 Task: Search one way flight ticket for 5 adults, 1 child, 2 infants in seat and 1 infant on lap in business from Fayetteville: Northwest Arkansas National Airport to Rock Springs: Southwest Wyoming Regional Airport (rock Springs Sweetwater County Airport) on 8-5-2023. Choice of flights is Spirit. Number of bags: 1 carry on bag. Price is upto 96000. Outbound departure time preference is 16:45.
Action: Mouse moved to (362, 156)
Screenshot: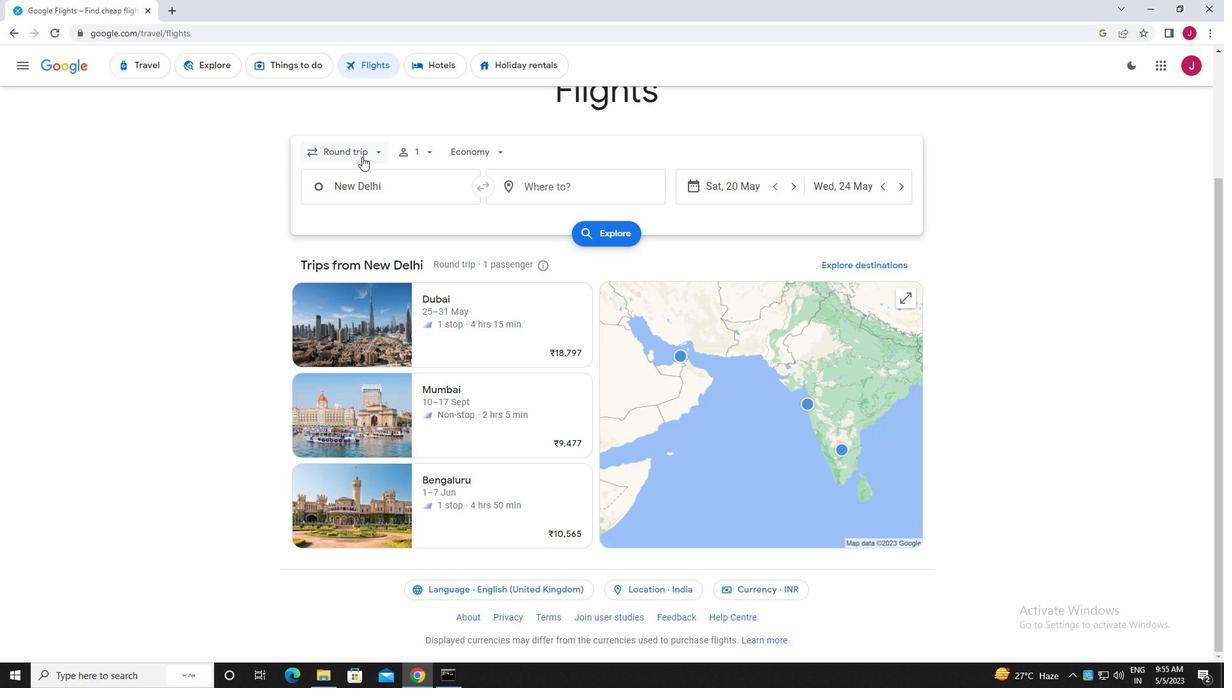 
Action: Mouse pressed left at (362, 156)
Screenshot: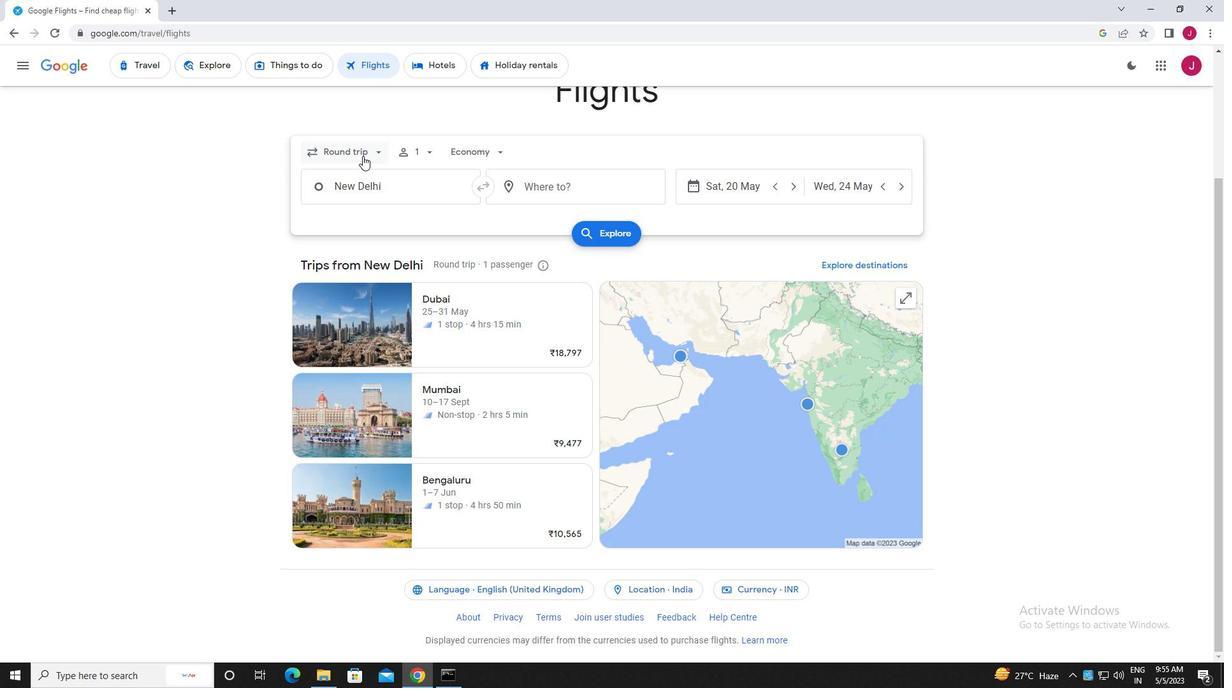 
Action: Mouse moved to (369, 209)
Screenshot: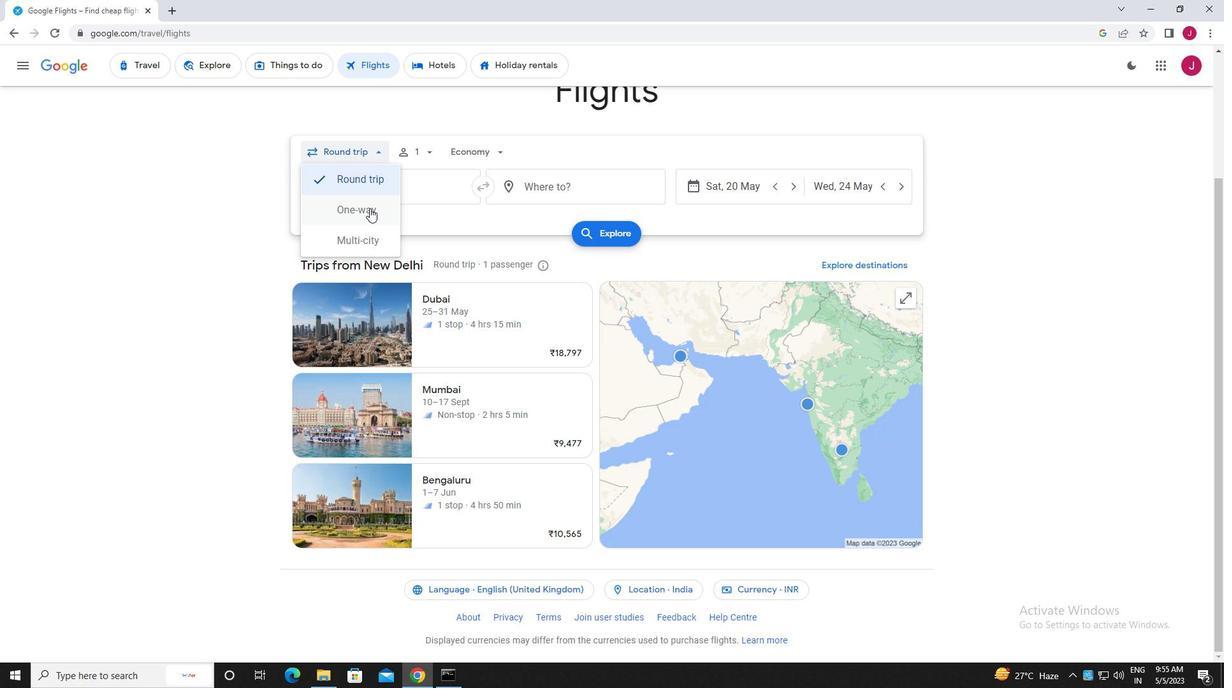 
Action: Mouse pressed left at (369, 209)
Screenshot: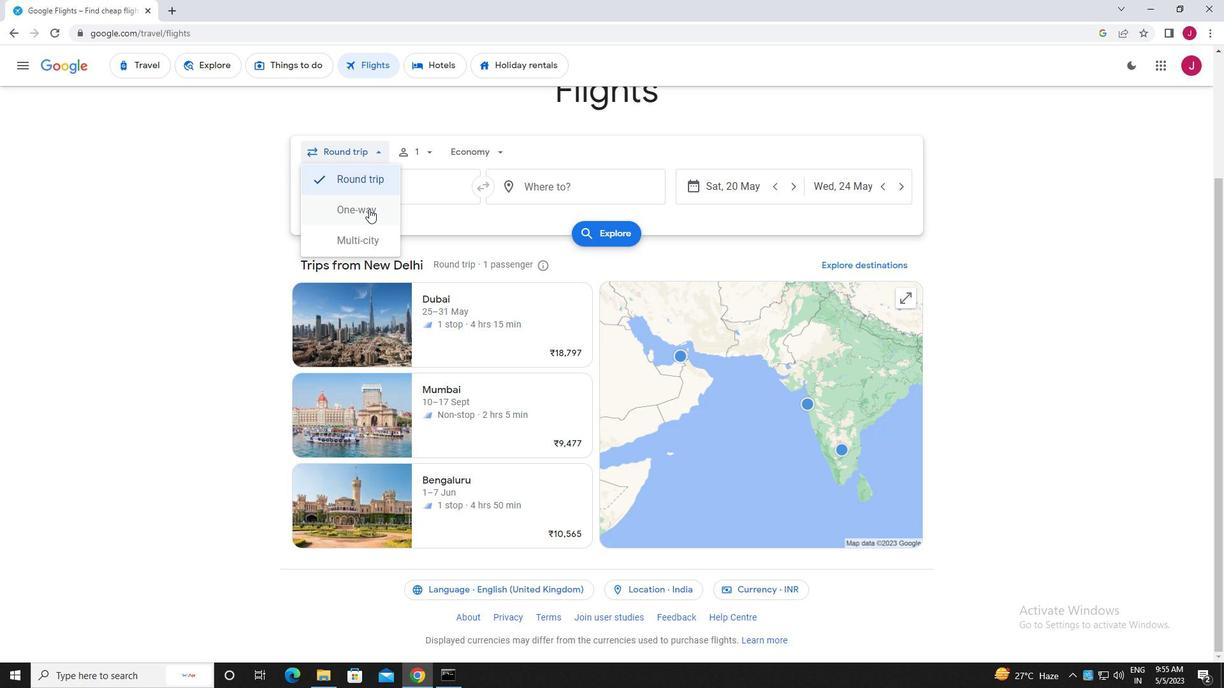
Action: Mouse moved to (420, 156)
Screenshot: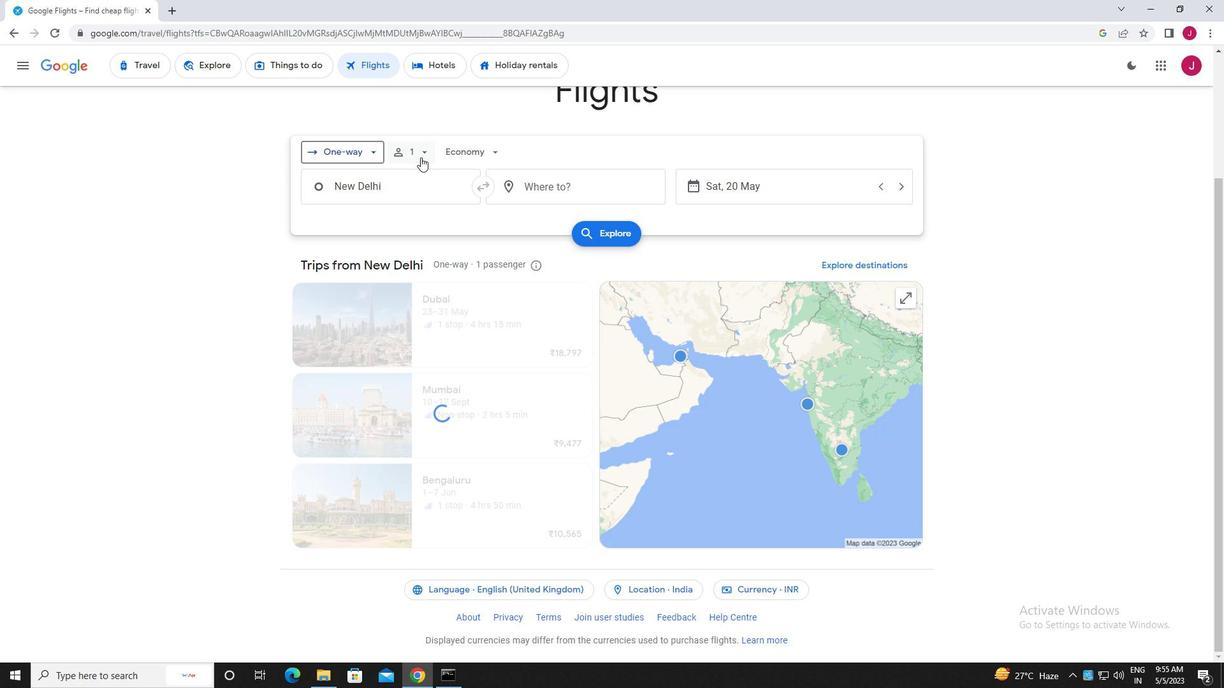 
Action: Mouse pressed left at (420, 156)
Screenshot: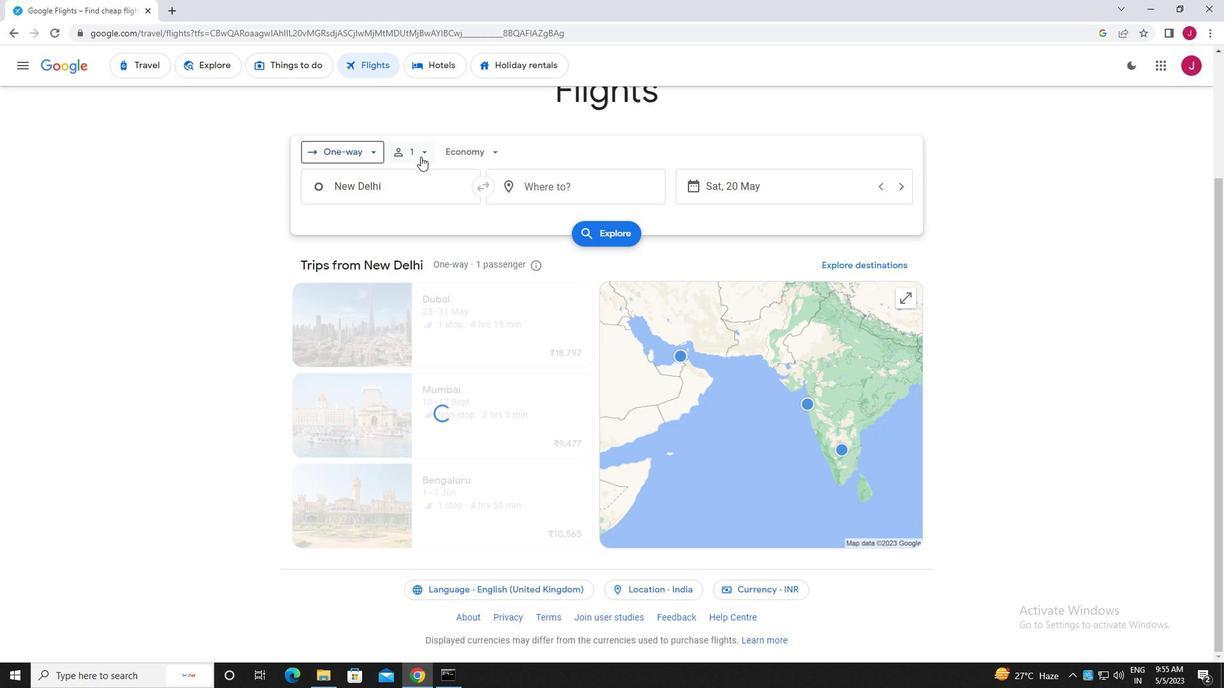 
Action: Mouse moved to (528, 183)
Screenshot: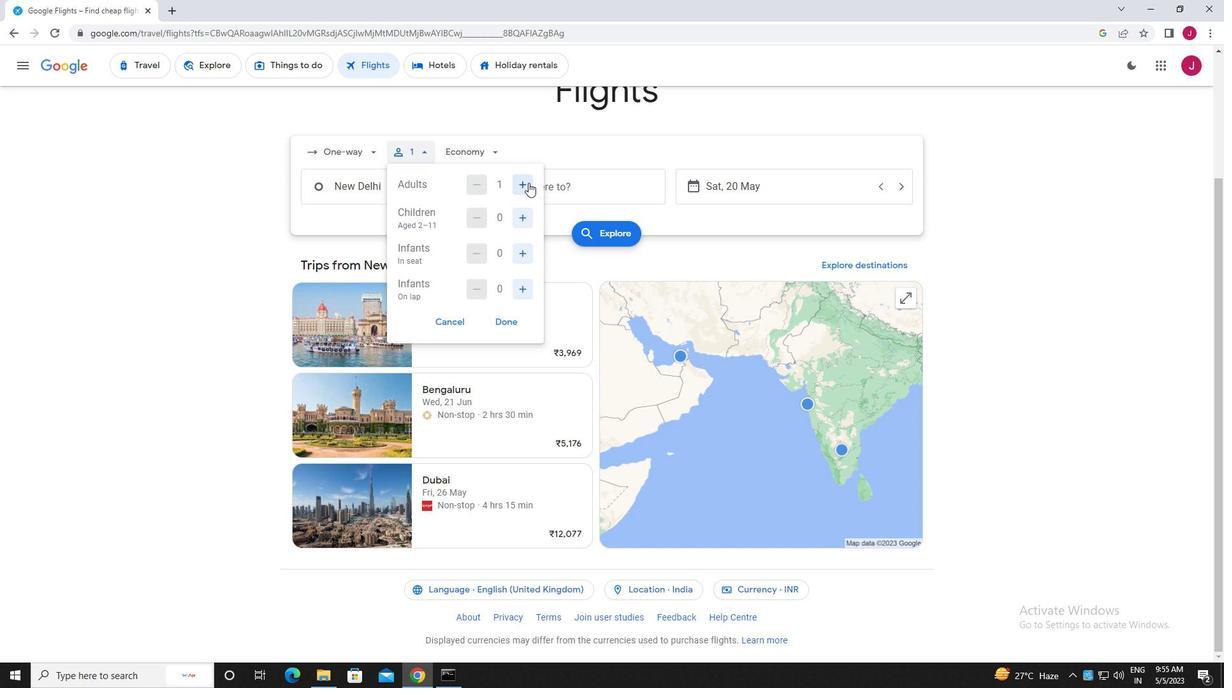 
Action: Mouse pressed left at (528, 183)
Screenshot: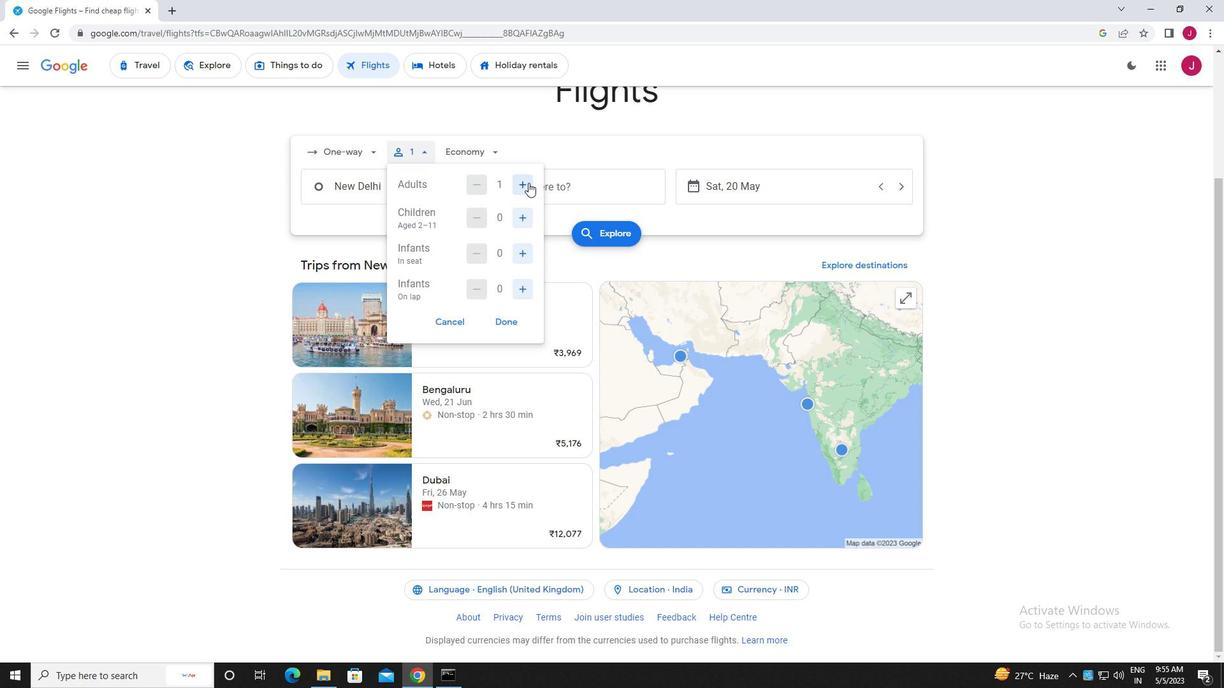 
Action: Mouse pressed left at (528, 183)
Screenshot: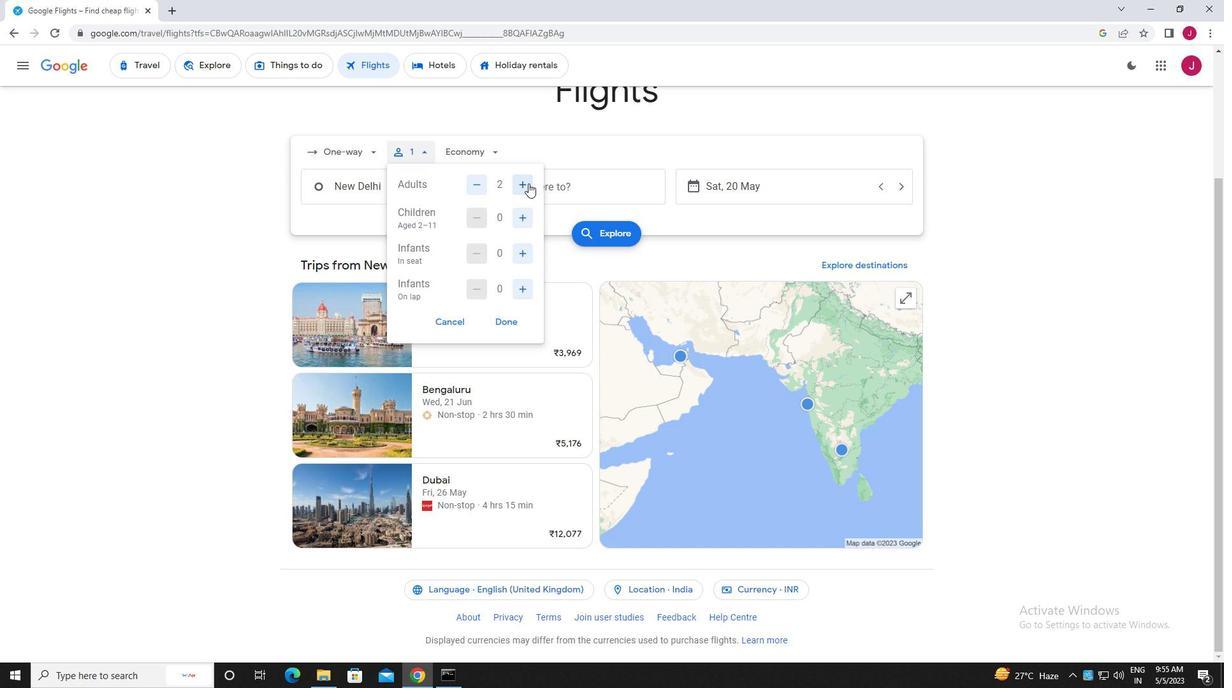 
Action: Mouse pressed left at (528, 183)
Screenshot: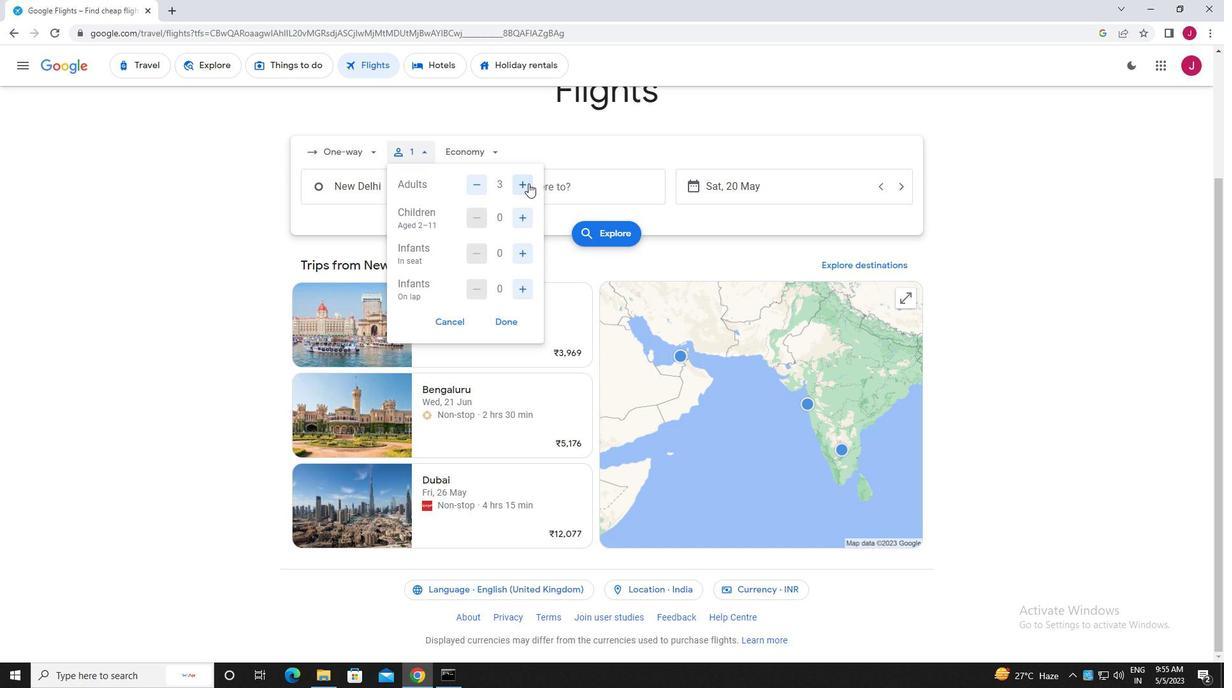 
Action: Mouse pressed left at (528, 183)
Screenshot: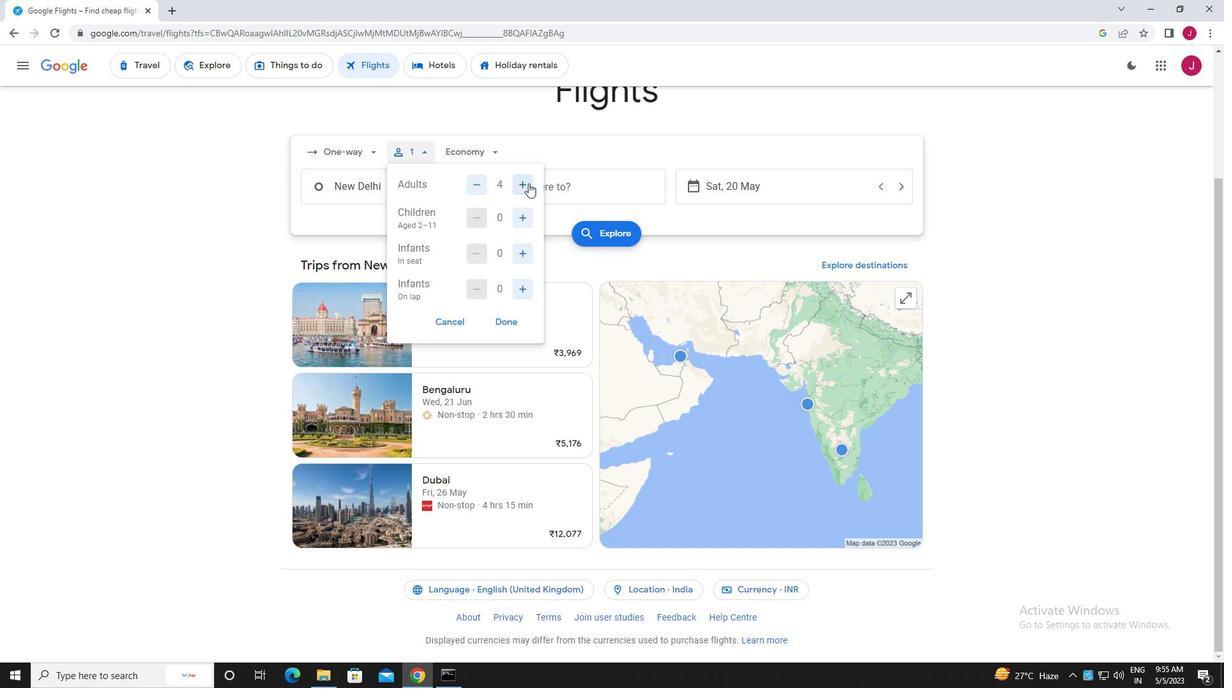 
Action: Mouse moved to (524, 221)
Screenshot: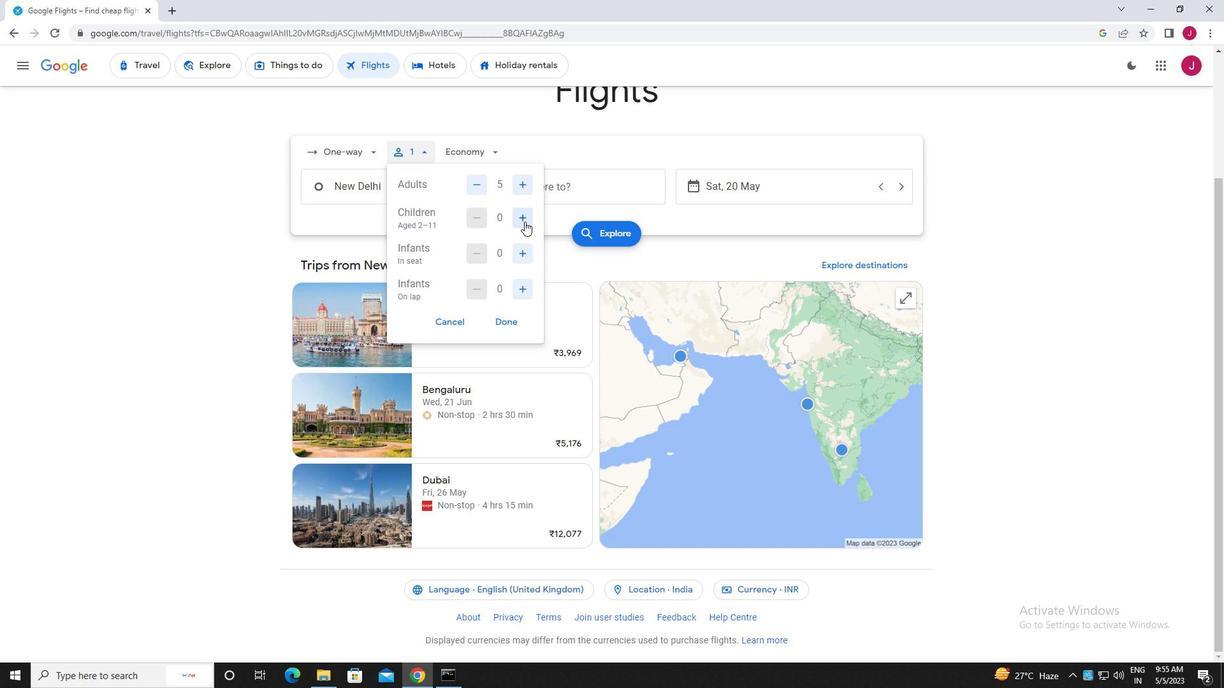 
Action: Mouse pressed left at (524, 221)
Screenshot: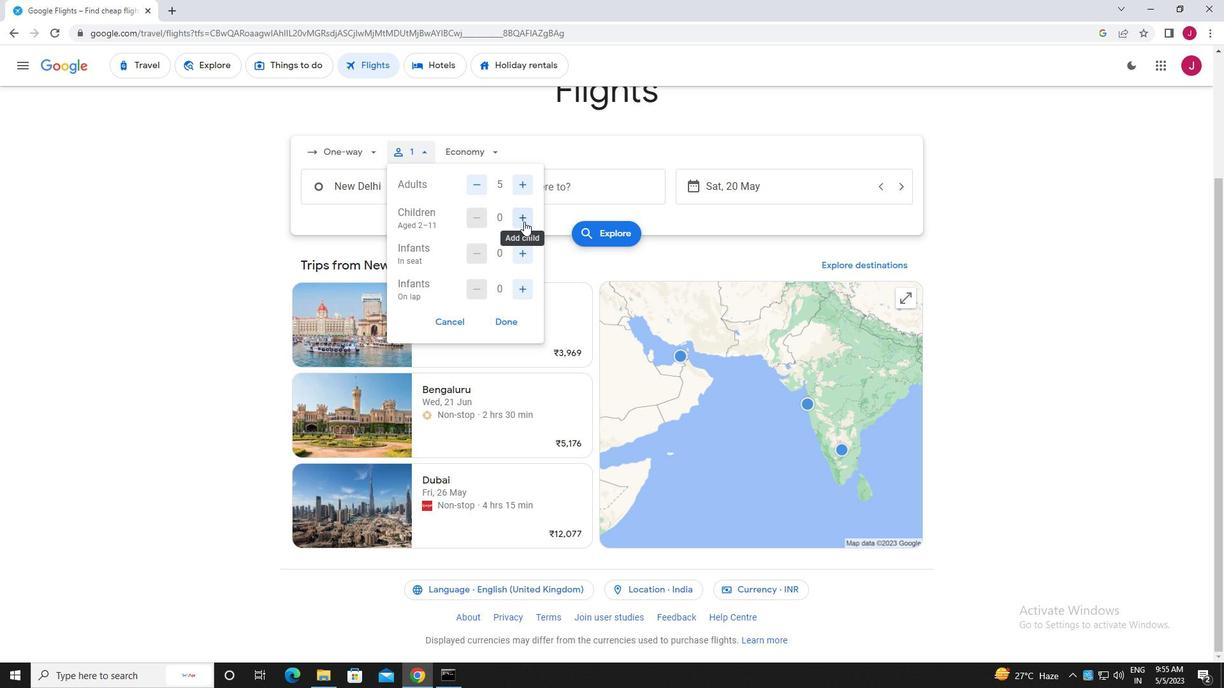 
Action: Mouse moved to (521, 251)
Screenshot: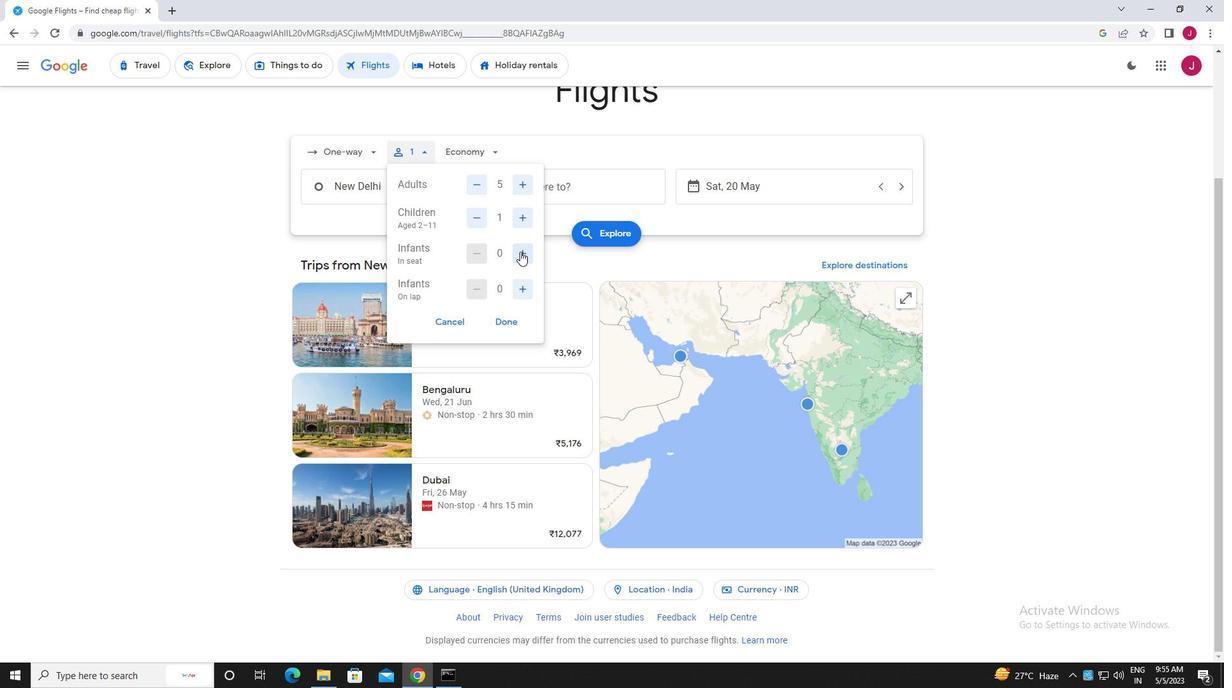 
Action: Mouse pressed left at (521, 251)
Screenshot: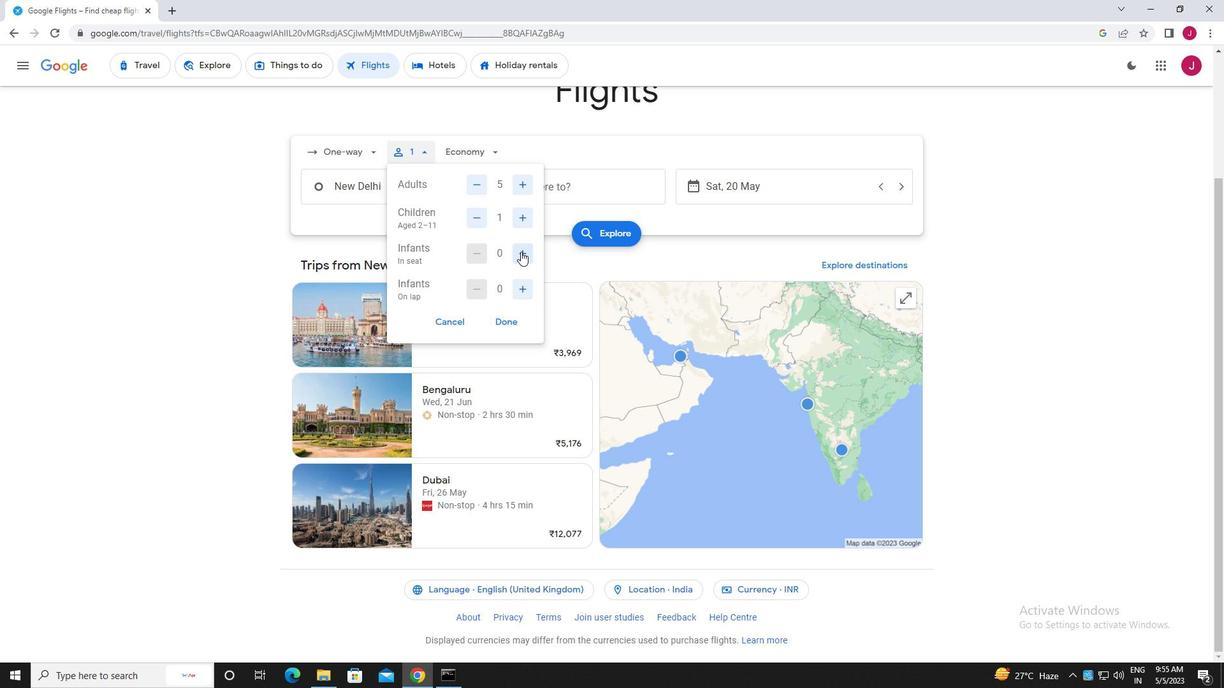 
Action: Mouse moved to (521, 252)
Screenshot: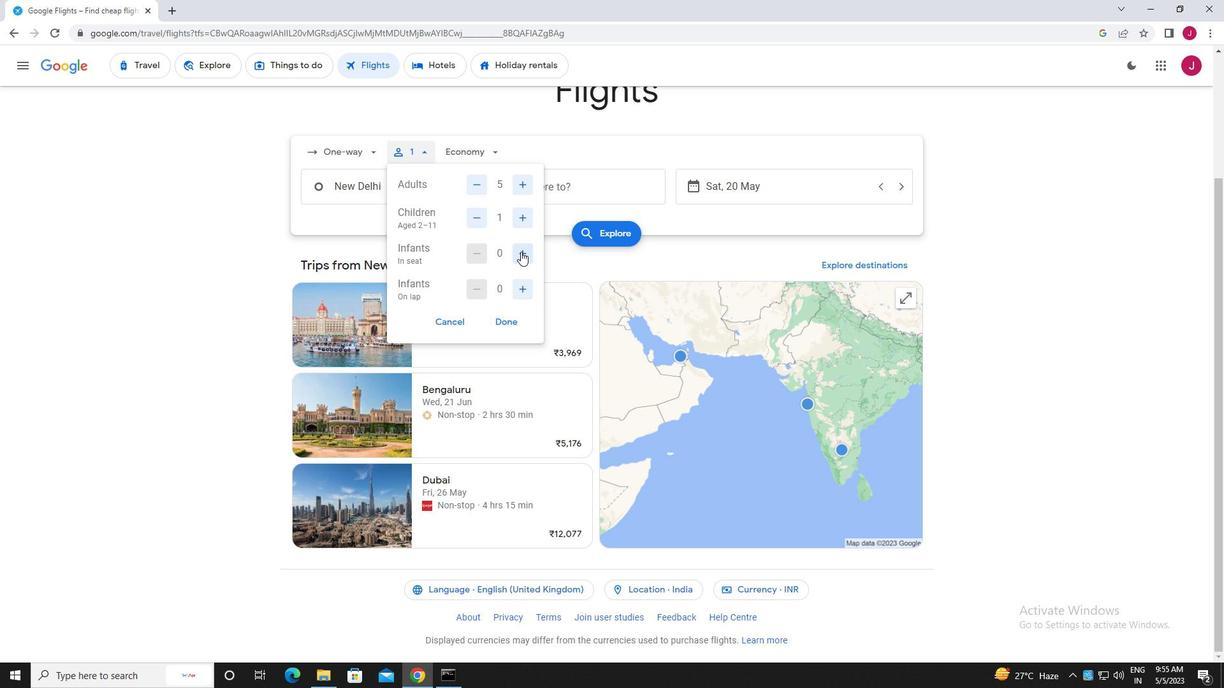 
Action: Mouse pressed left at (521, 252)
Screenshot: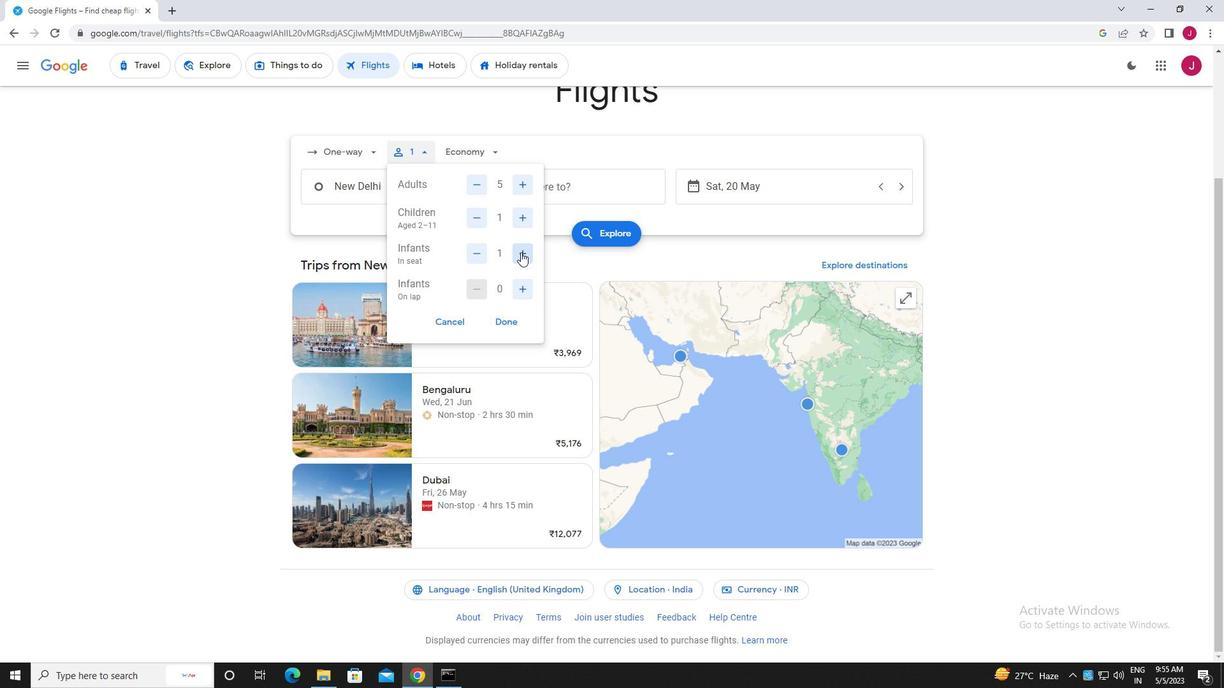 
Action: Mouse moved to (521, 286)
Screenshot: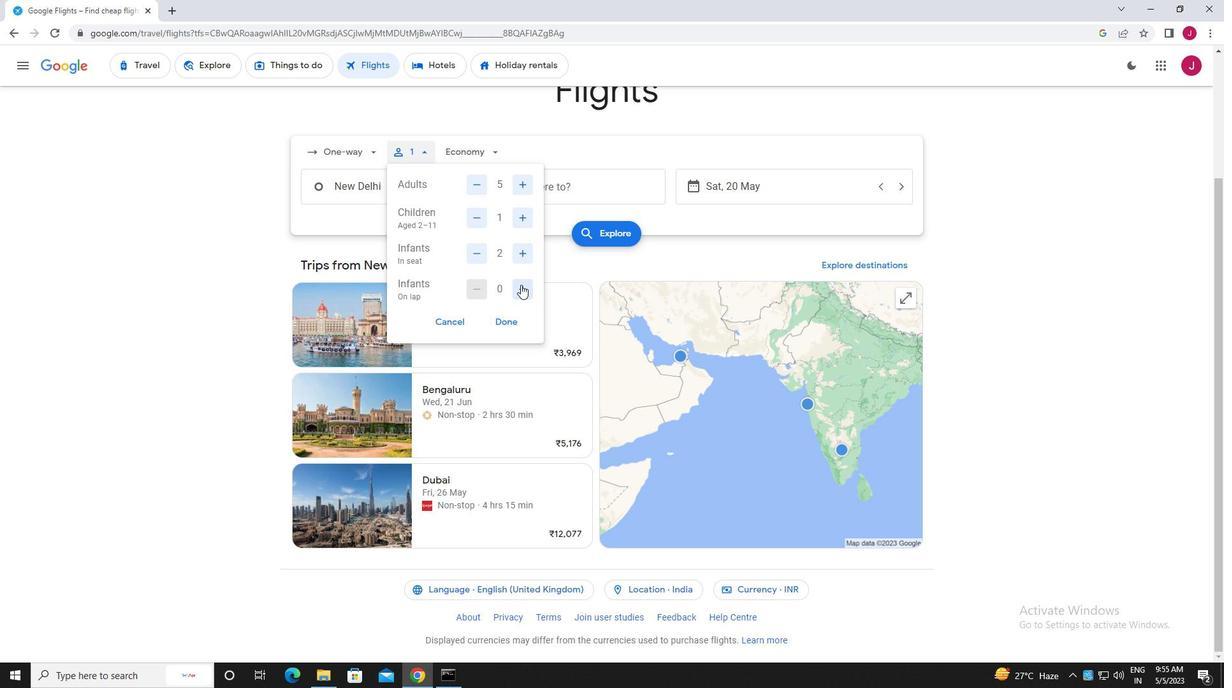 
Action: Mouse pressed left at (521, 286)
Screenshot: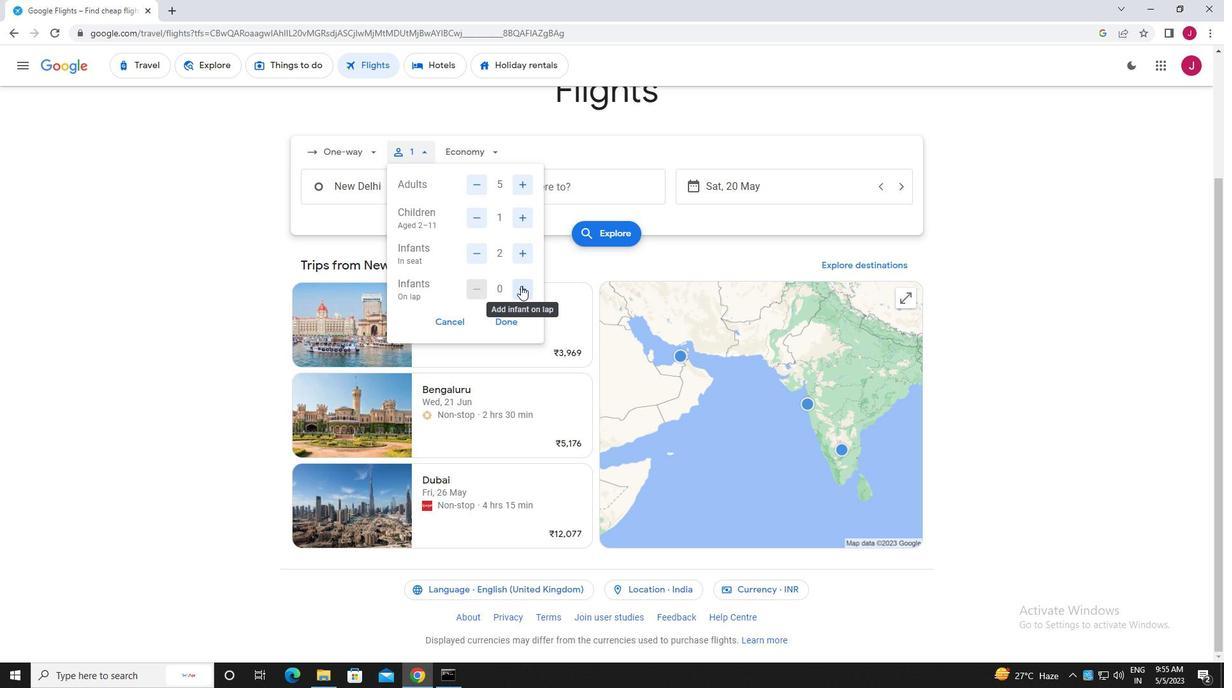 
Action: Mouse moved to (510, 322)
Screenshot: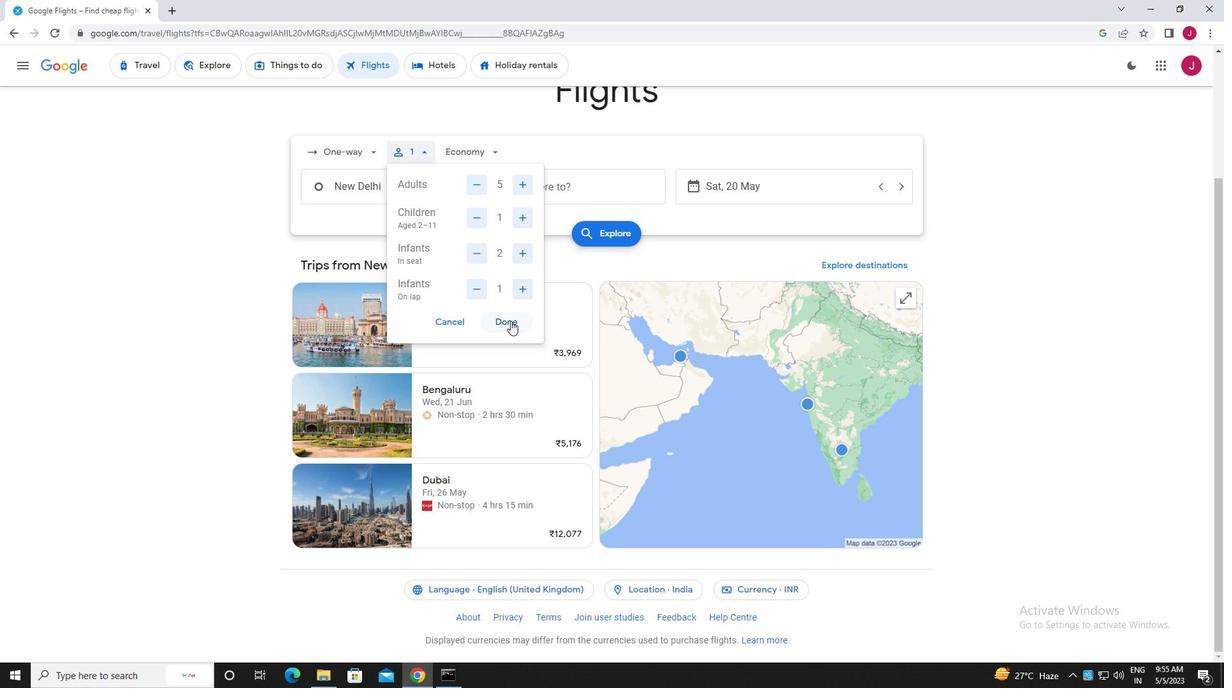 
Action: Mouse pressed left at (510, 322)
Screenshot: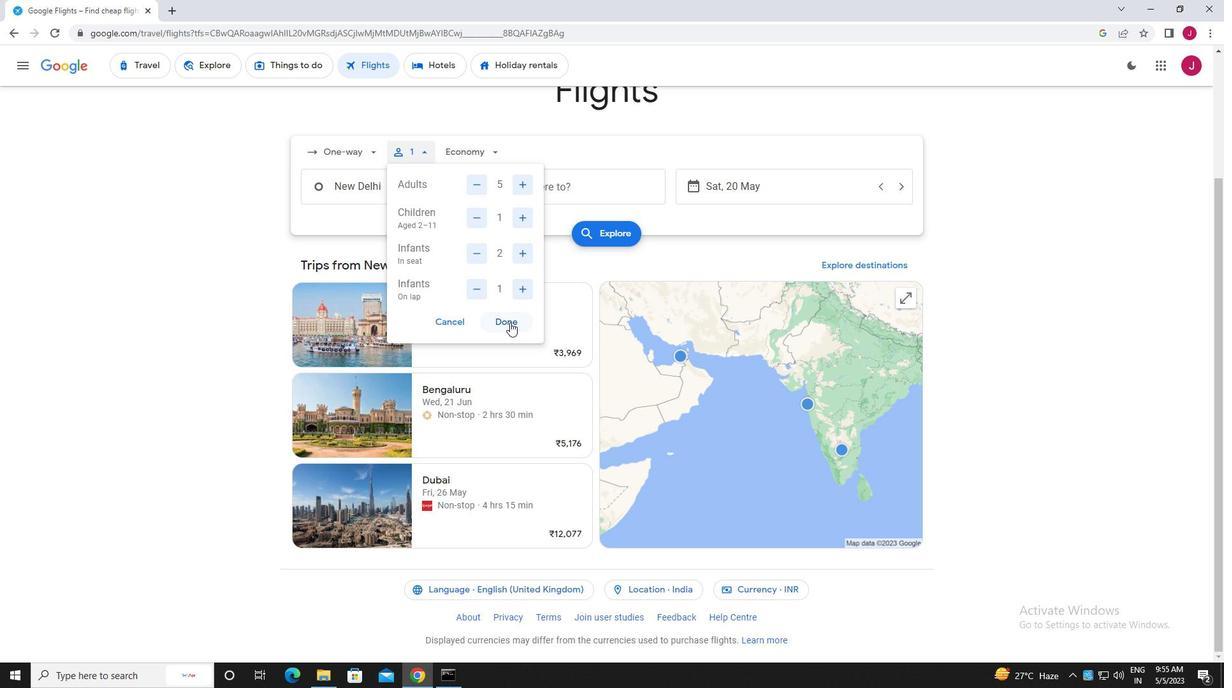 
Action: Mouse moved to (471, 151)
Screenshot: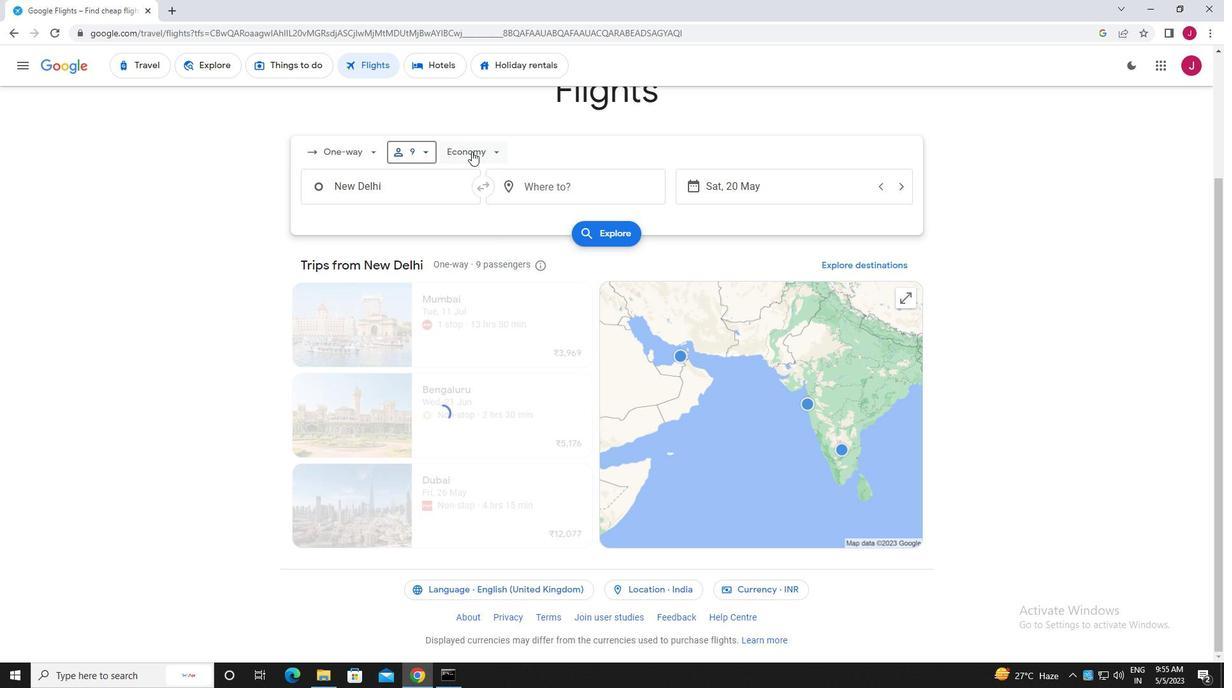 
Action: Mouse pressed left at (471, 151)
Screenshot: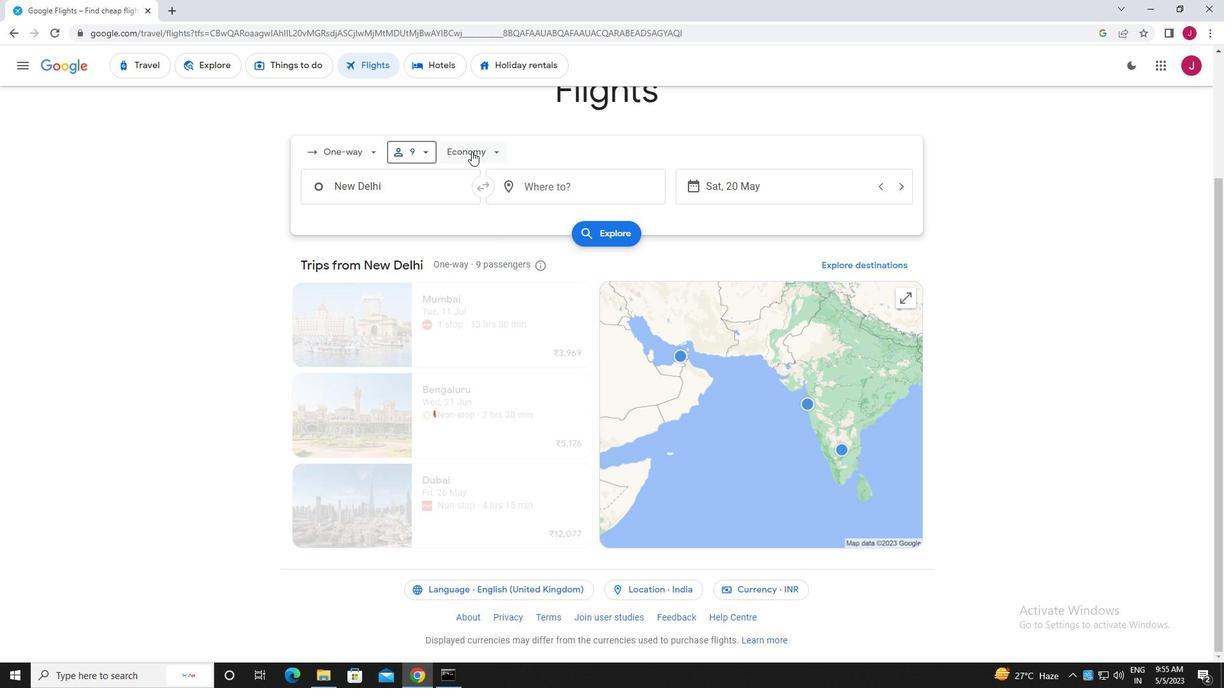 
Action: Mouse moved to (484, 243)
Screenshot: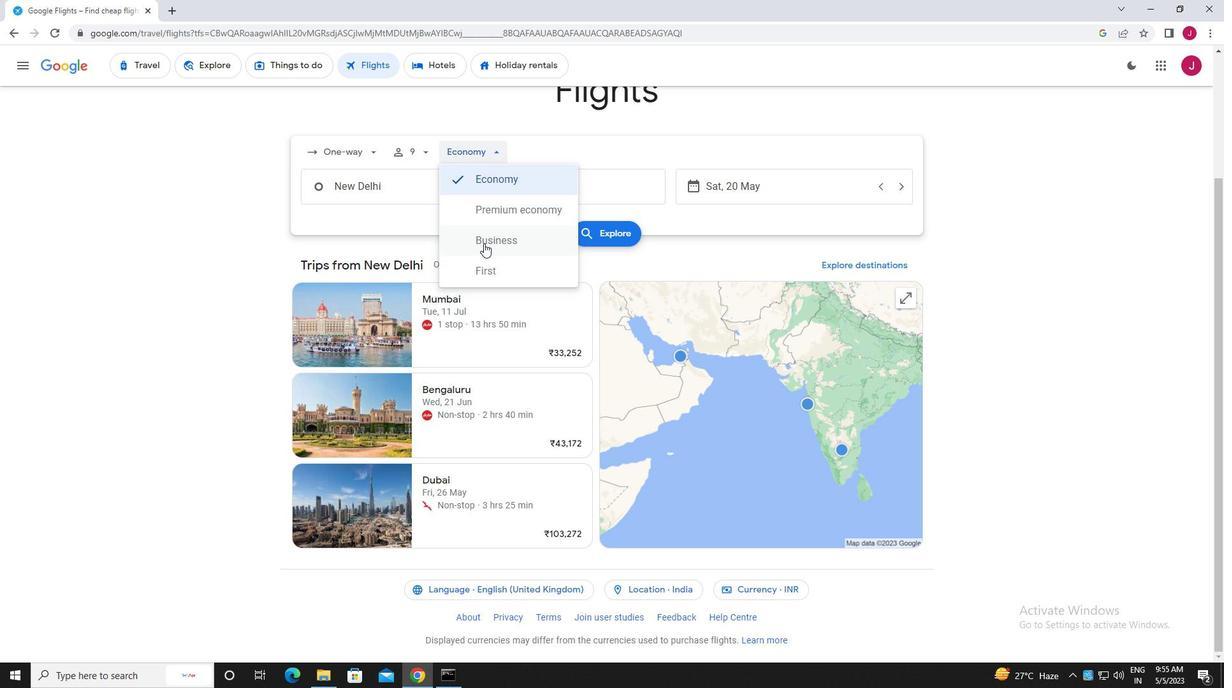 
Action: Mouse pressed left at (484, 243)
Screenshot: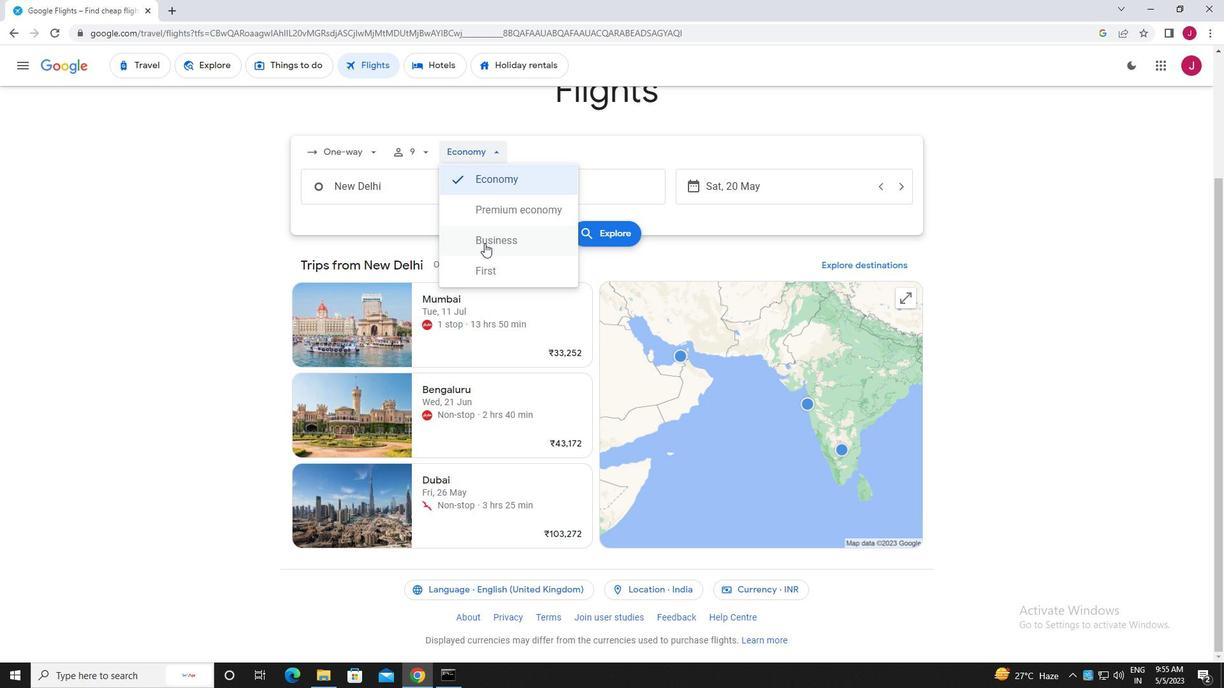 
Action: Mouse moved to (408, 186)
Screenshot: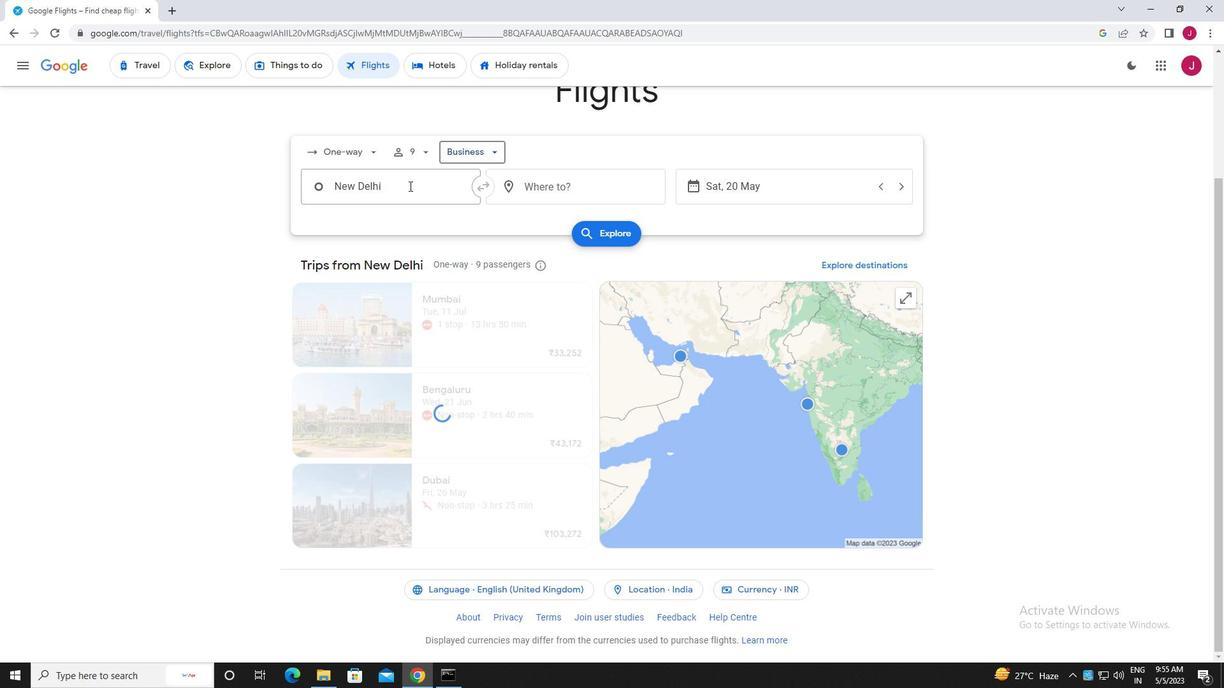
Action: Mouse pressed left at (408, 186)
Screenshot: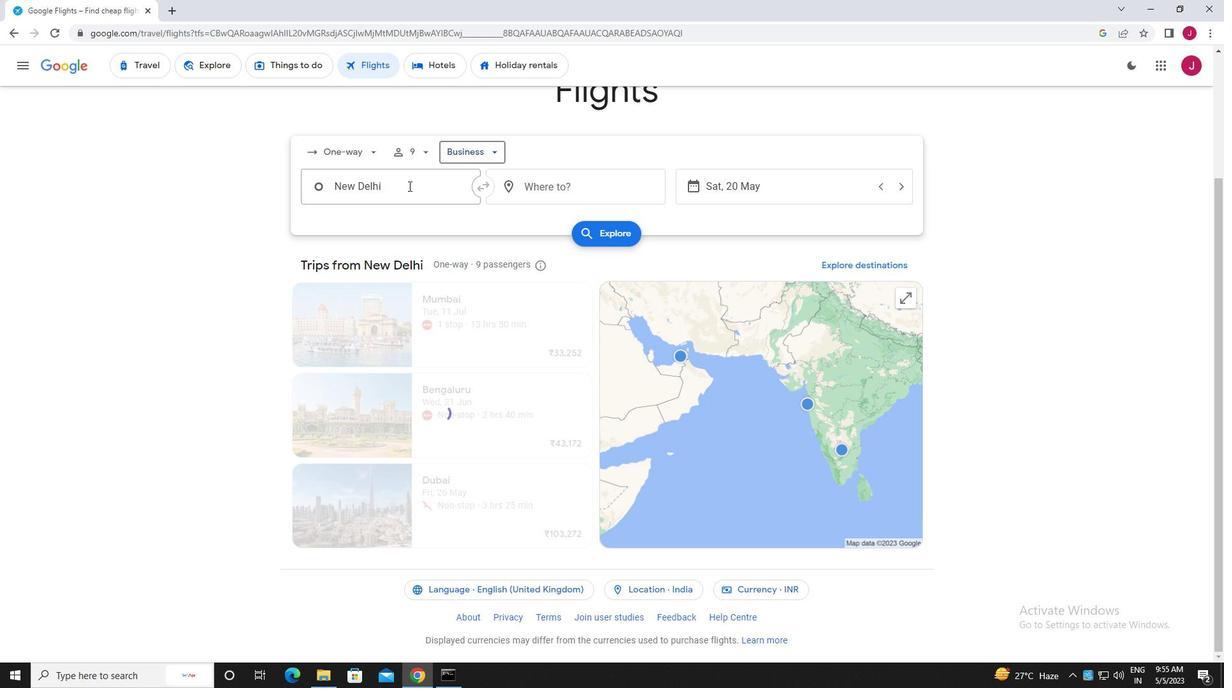 
Action: Key pressed fayetteville
Screenshot: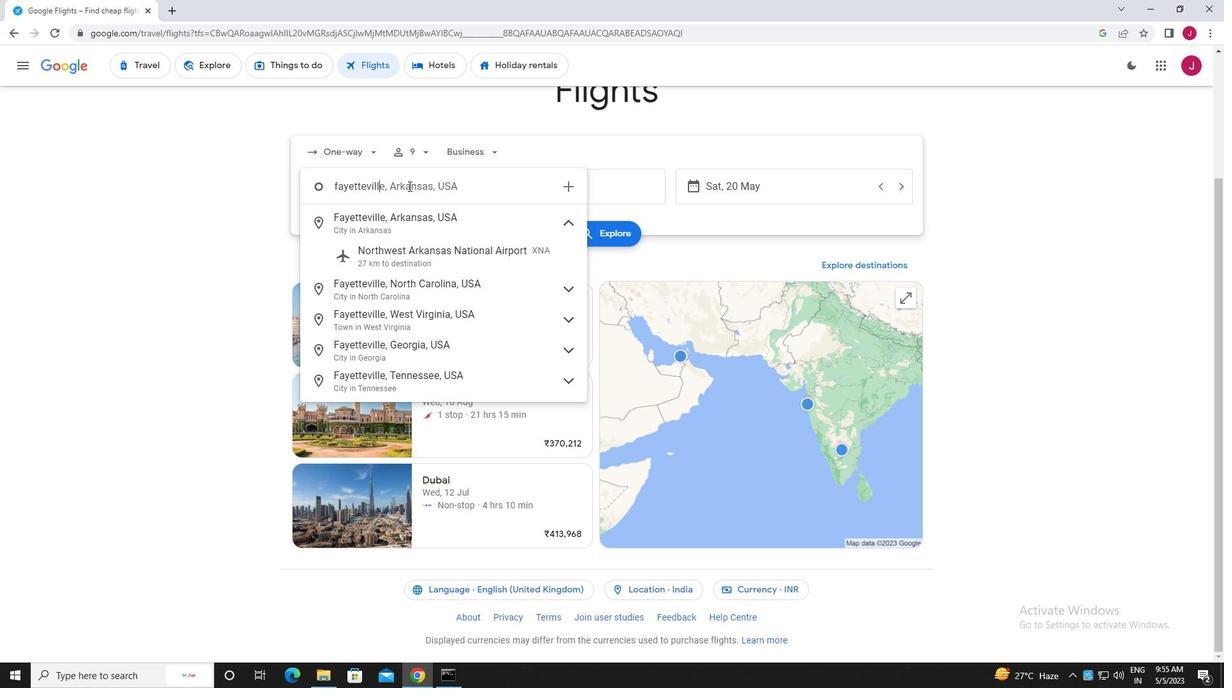 
Action: Mouse moved to (416, 257)
Screenshot: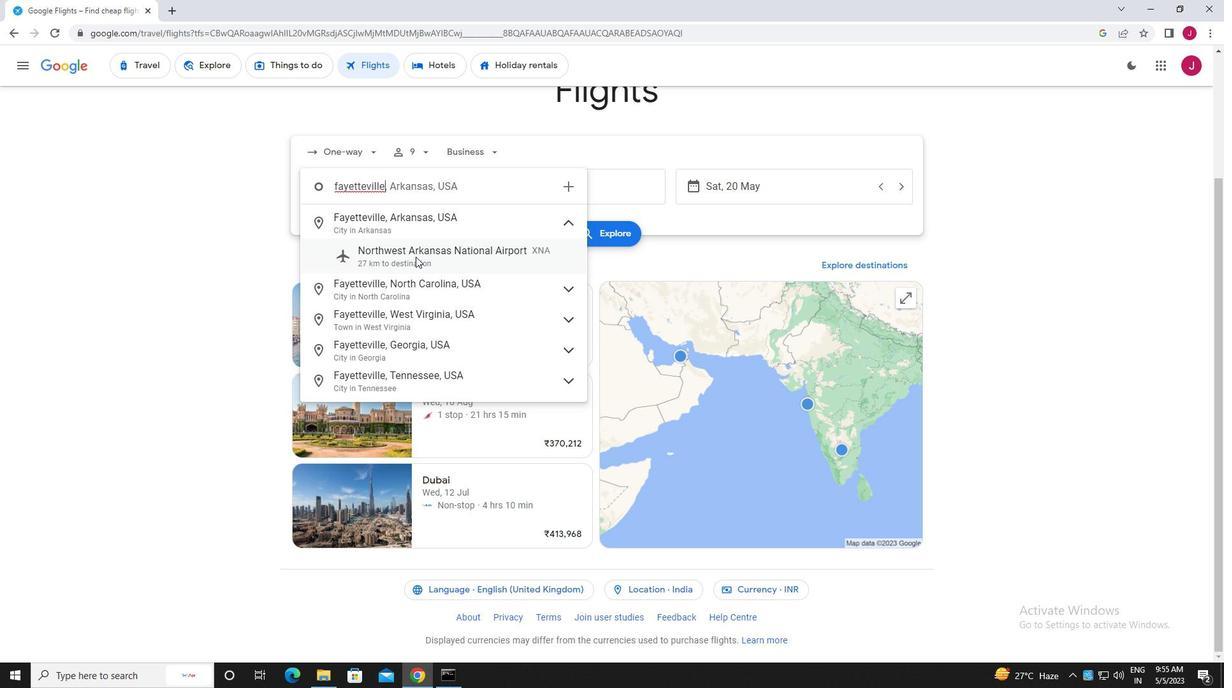 
Action: Mouse pressed left at (416, 257)
Screenshot: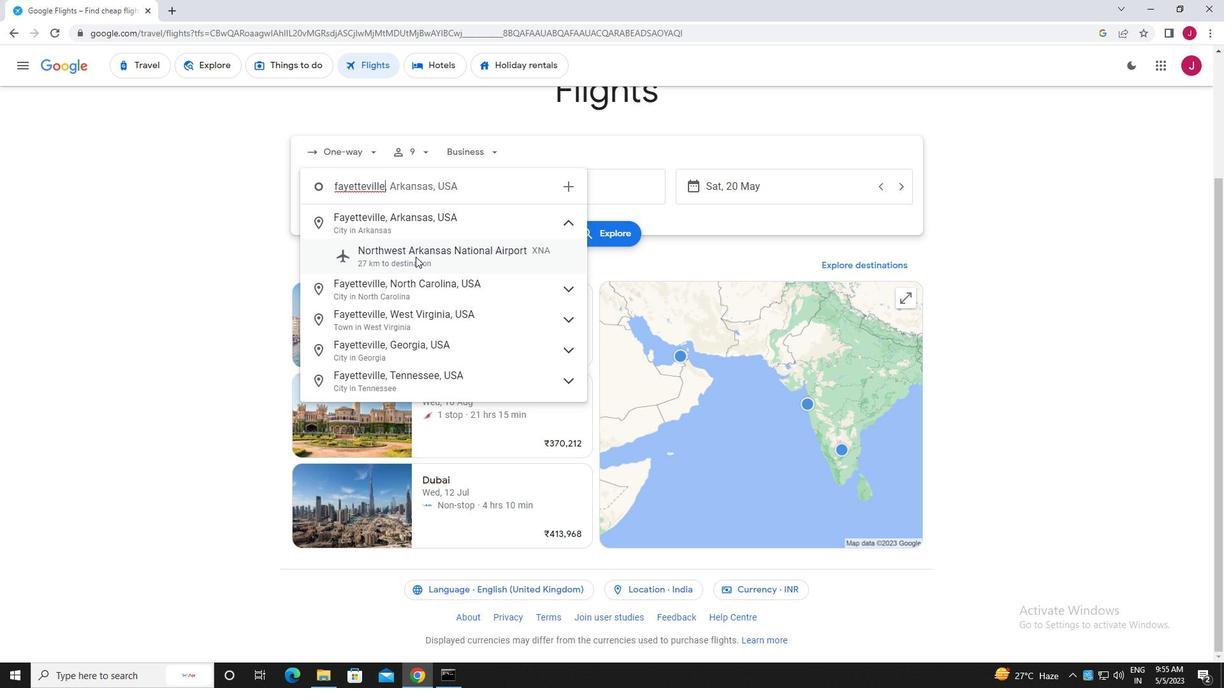 
Action: Mouse moved to (567, 184)
Screenshot: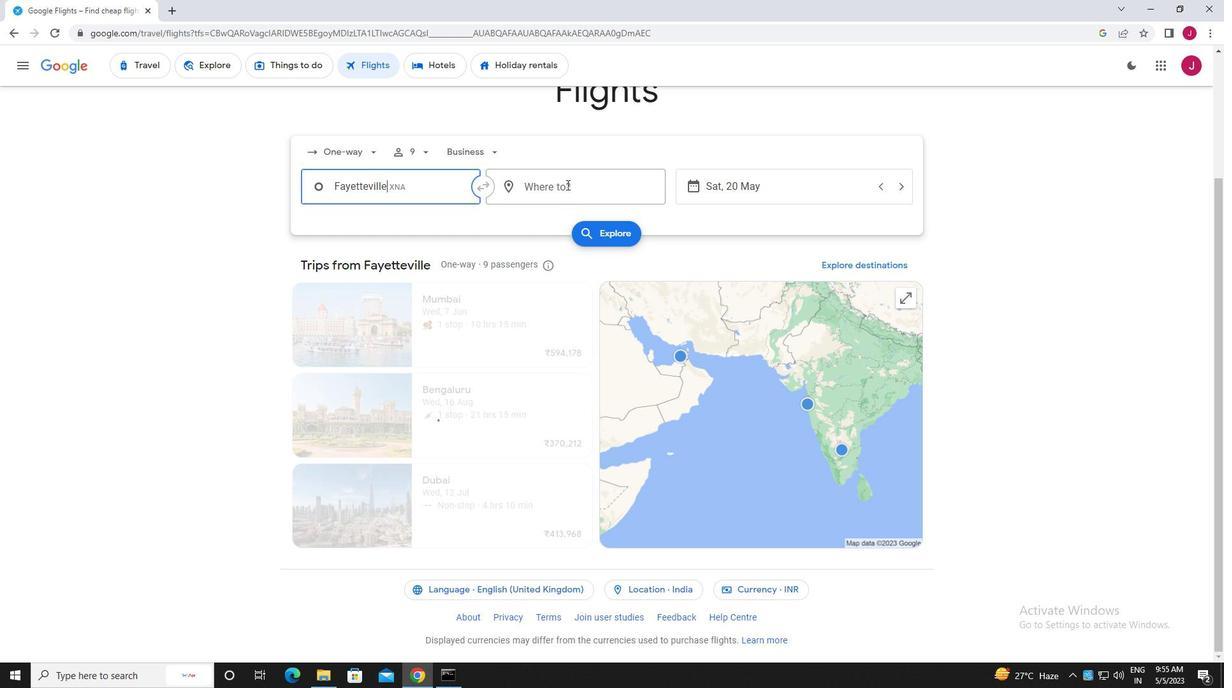 
Action: Mouse pressed left at (567, 184)
Screenshot: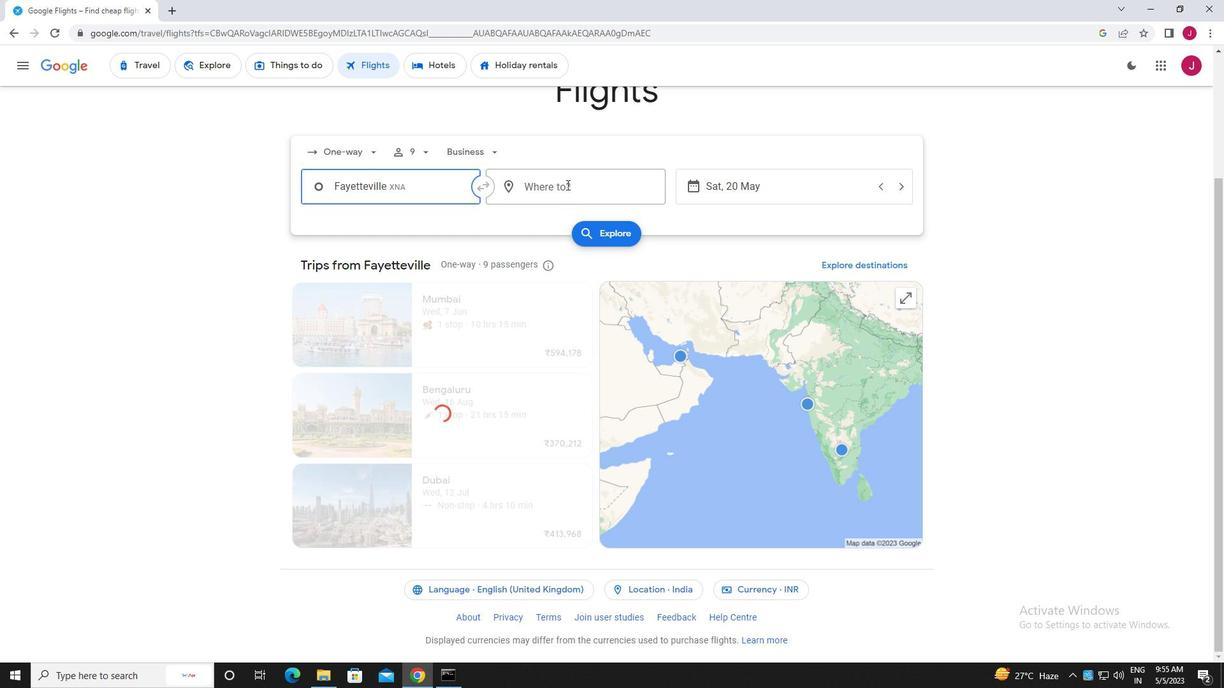 
Action: Mouse moved to (453, 181)
Screenshot: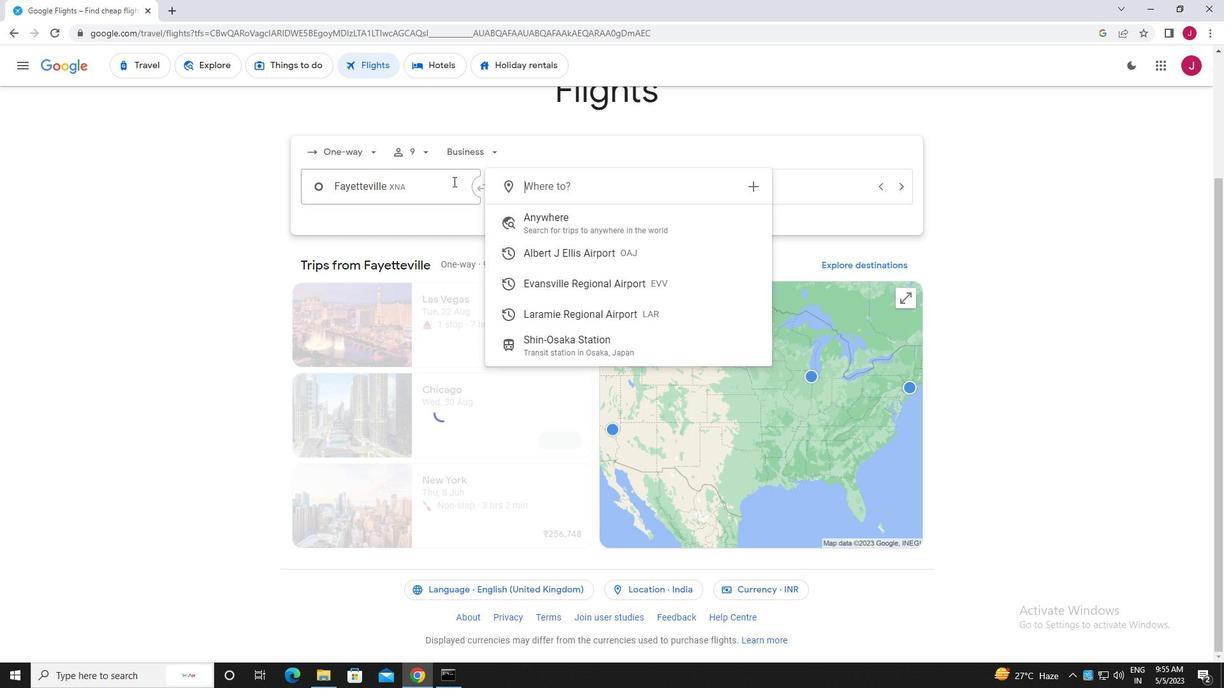 
Action: Key pressed rockspr<Key.backspace><Key.backspace><Key.backspace><Key.space>springs
Screenshot: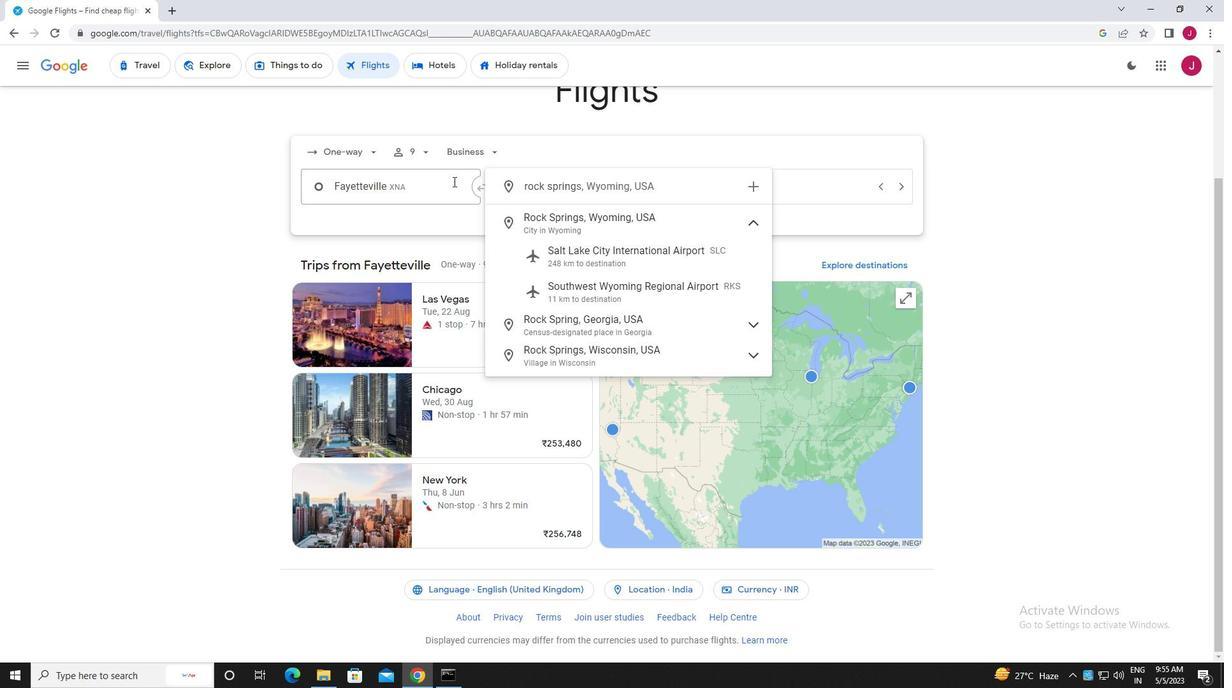 
Action: Mouse moved to (570, 225)
Screenshot: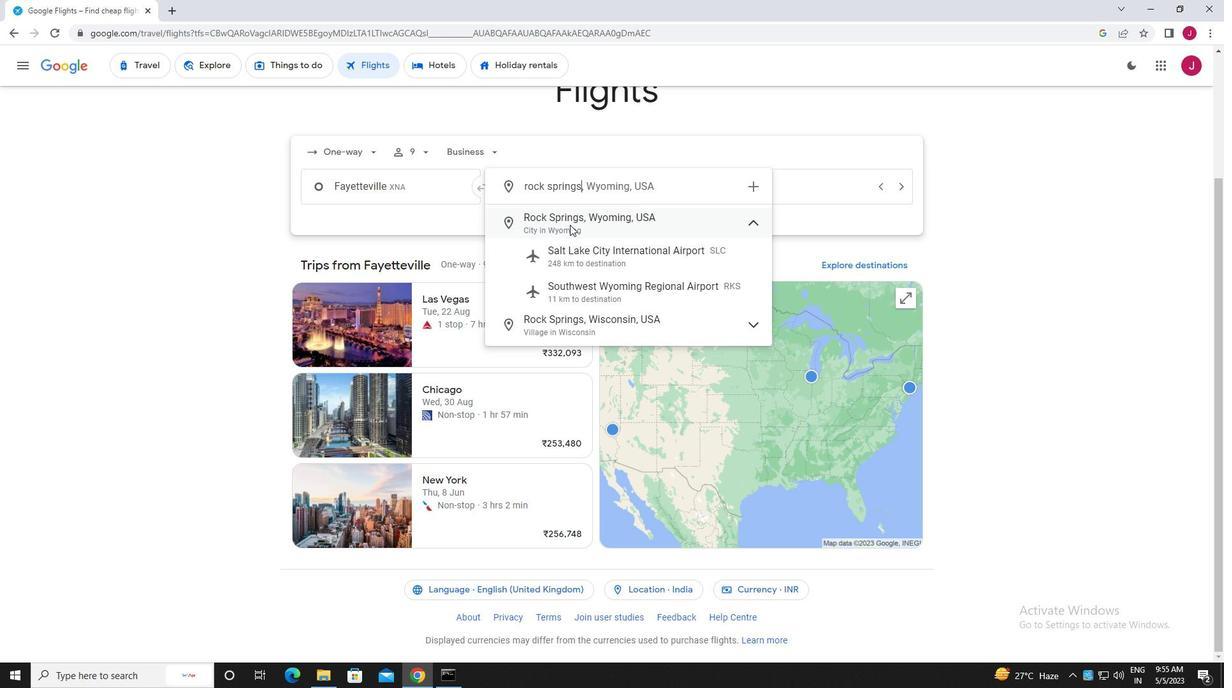 
Action: Mouse pressed left at (570, 225)
Screenshot: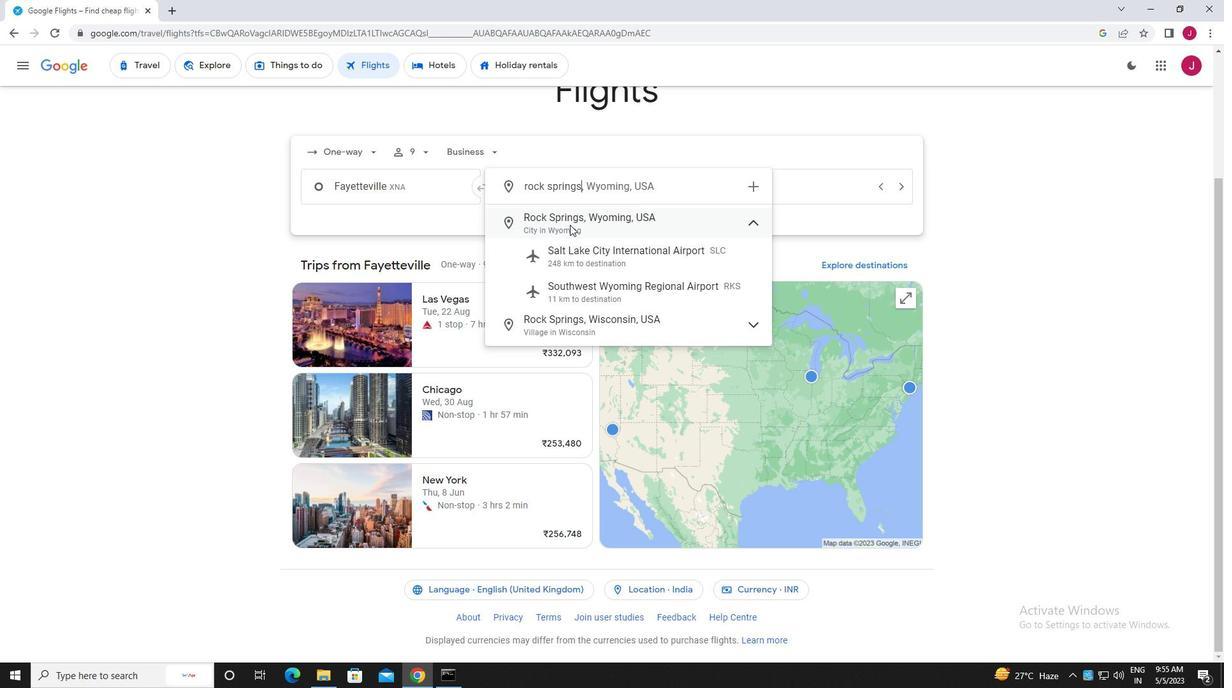 
Action: Mouse moved to (745, 184)
Screenshot: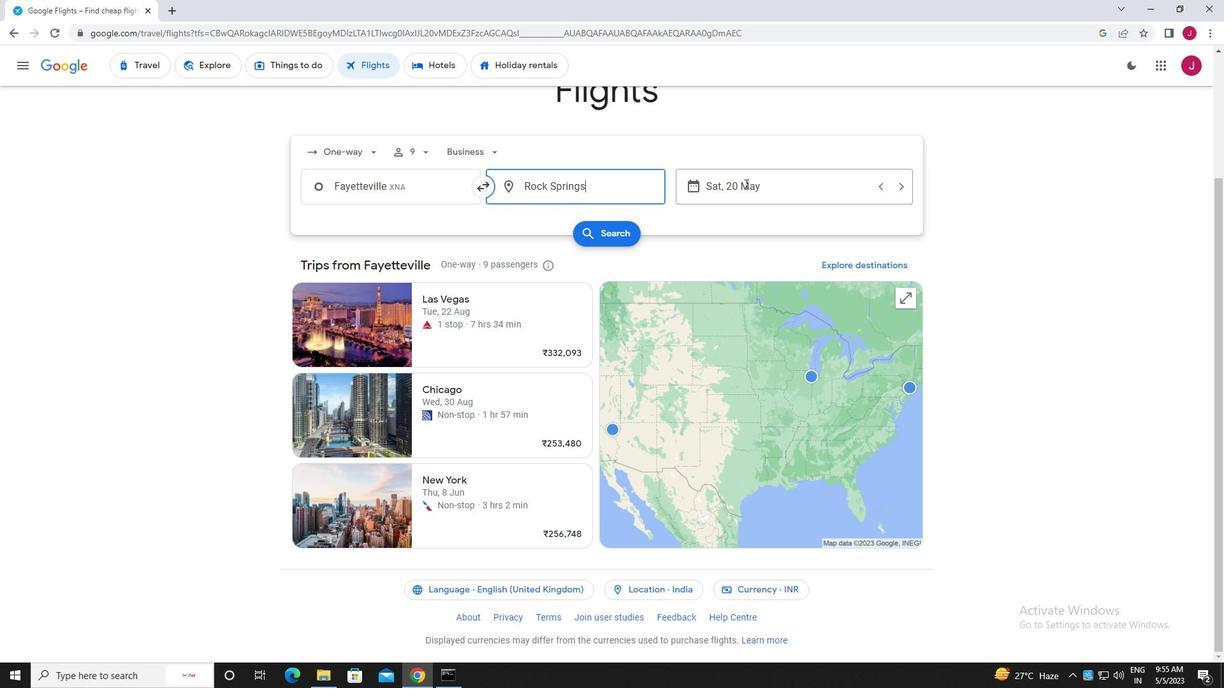 
Action: Mouse pressed left at (745, 184)
Screenshot: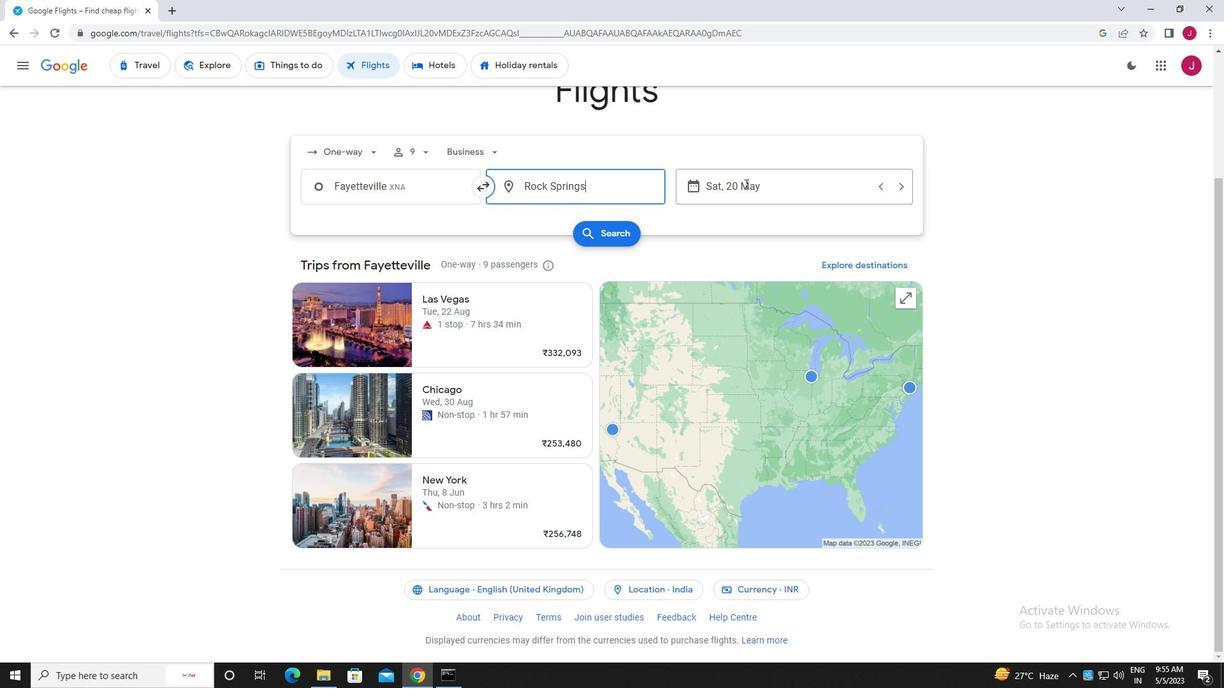 
Action: Mouse moved to (924, 345)
Screenshot: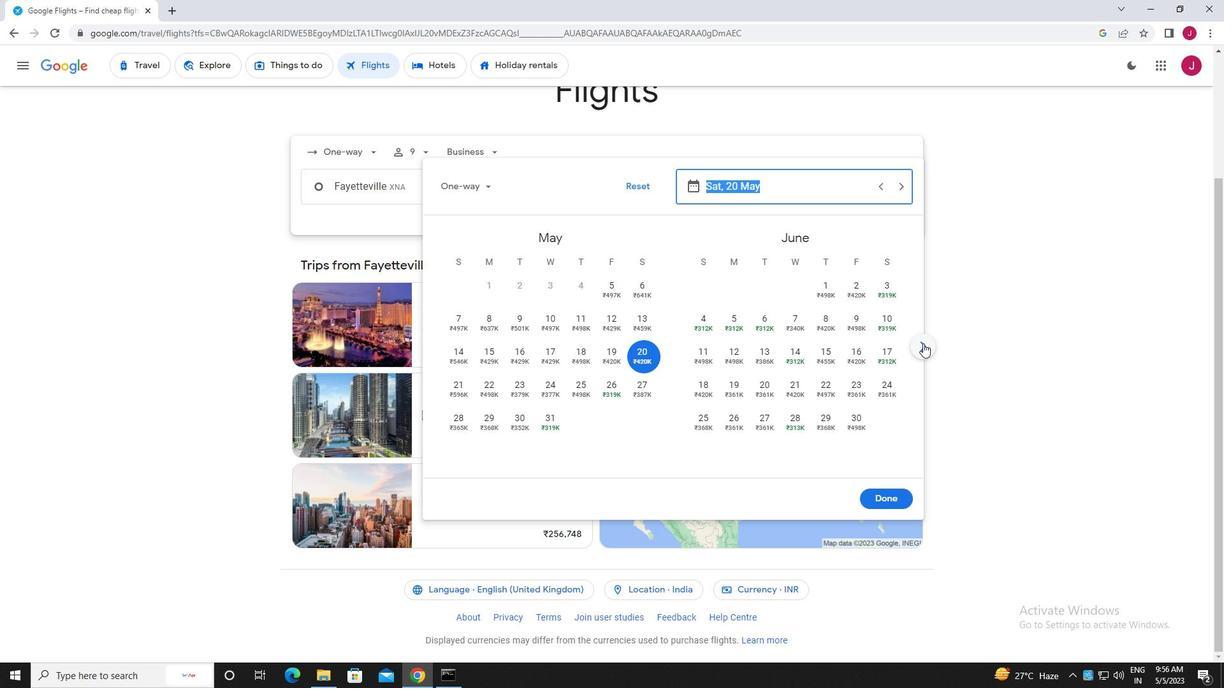 
Action: Mouse pressed left at (924, 345)
Screenshot: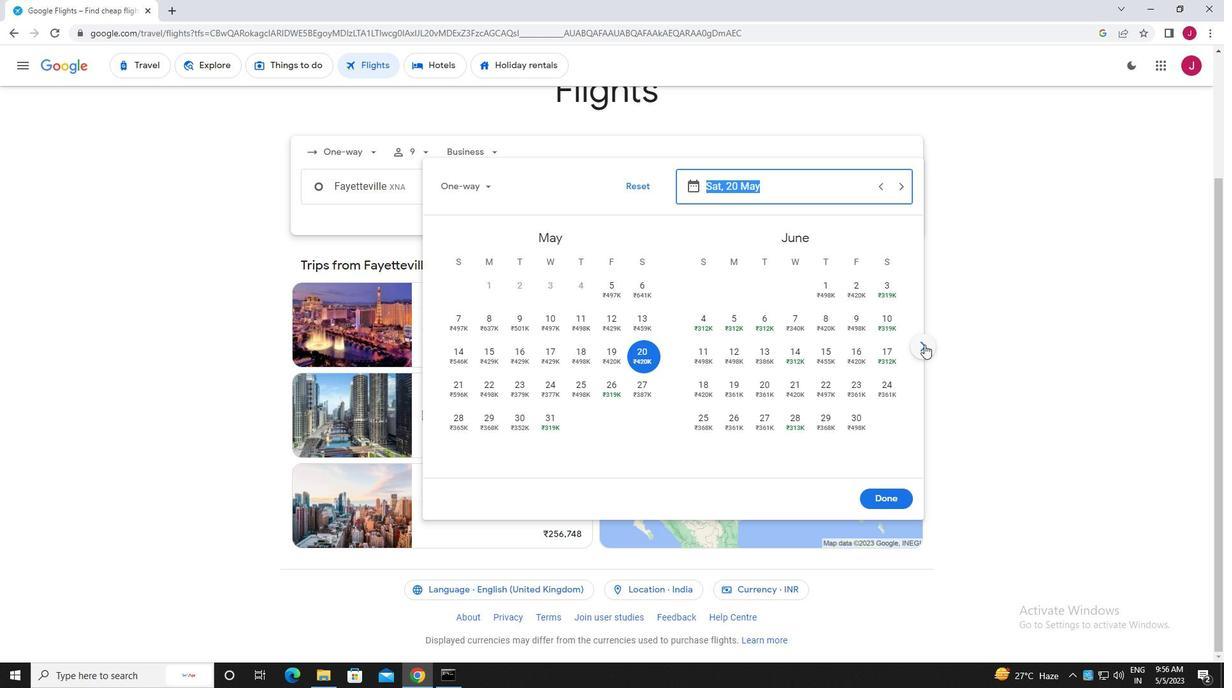 
Action: Mouse moved to (925, 345)
Screenshot: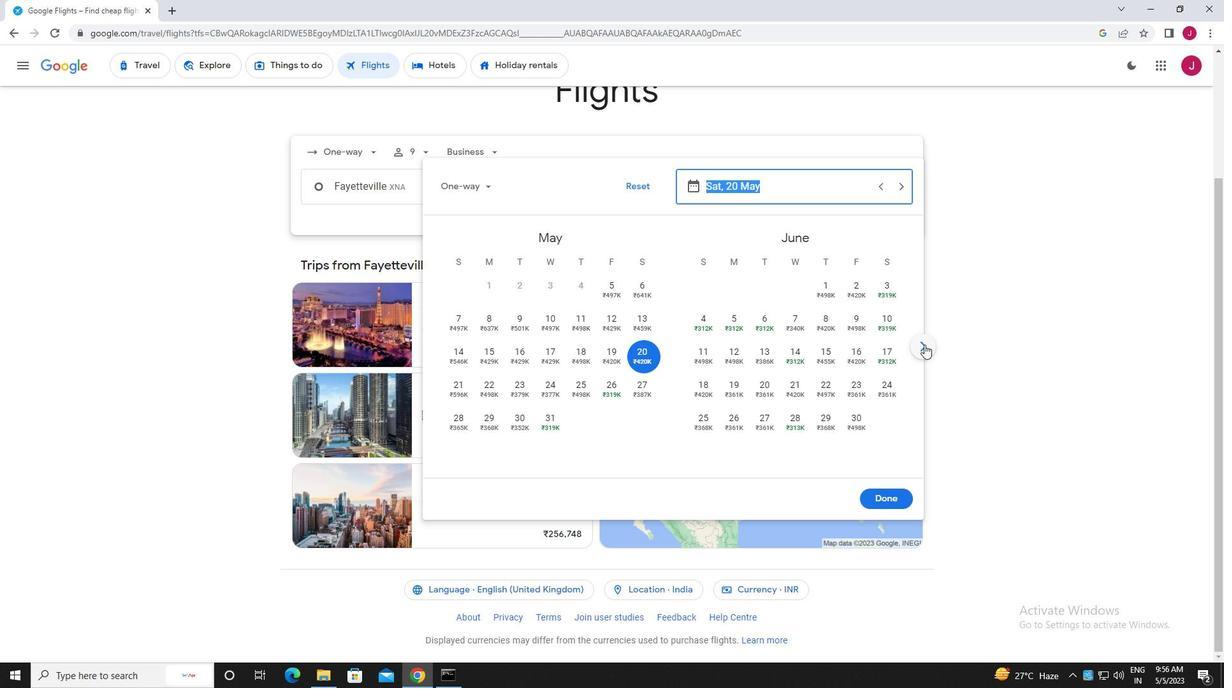 
Action: Mouse pressed left at (925, 345)
Screenshot: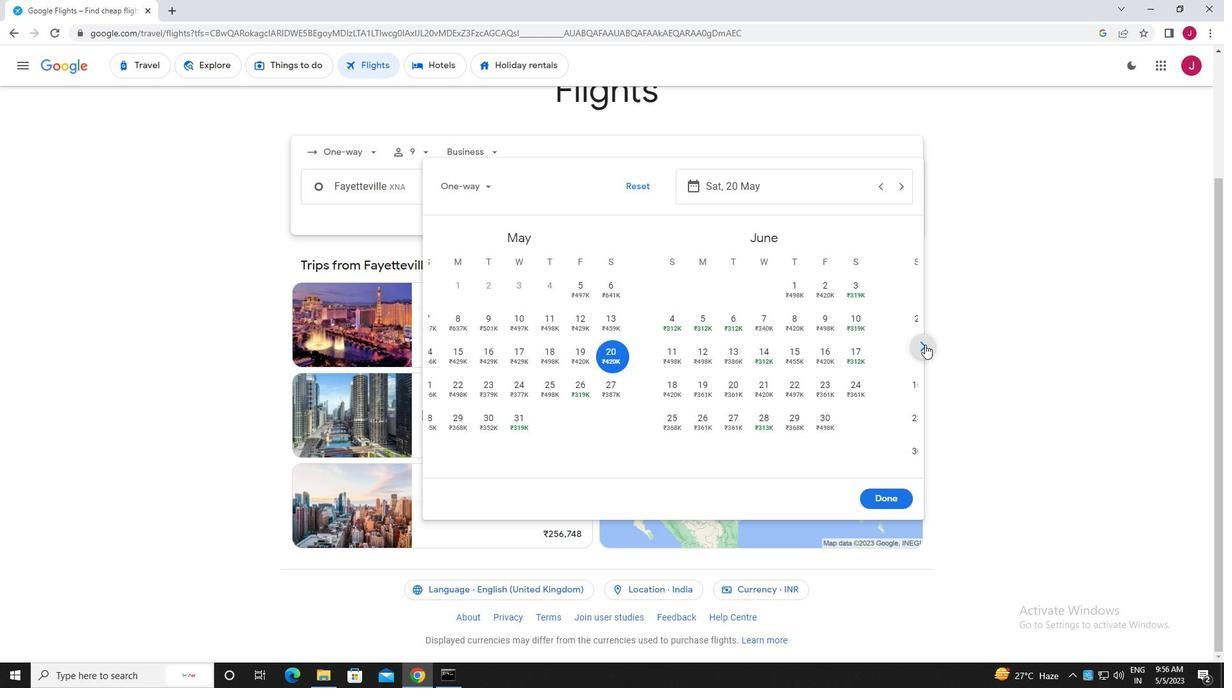 
Action: Mouse pressed left at (925, 345)
Screenshot: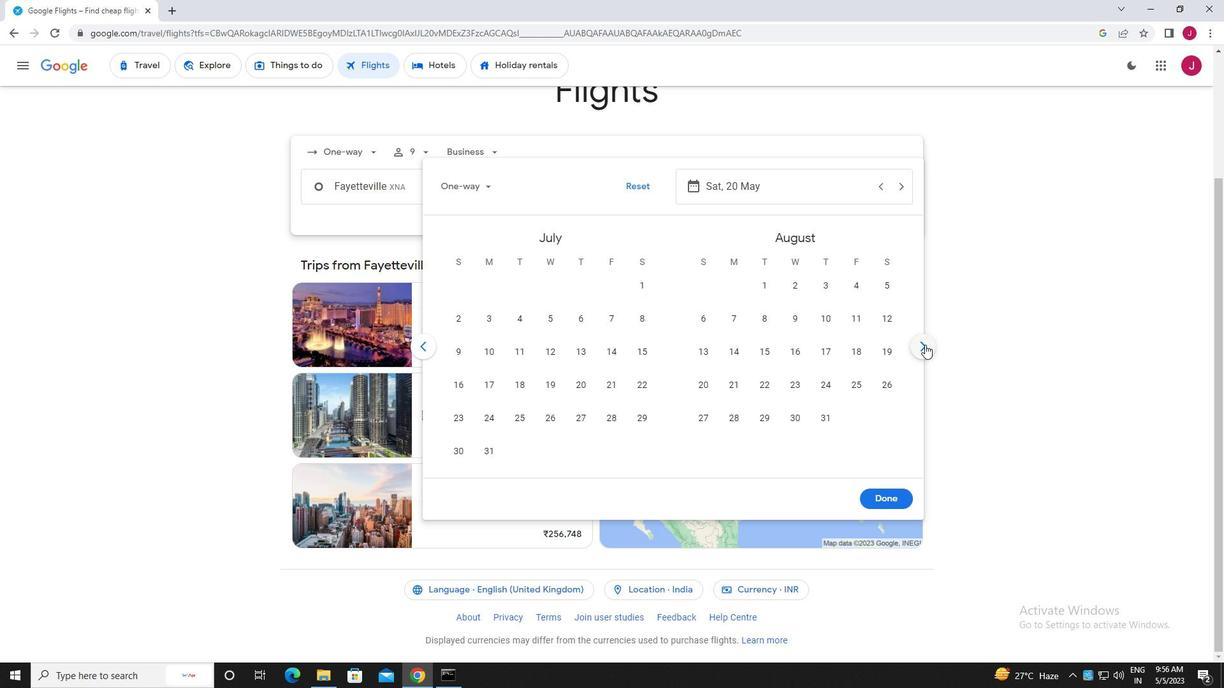 
Action: Mouse moved to (635, 292)
Screenshot: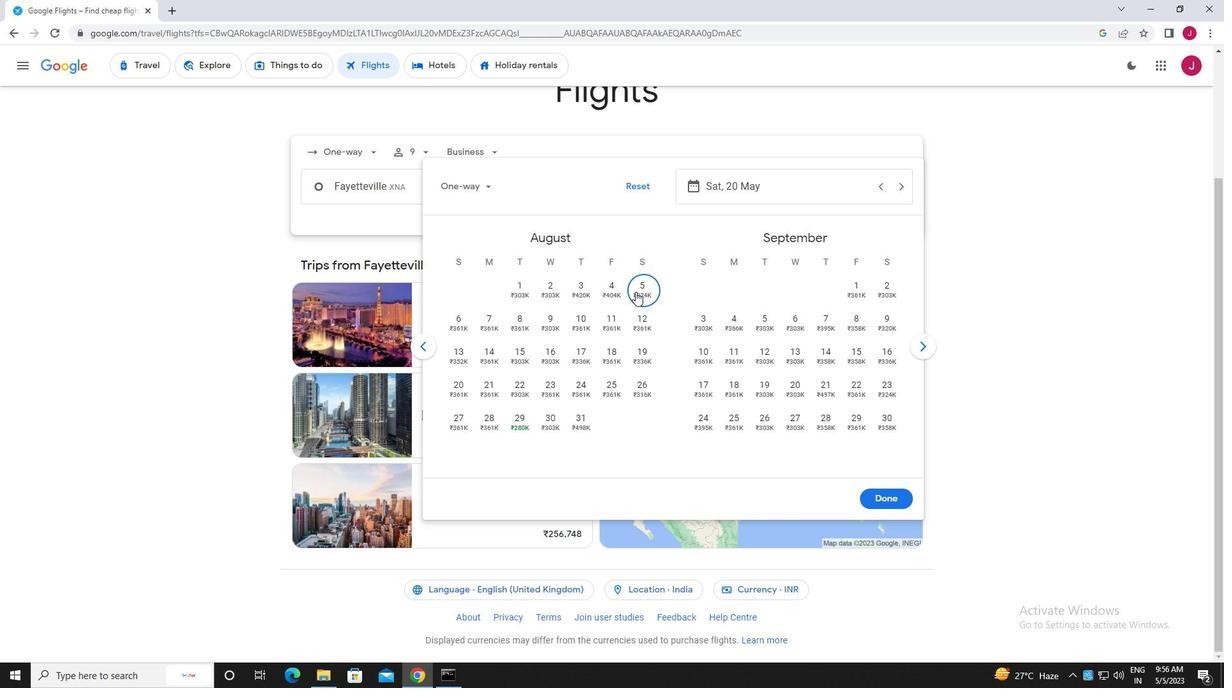 
Action: Mouse pressed left at (635, 292)
Screenshot: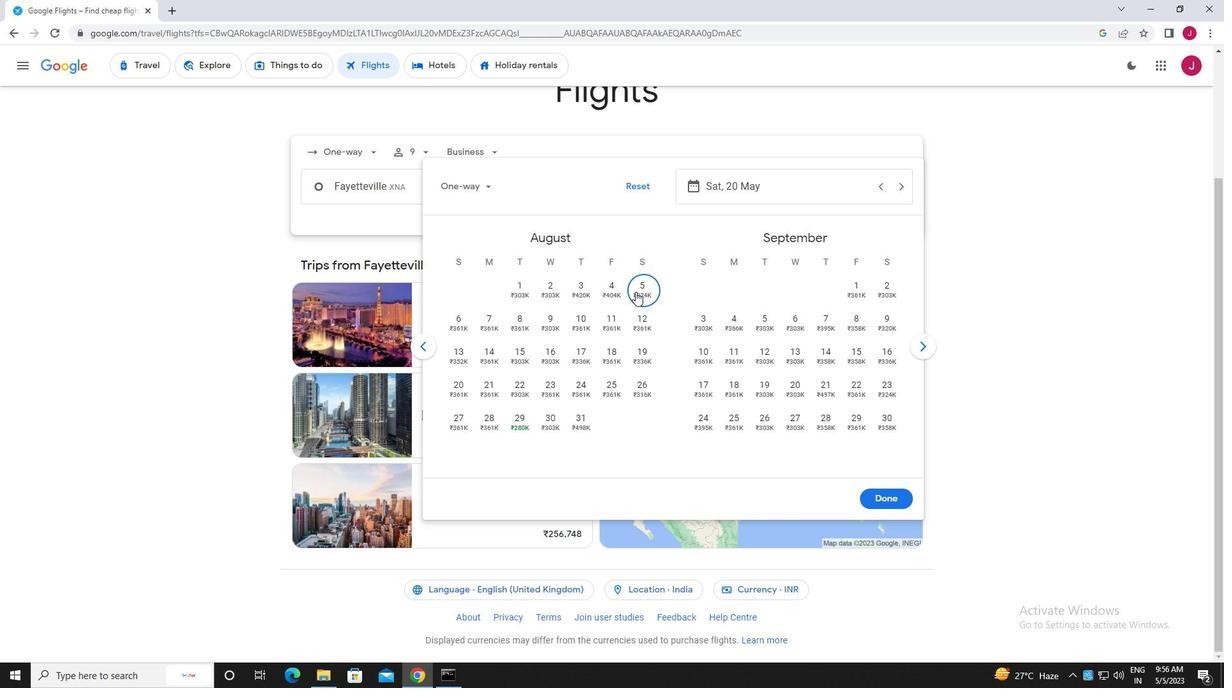 
Action: Mouse moved to (885, 498)
Screenshot: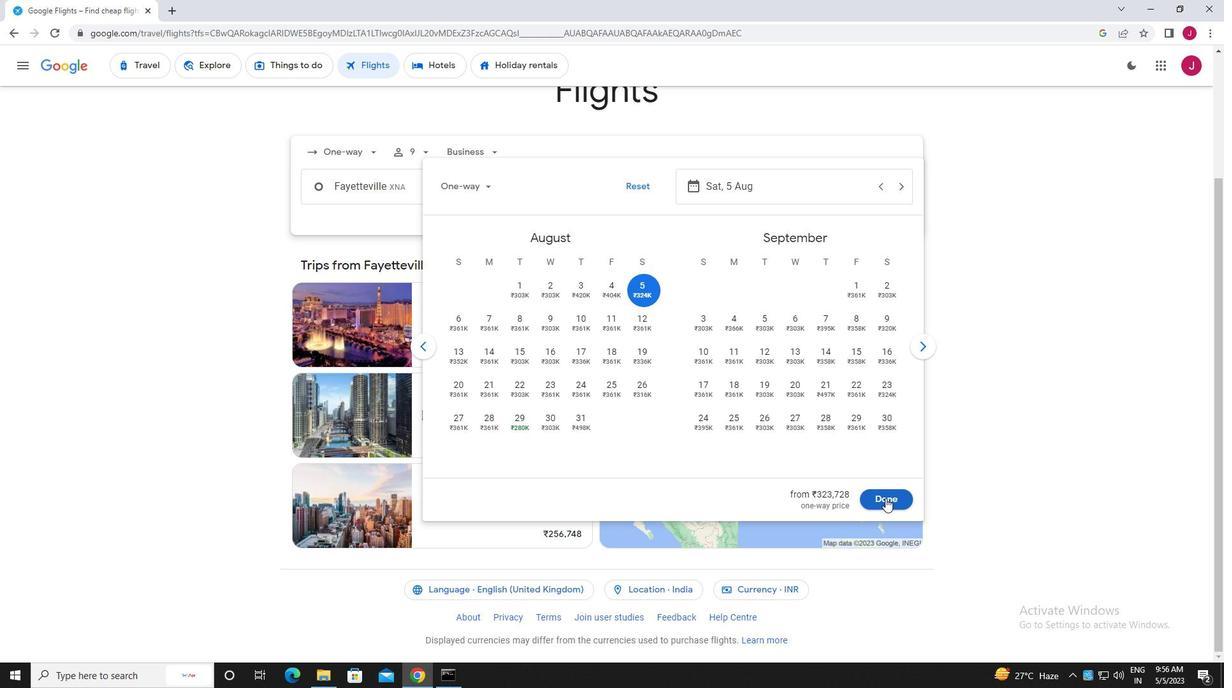 
Action: Mouse pressed left at (885, 498)
Screenshot: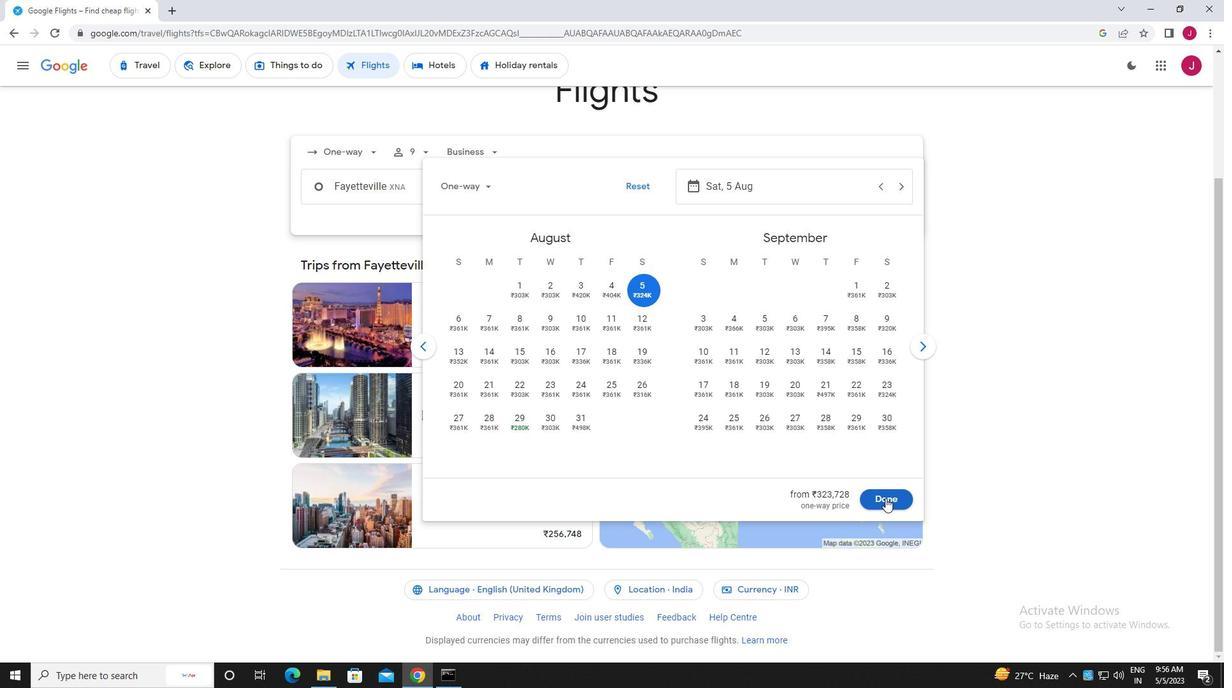 
Action: Mouse moved to (620, 239)
Screenshot: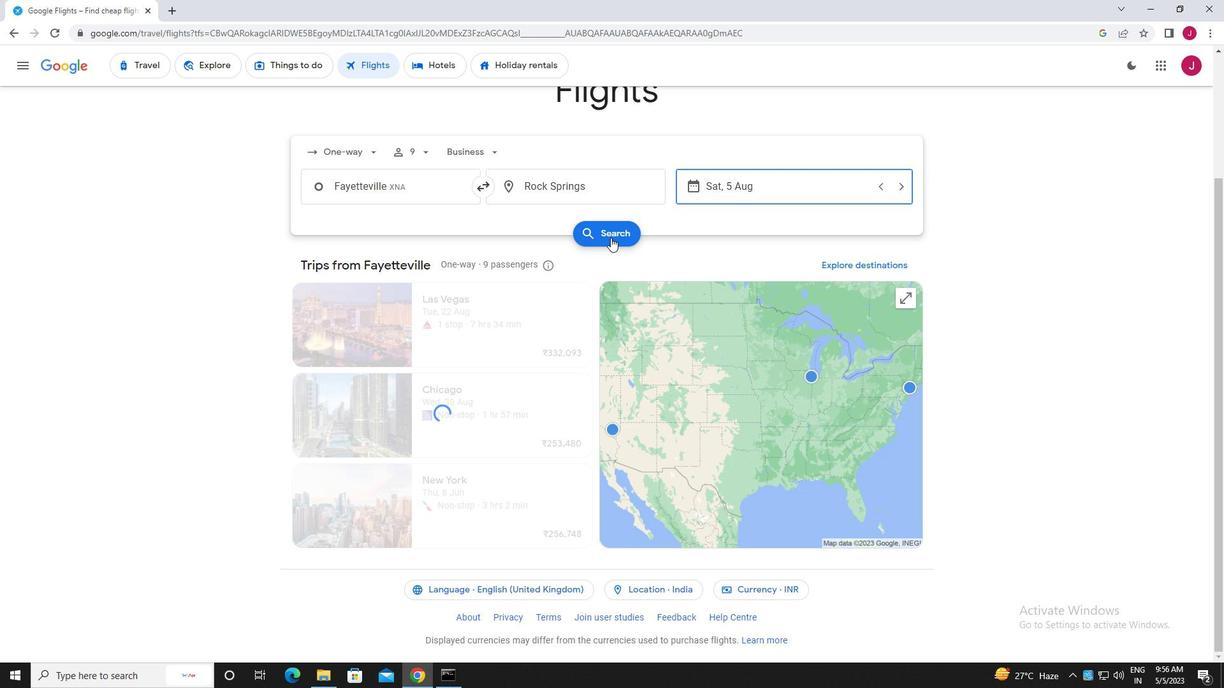
Action: Mouse pressed left at (620, 239)
Screenshot: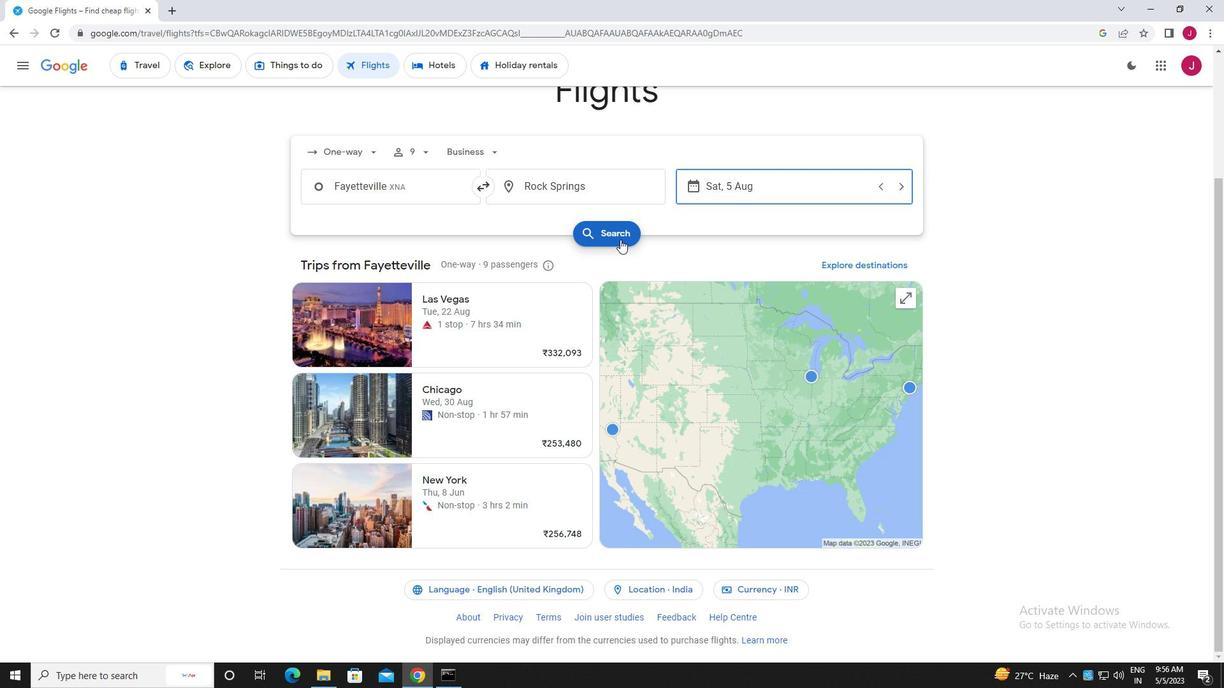 
Action: Mouse moved to (334, 183)
Screenshot: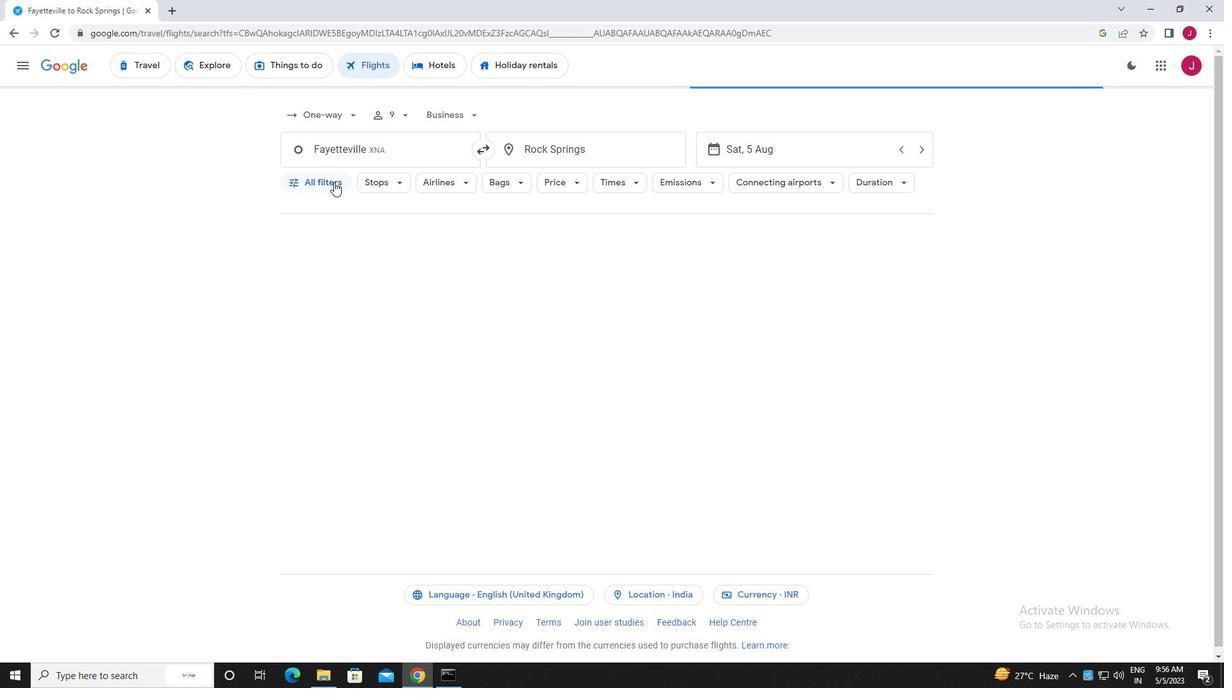 
Action: Mouse pressed left at (334, 183)
Screenshot: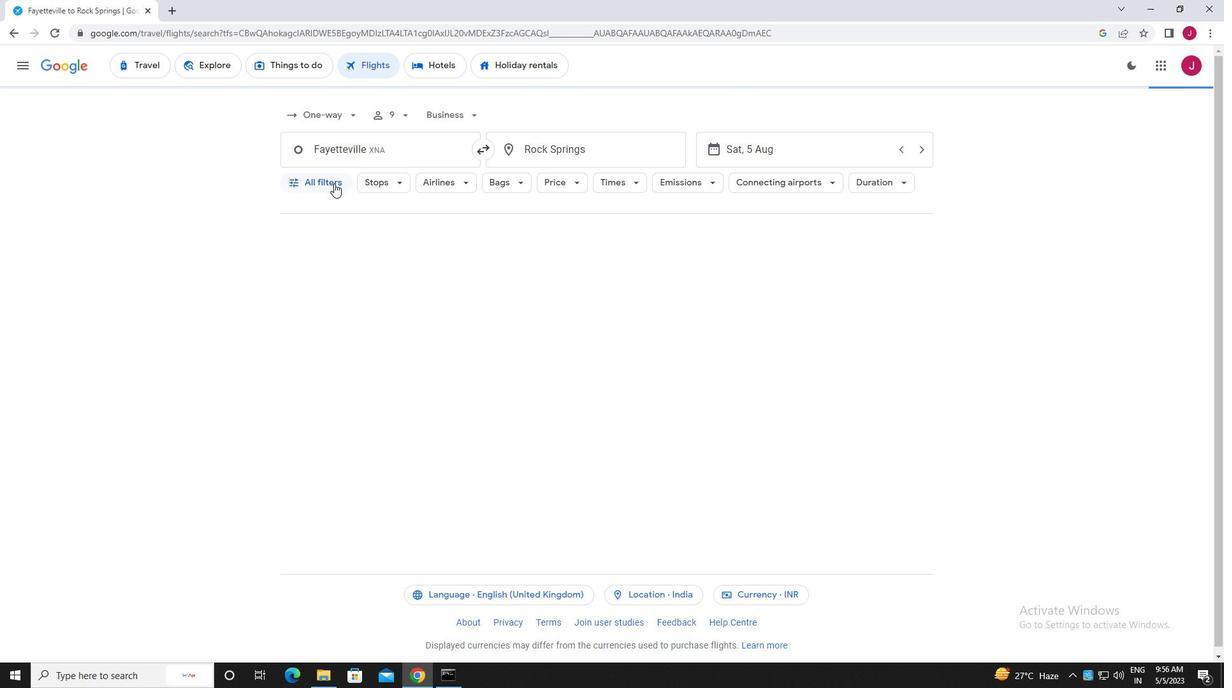 
Action: Mouse moved to (385, 251)
Screenshot: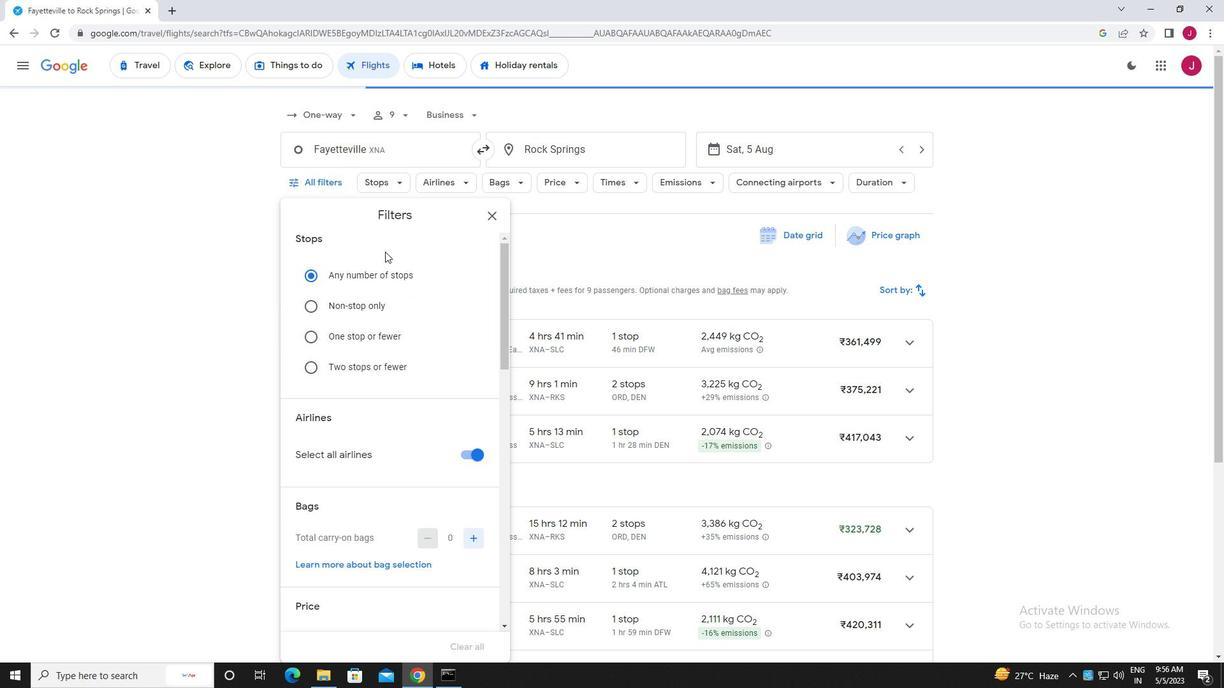 
Action: Mouse scrolled (385, 251) with delta (0, 0)
Screenshot: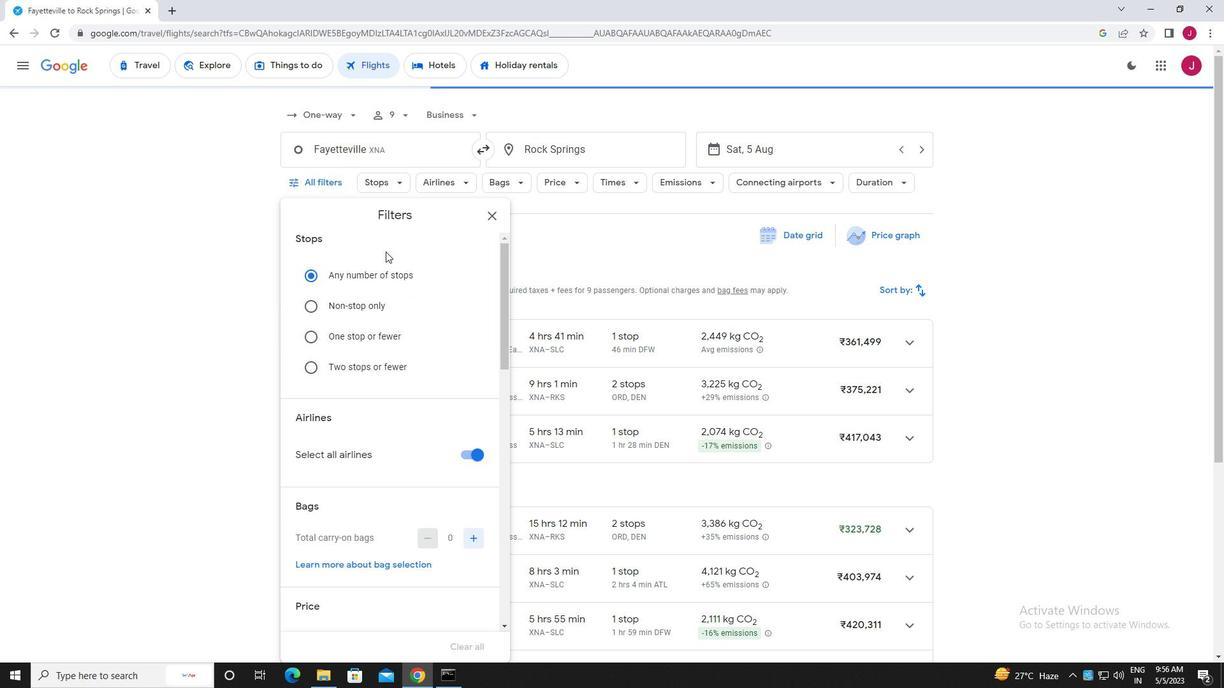 
Action: Mouse moved to (386, 251)
Screenshot: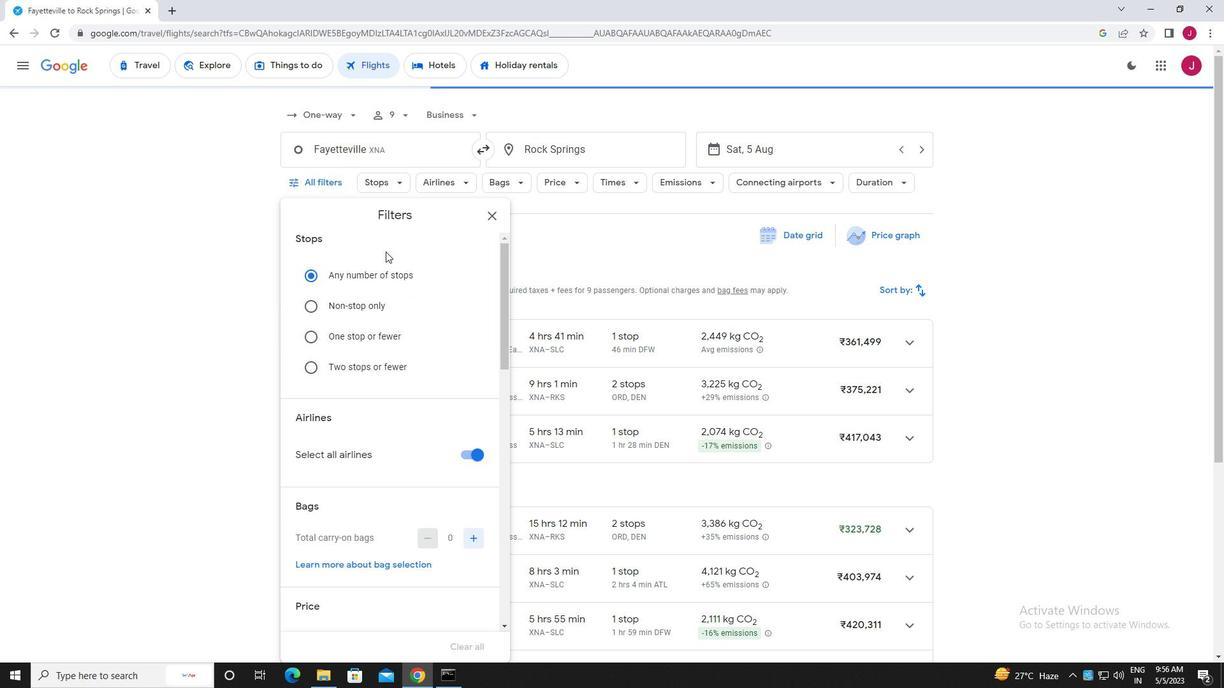 
Action: Mouse scrolled (386, 251) with delta (0, 0)
Screenshot: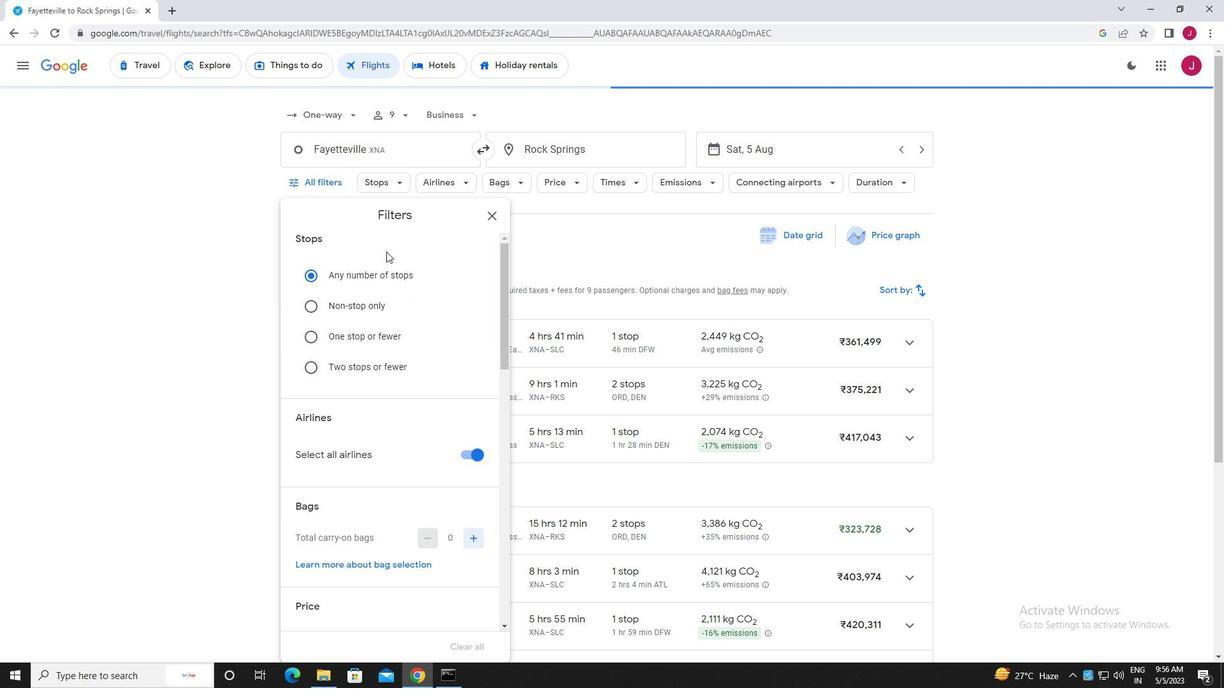 
Action: Mouse moved to (386, 251)
Screenshot: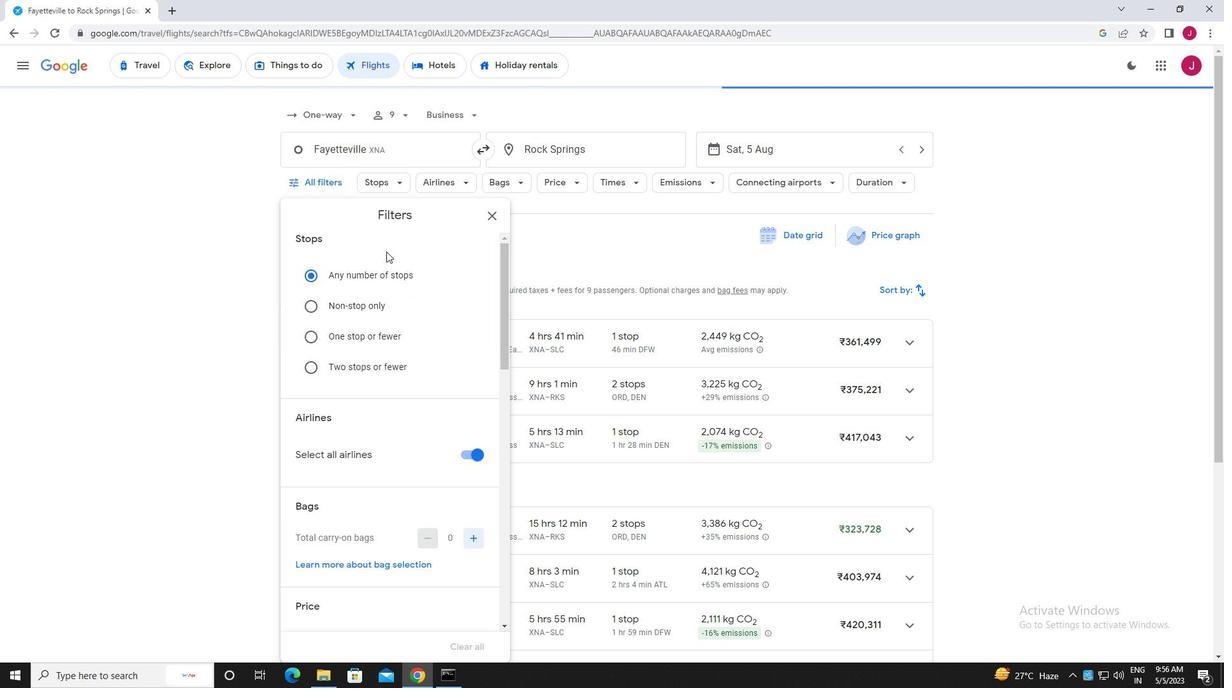 
Action: Mouse scrolled (386, 251) with delta (0, 0)
Screenshot: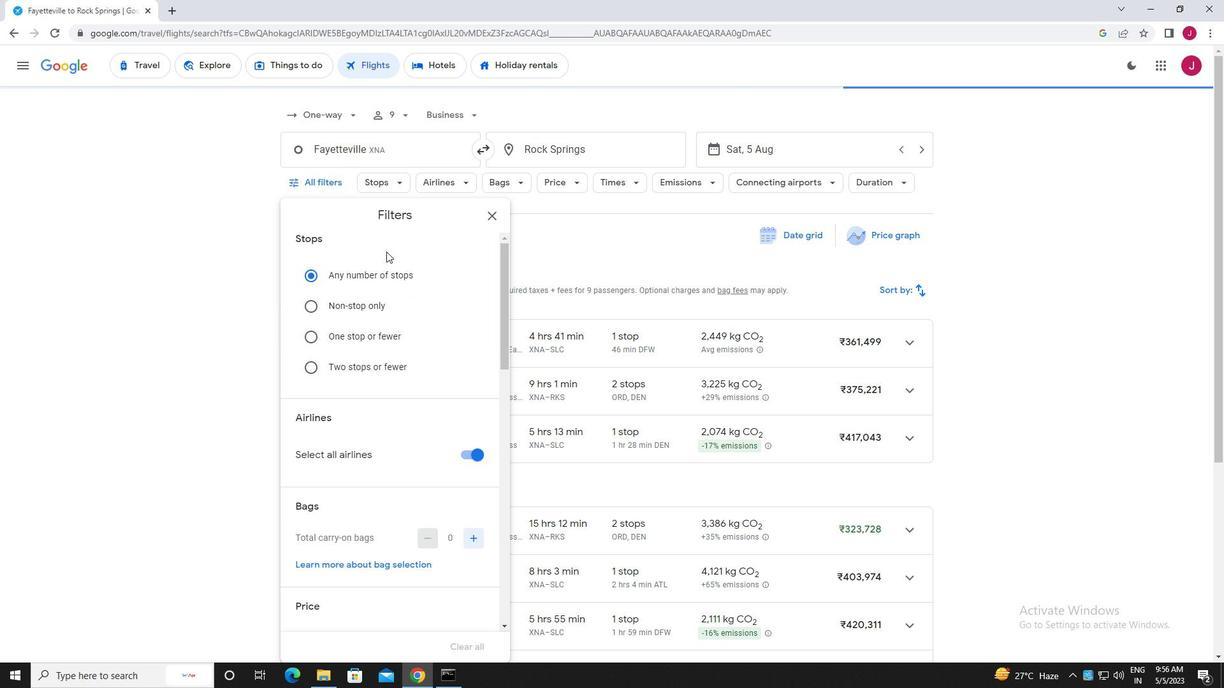 
Action: Mouse moved to (468, 264)
Screenshot: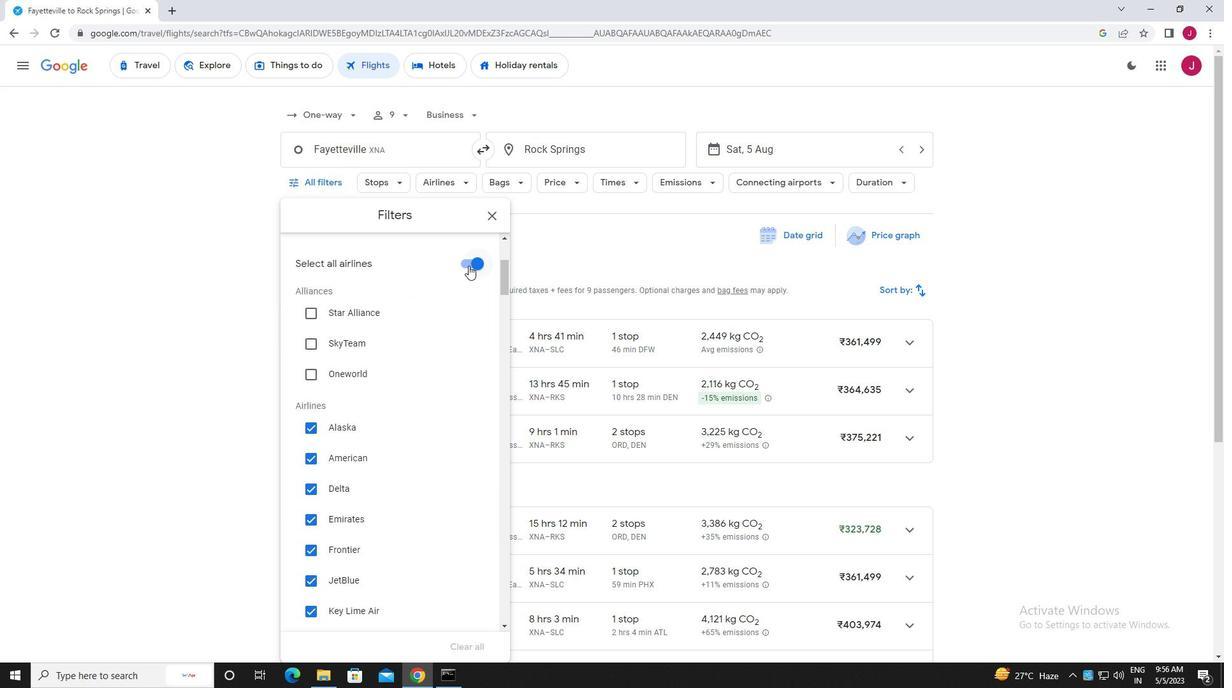 
Action: Mouse pressed left at (468, 264)
Screenshot: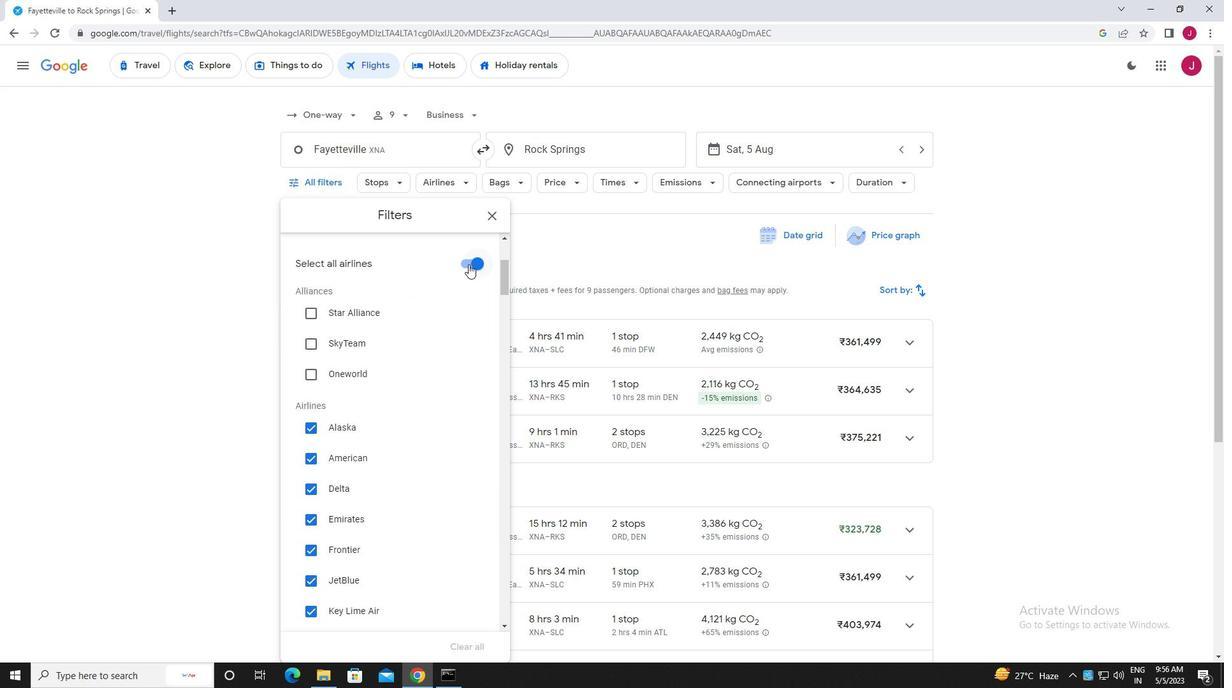 
Action: Mouse moved to (370, 314)
Screenshot: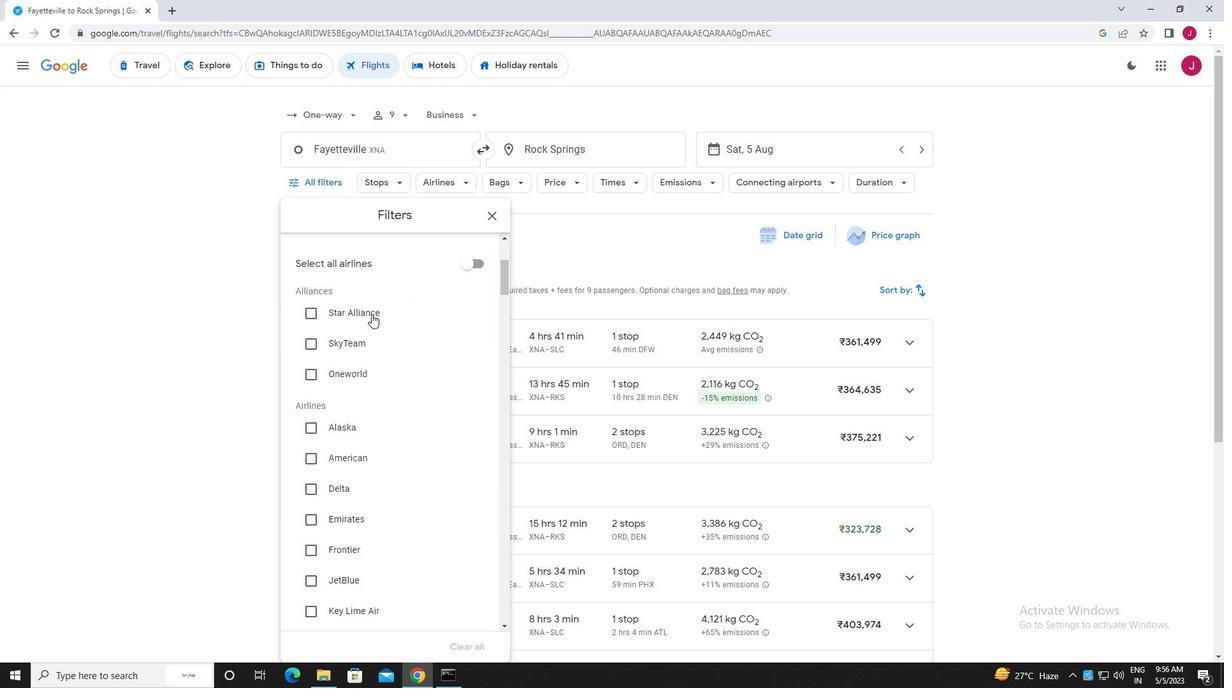 
Action: Mouse scrolled (370, 313) with delta (0, 0)
Screenshot: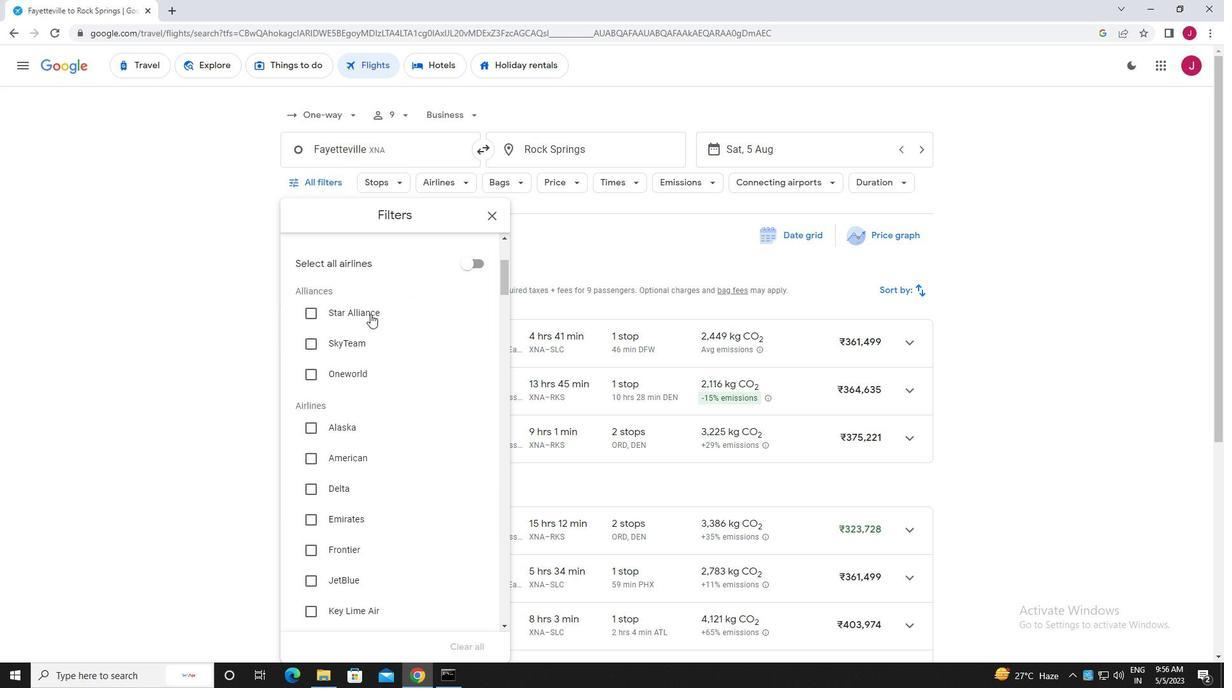 
Action: Mouse moved to (371, 314)
Screenshot: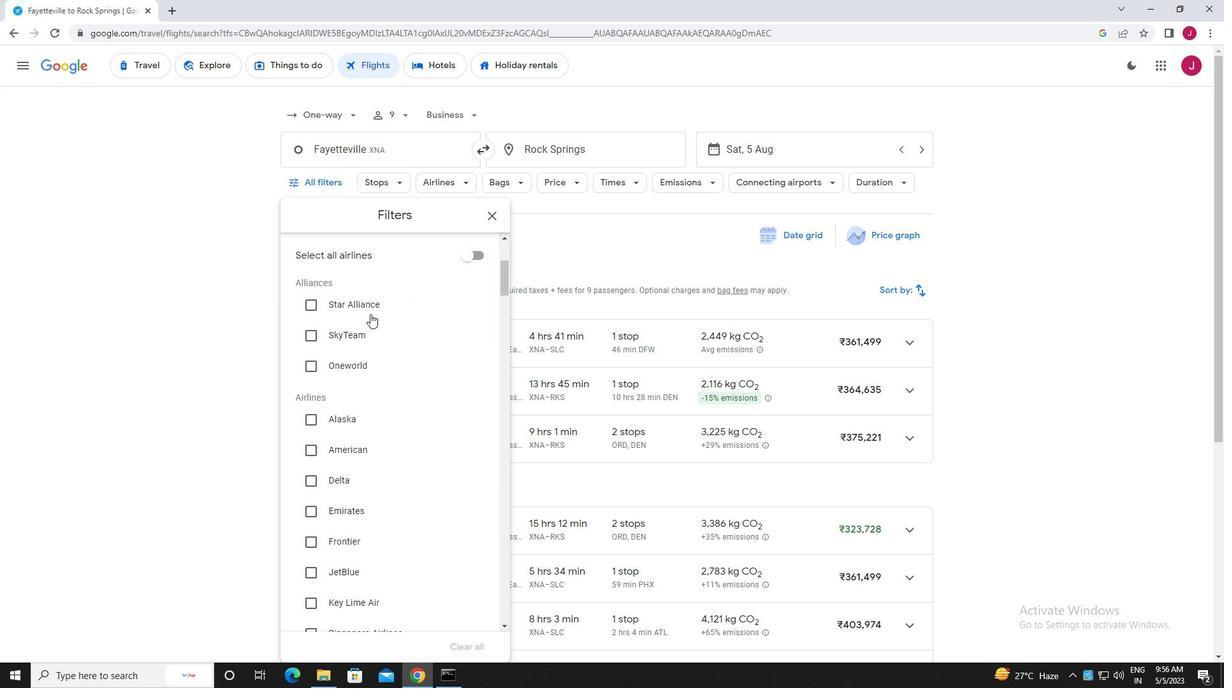 
Action: Mouse scrolled (371, 313) with delta (0, 0)
Screenshot: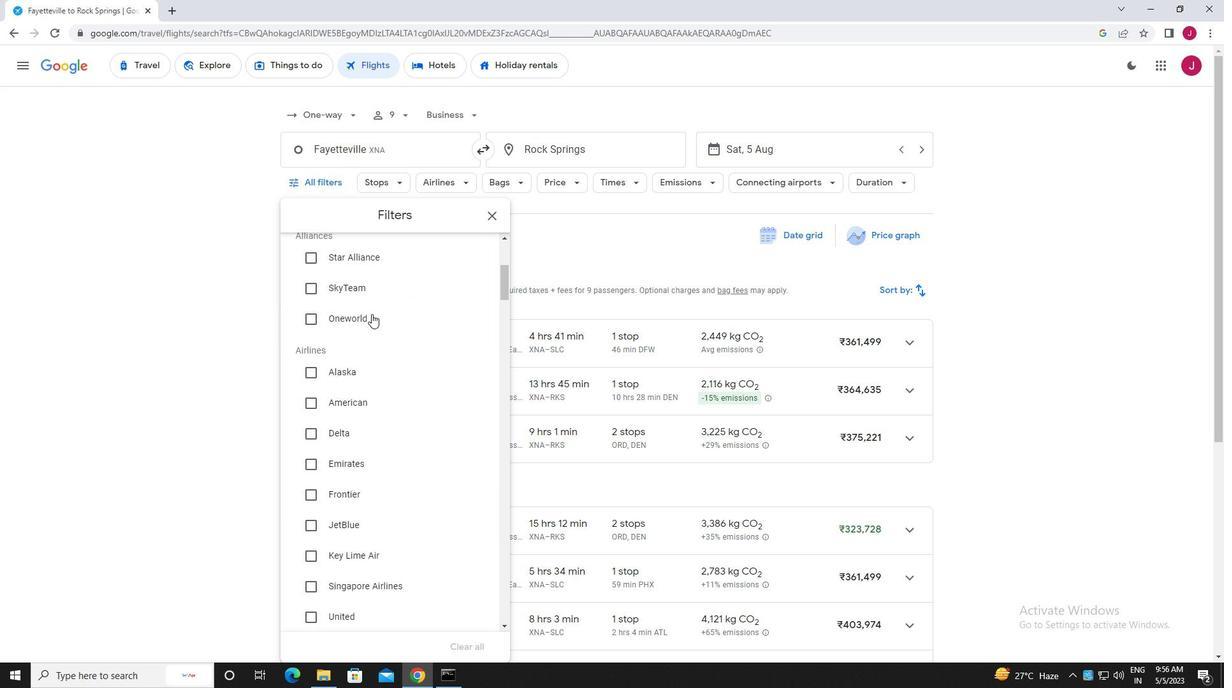 
Action: Mouse moved to (348, 404)
Screenshot: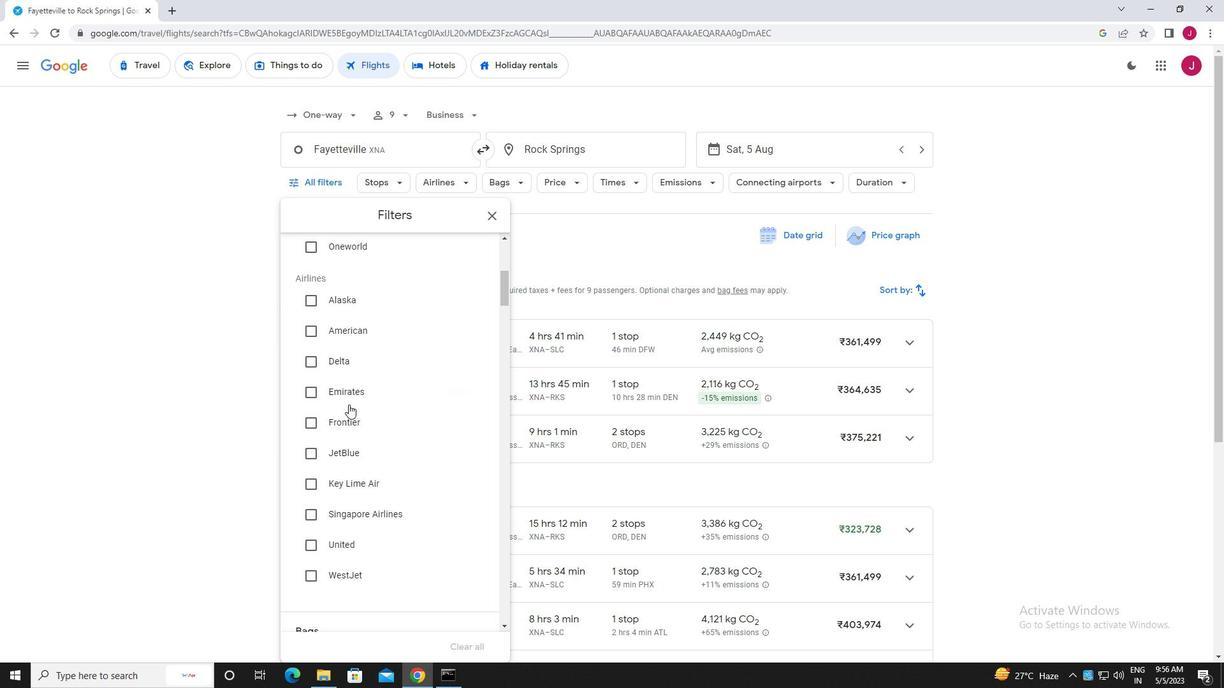
Action: Mouse scrolled (348, 403) with delta (0, 0)
Screenshot: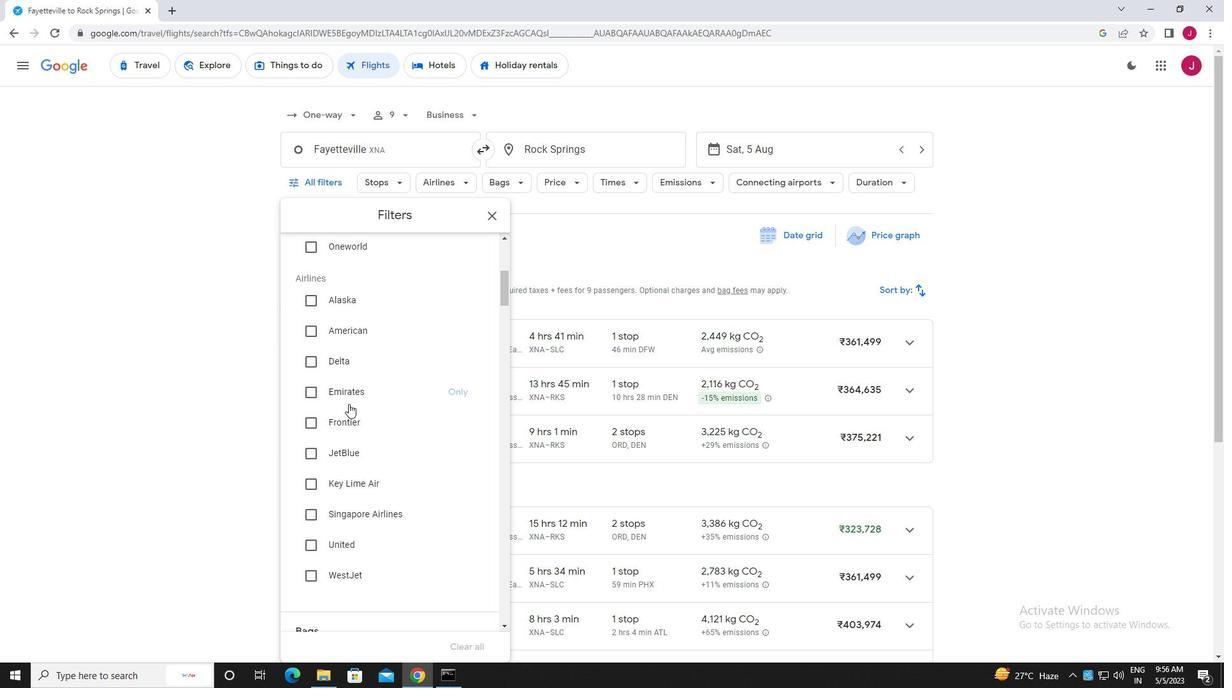 
Action: Mouse scrolled (348, 403) with delta (0, 0)
Screenshot: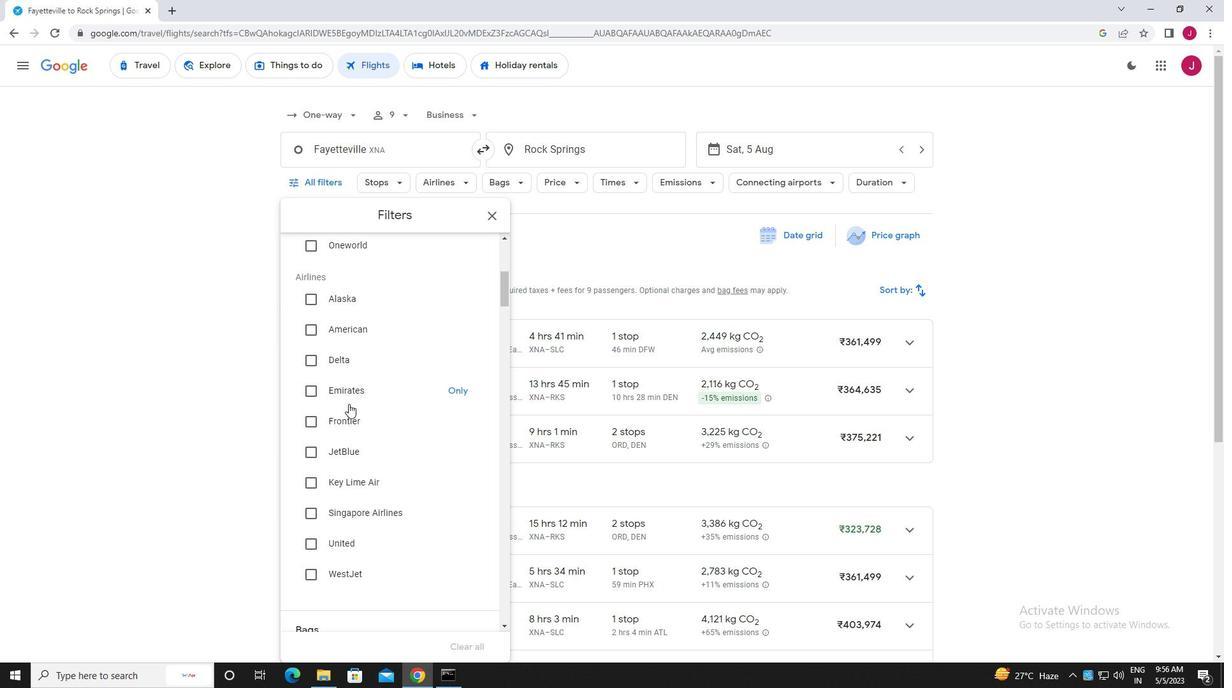 
Action: Mouse scrolled (348, 403) with delta (0, 0)
Screenshot: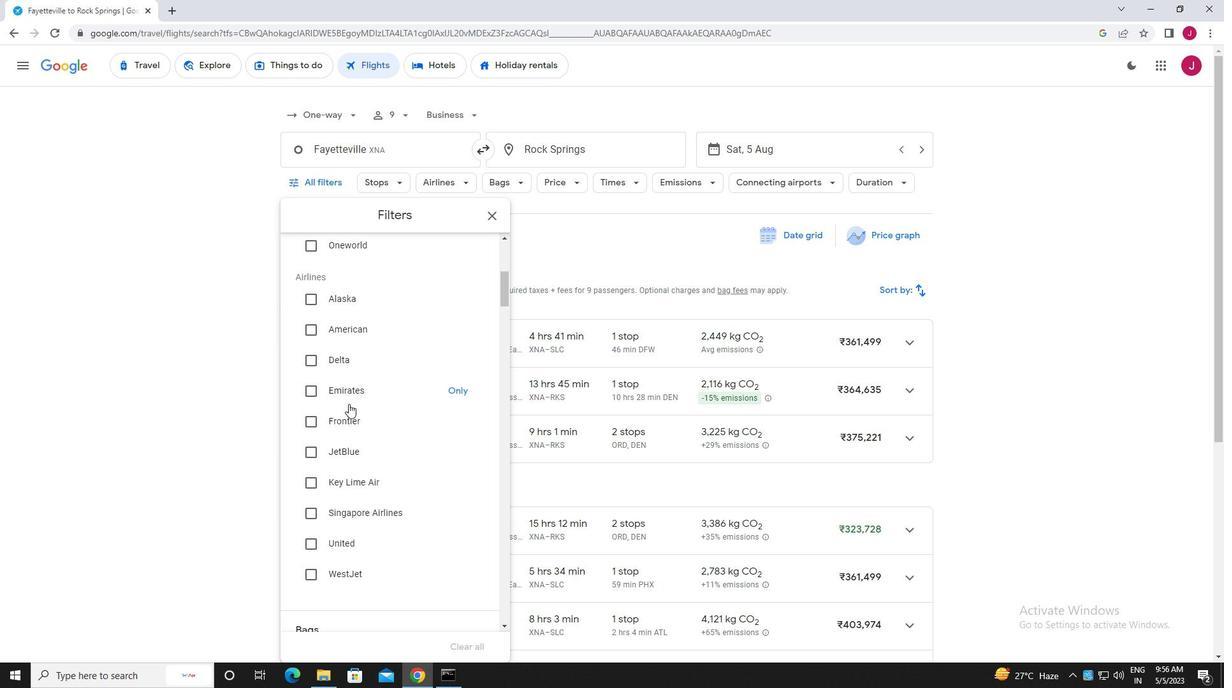 
Action: Mouse scrolled (348, 403) with delta (0, 0)
Screenshot: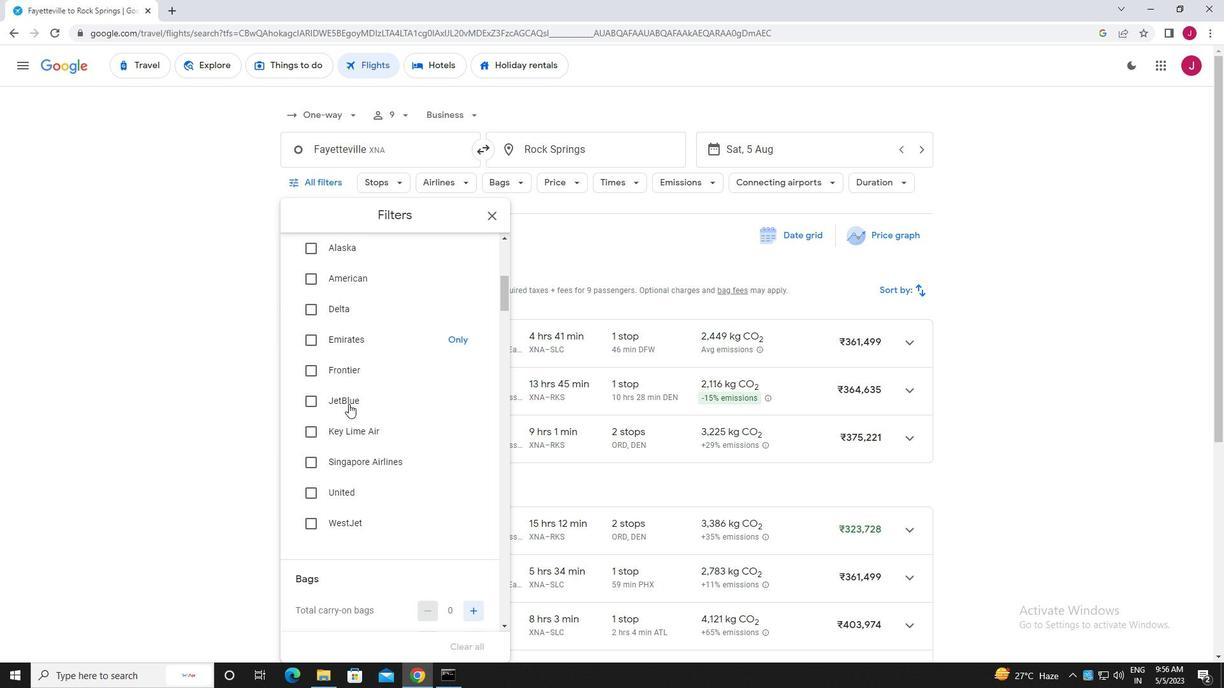 
Action: Mouse scrolled (348, 403) with delta (0, 0)
Screenshot: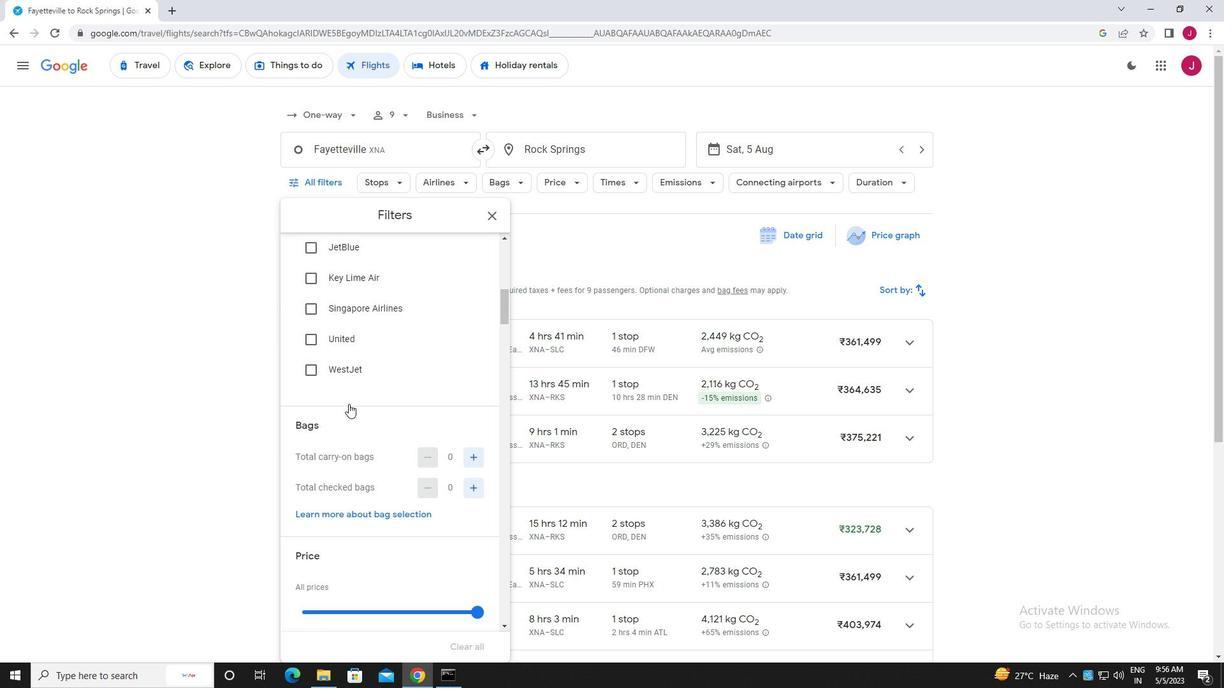
Action: Mouse scrolled (348, 403) with delta (0, 0)
Screenshot: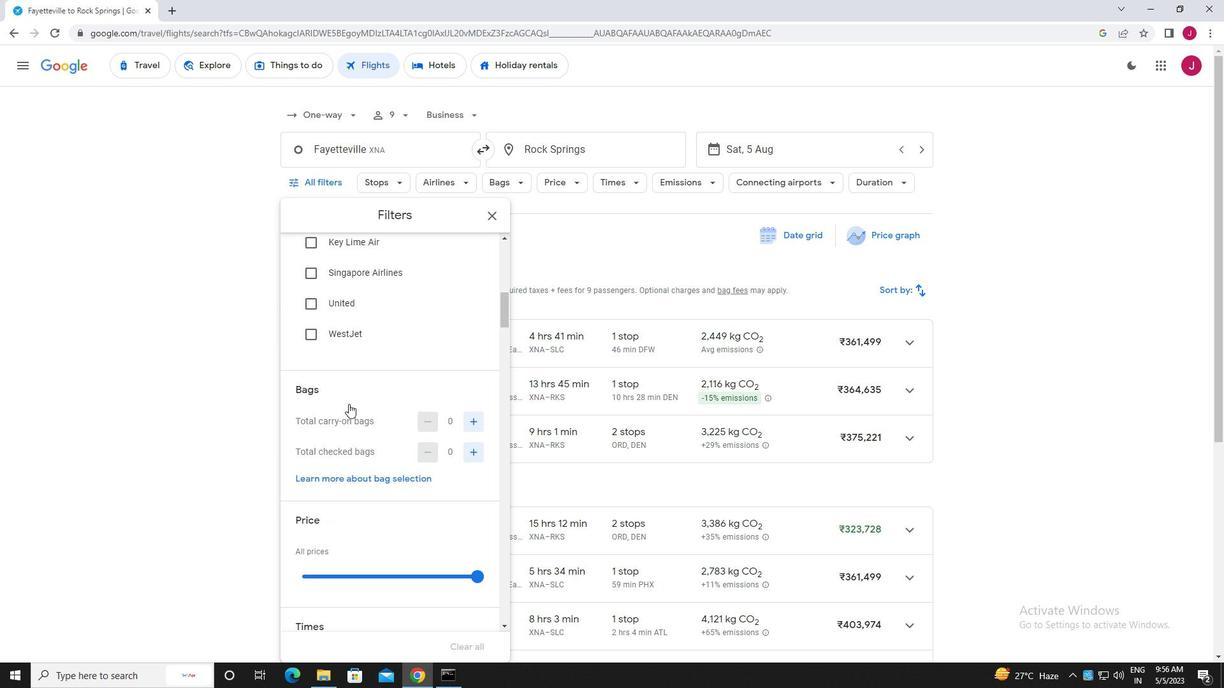 
Action: Mouse moved to (475, 278)
Screenshot: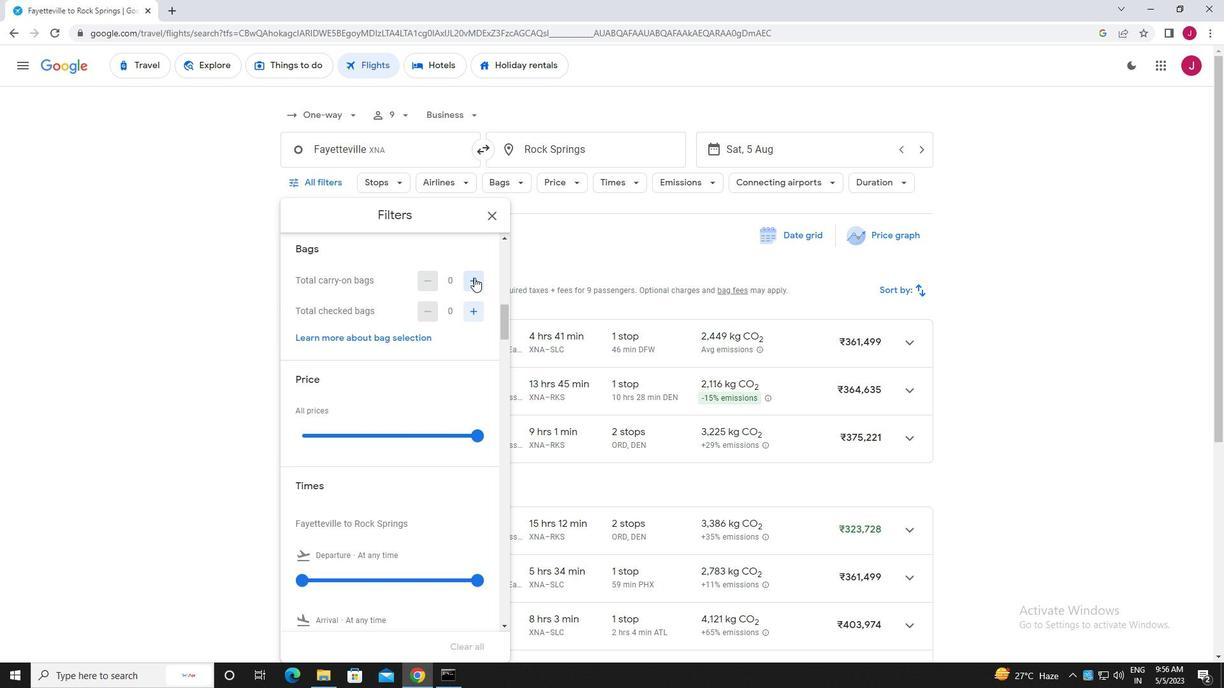 
Action: Mouse pressed left at (475, 278)
Screenshot: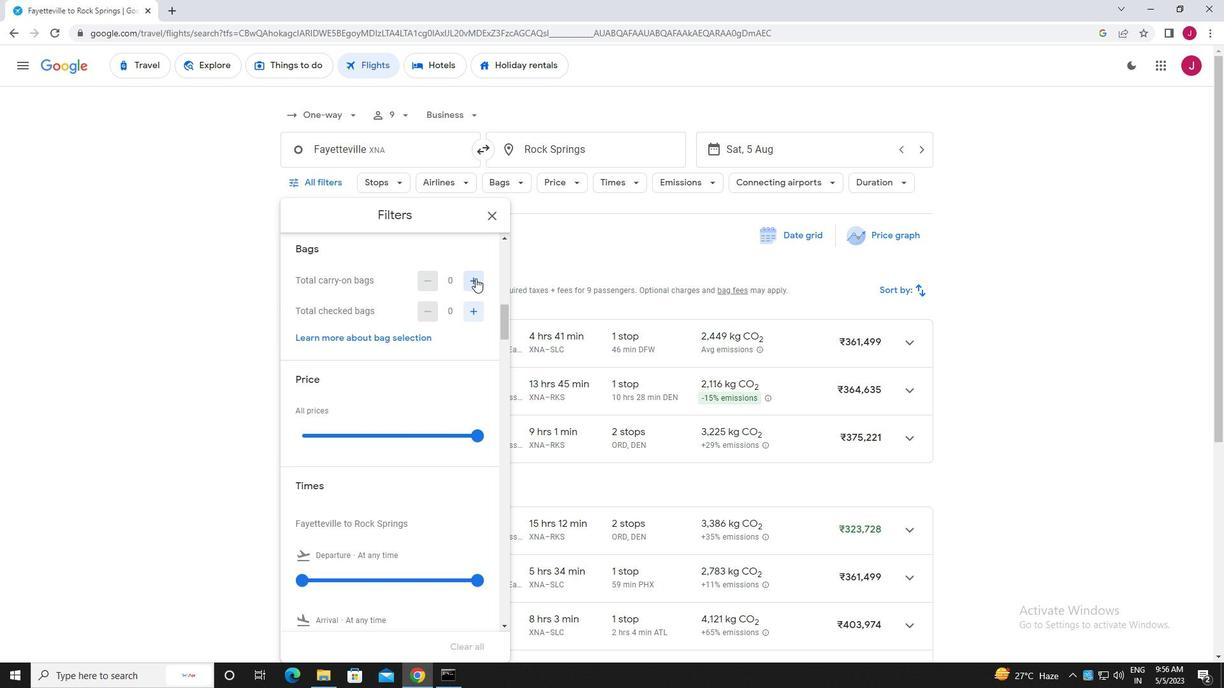 
Action: Mouse moved to (478, 434)
Screenshot: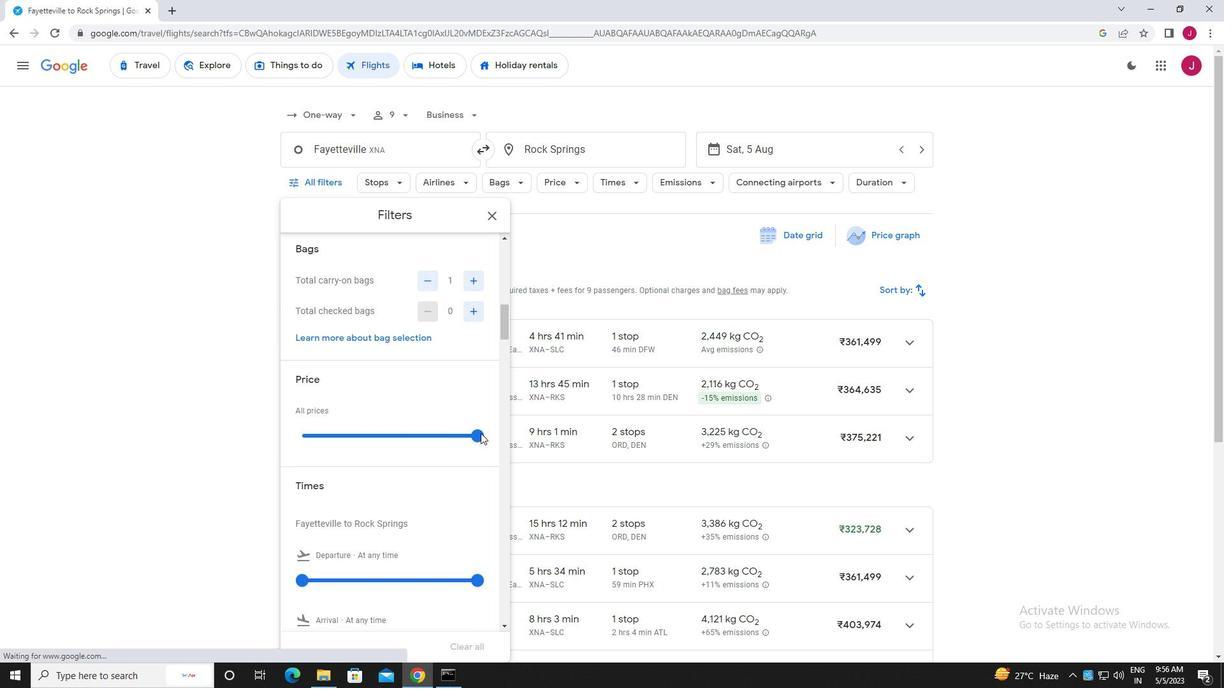 
Action: Mouse pressed left at (478, 434)
Screenshot: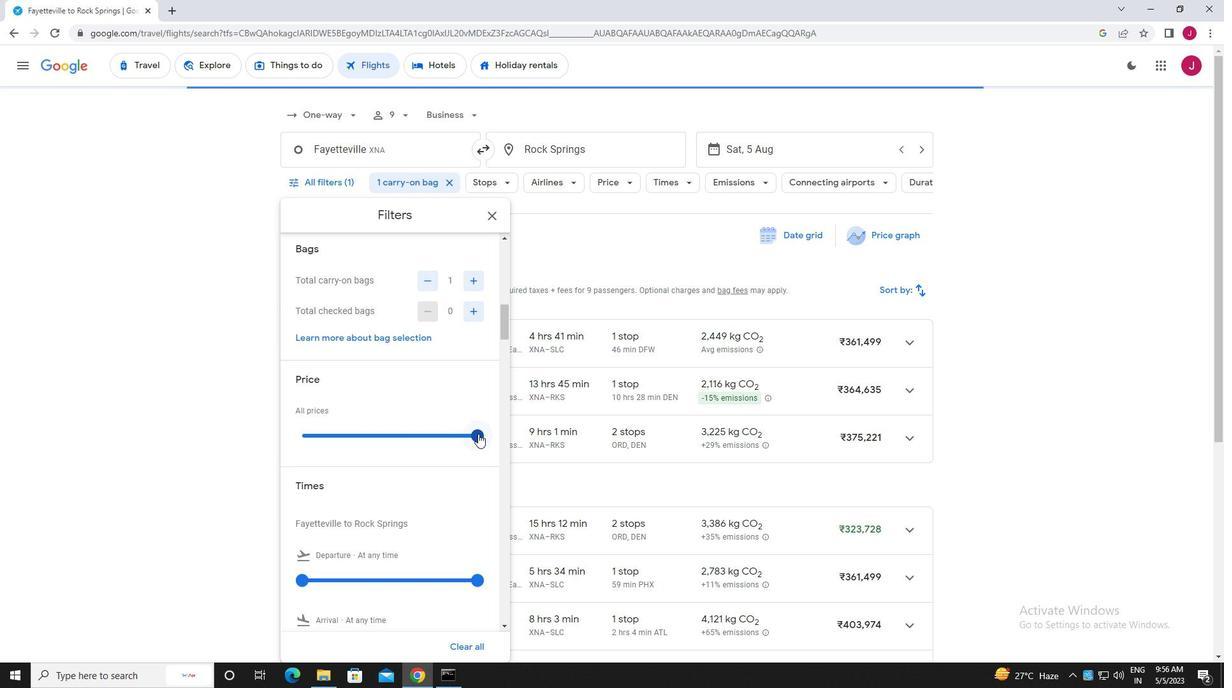 
Action: Mouse moved to (390, 385)
Screenshot: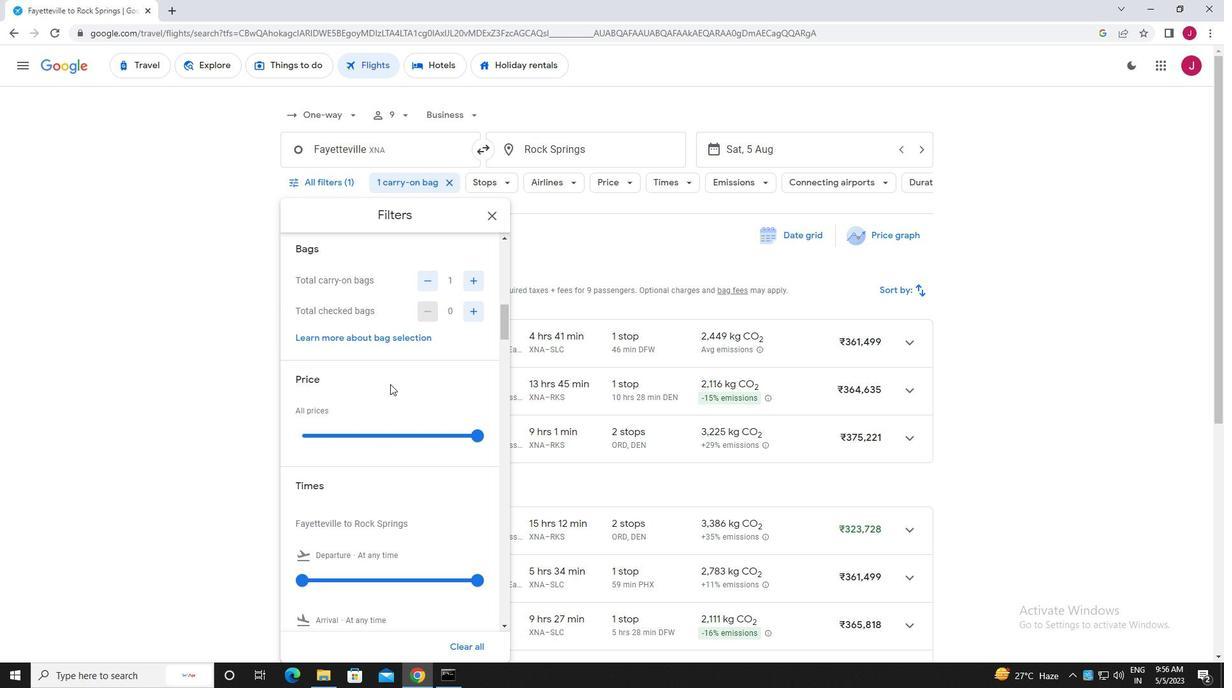 
Action: Mouse scrolled (390, 384) with delta (0, 0)
Screenshot: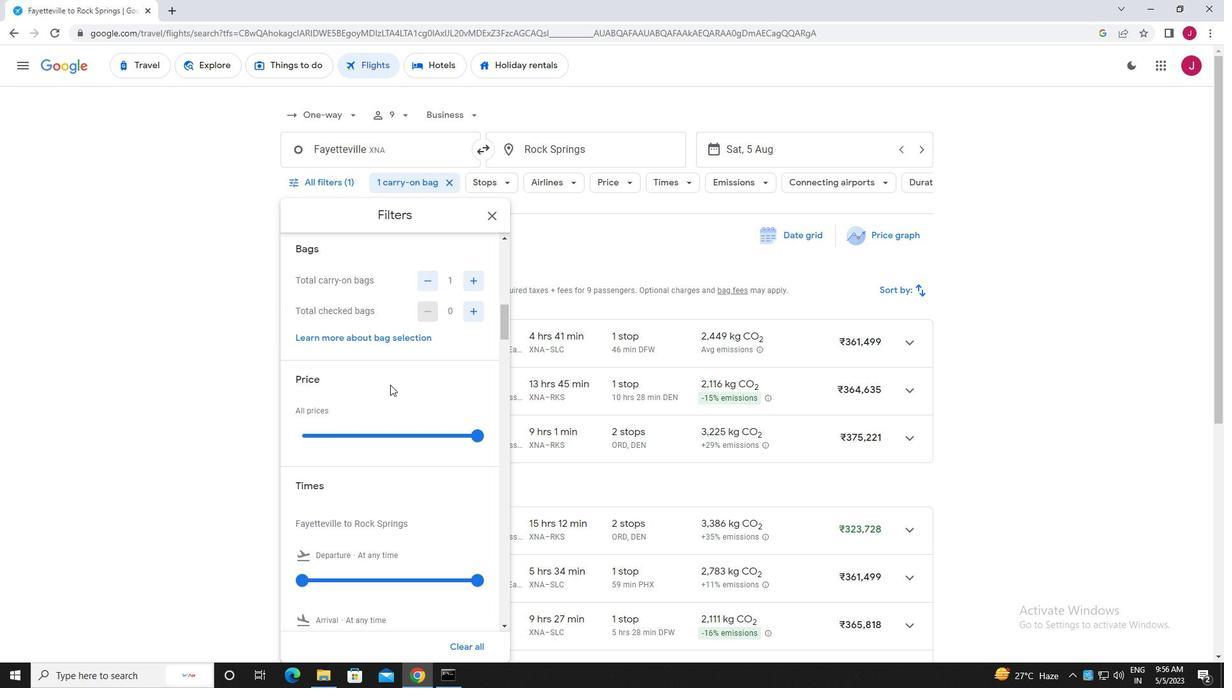 
Action: Mouse scrolled (390, 384) with delta (0, 0)
Screenshot: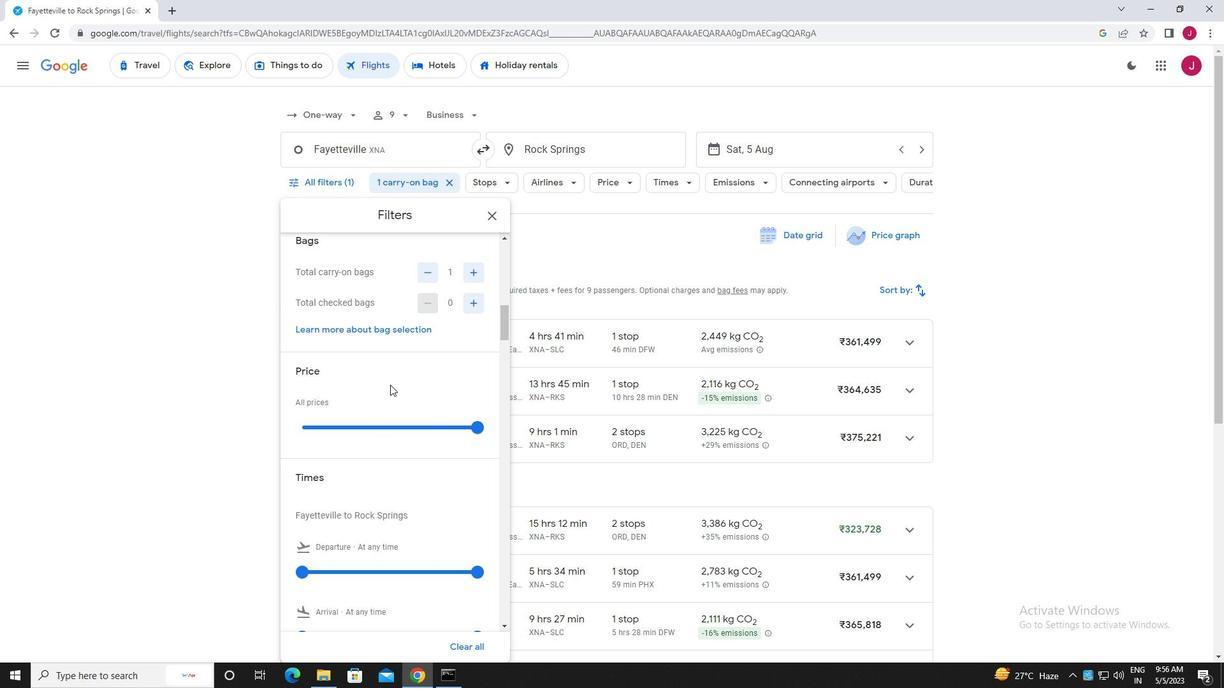 
Action: Mouse moved to (355, 378)
Screenshot: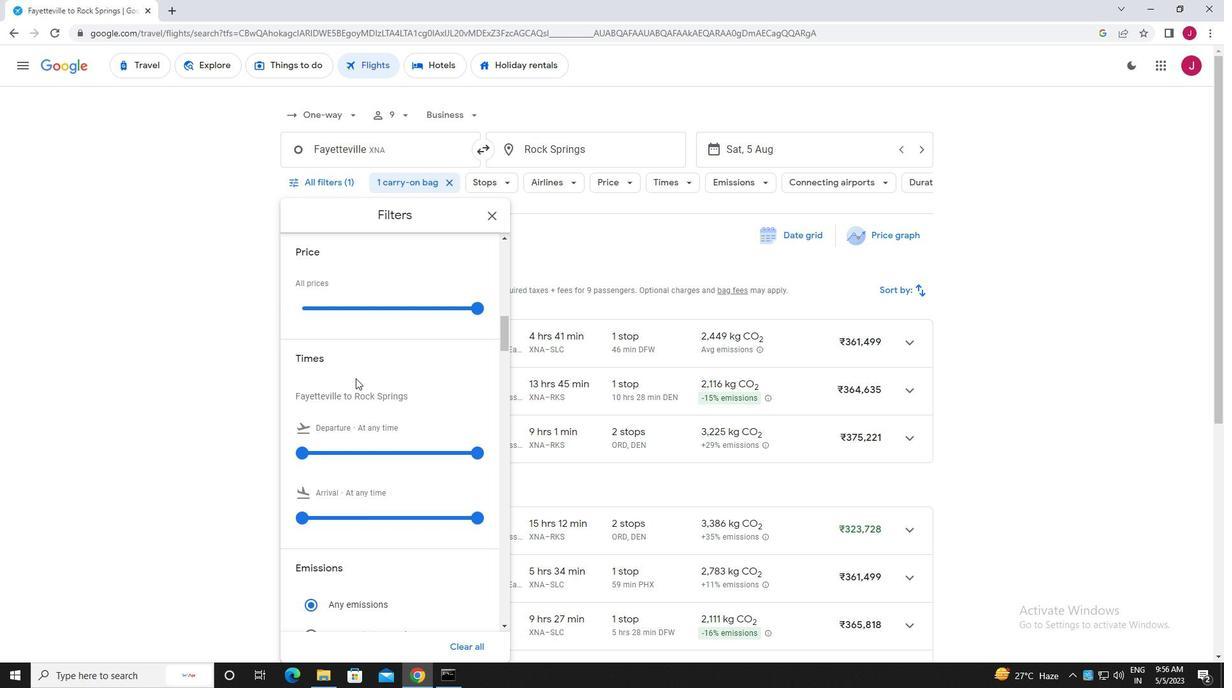 
Action: Mouse scrolled (355, 378) with delta (0, 0)
Screenshot: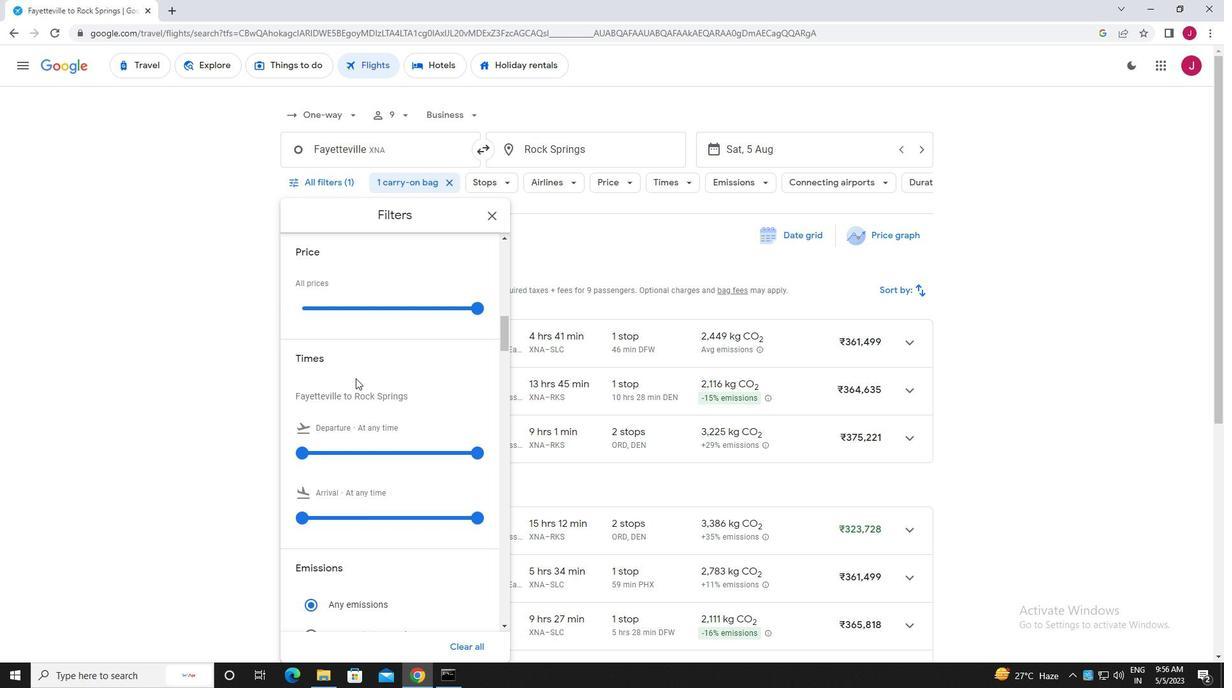 
Action: Mouse moved to (382, 353)
Screenshot: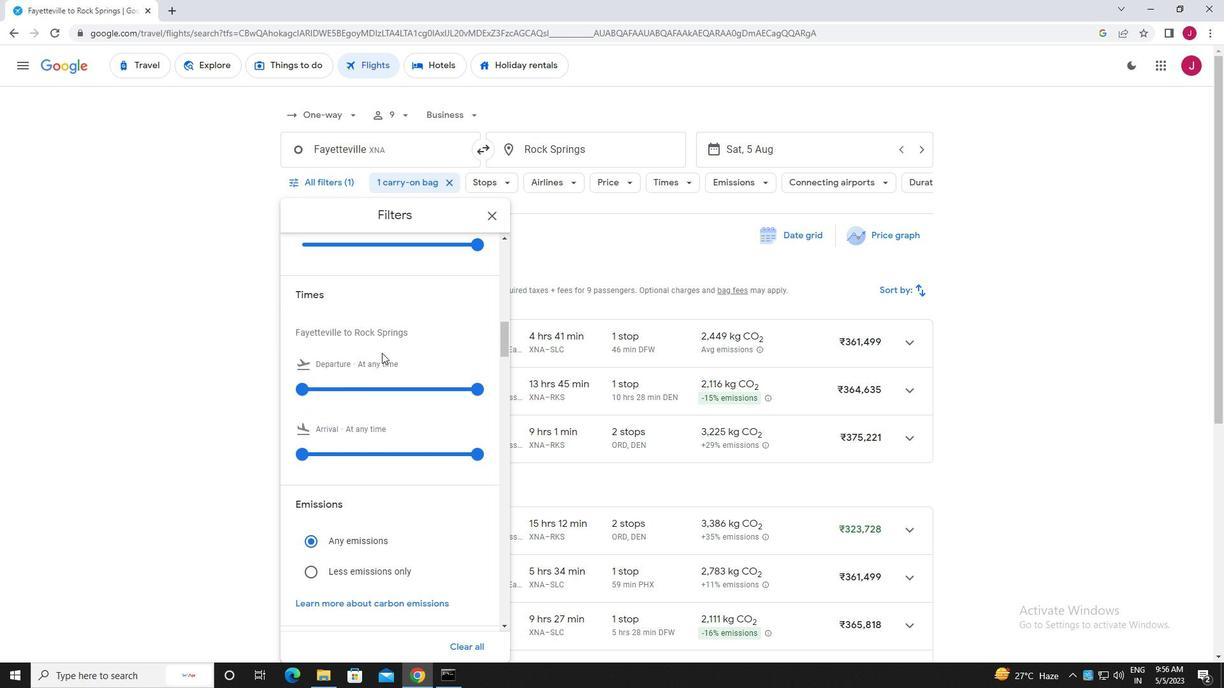 
Action: Mouse scrolled (382, 353) with delta (0, 0)
Screenshot: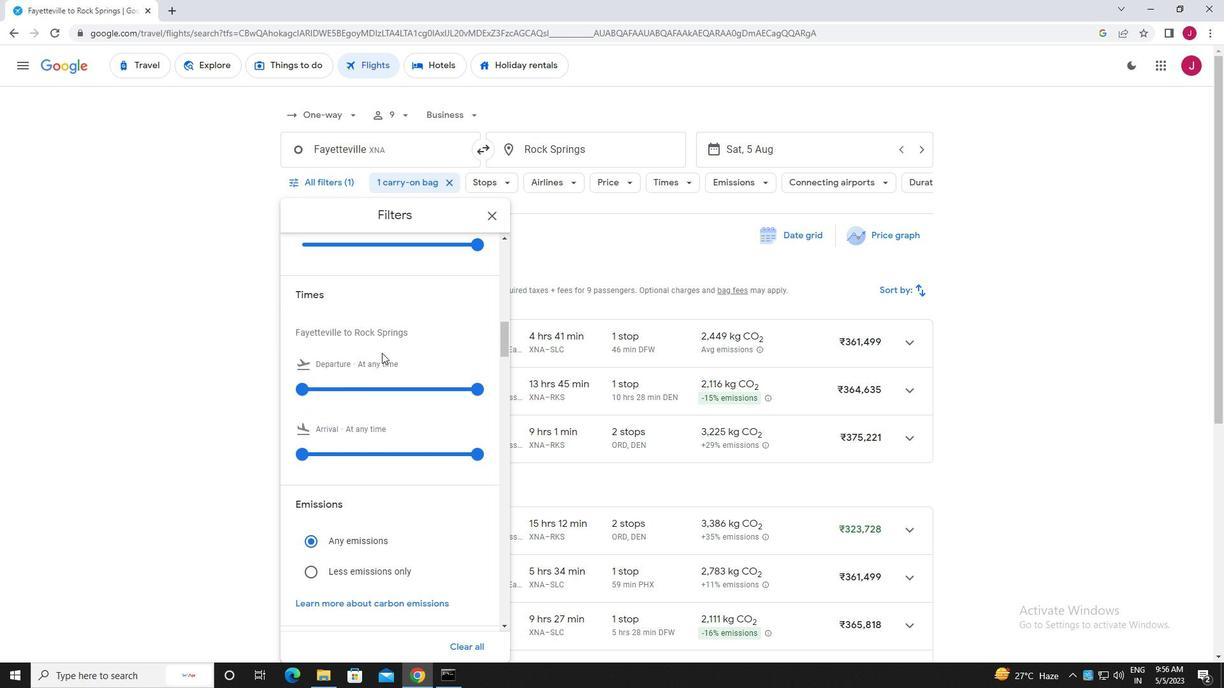 
Action: Mouse moved to (481, 308)
Screenshot: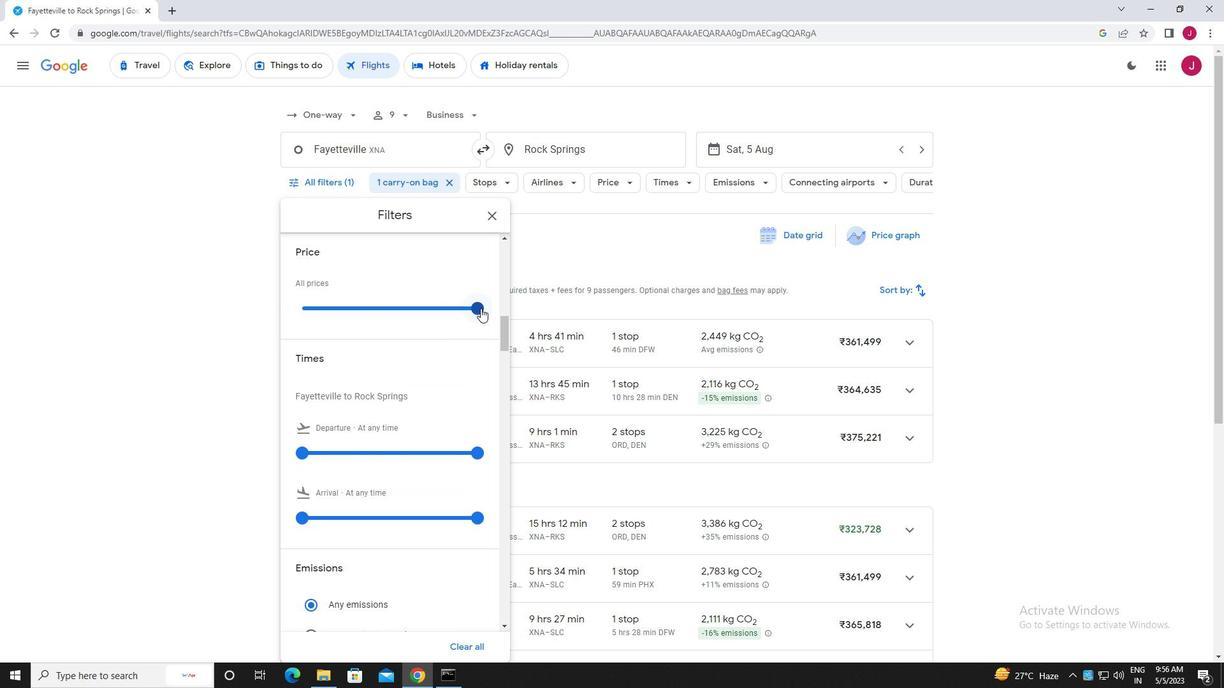 
Action: Mouse pressed left at (481, 308)
Screenshot: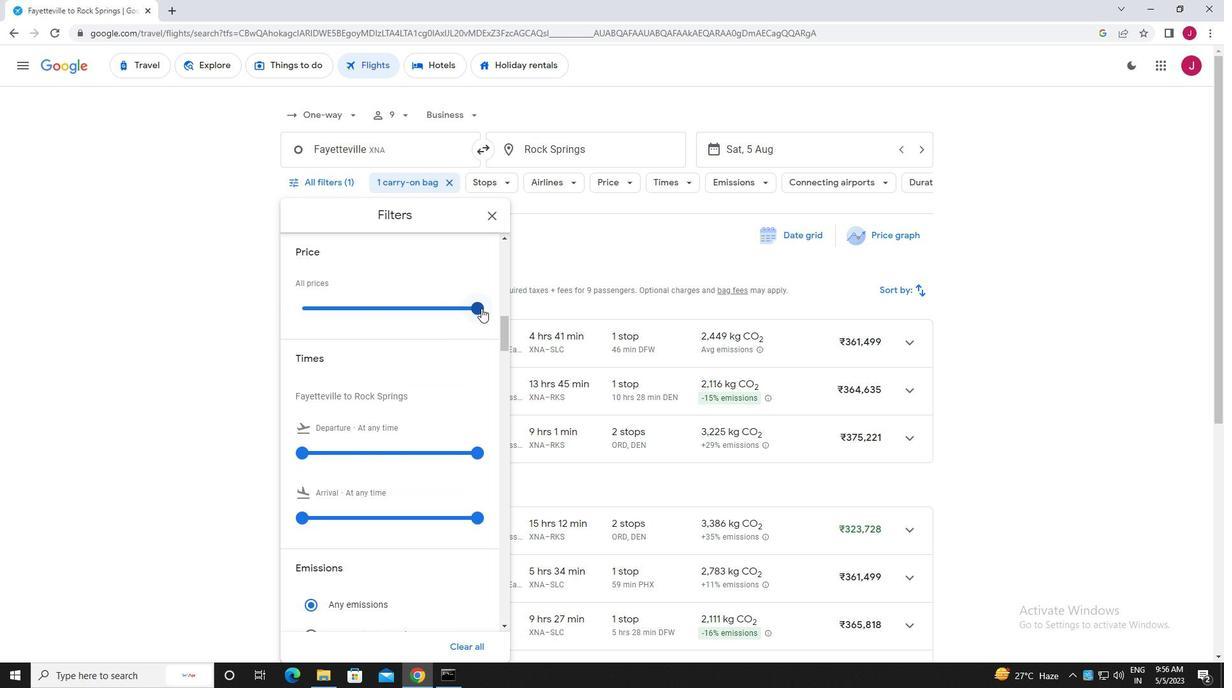 
Action: Mouse moved to (333, 328)
Screenshot: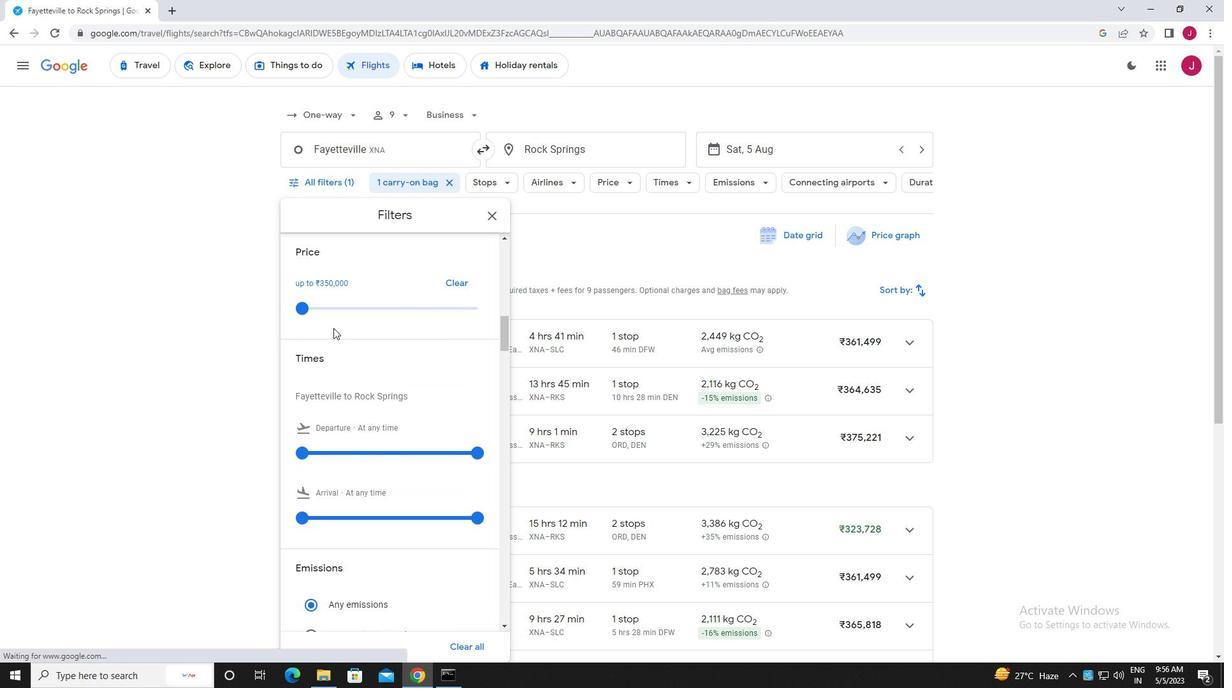 
Action: Mouse scrolled (333, 327) with delta (0, 0)
Screenshot: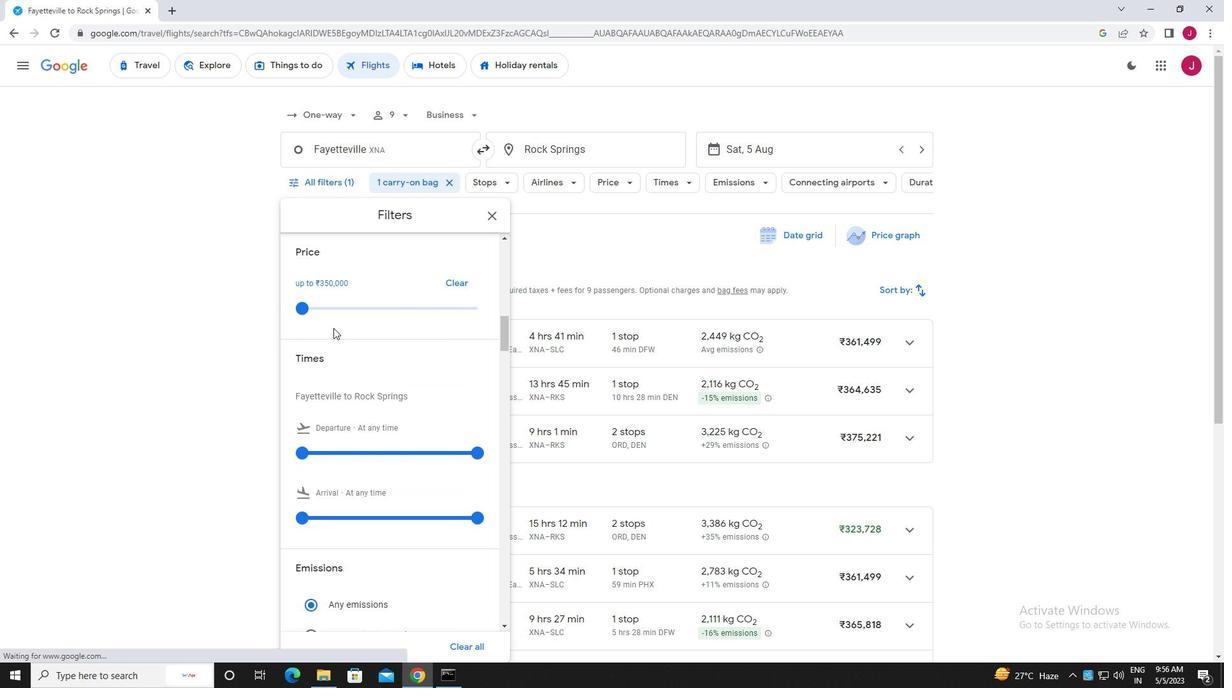 
Action: Mouse scrolled (333, 327) with delta (0, 0)
Screenshot: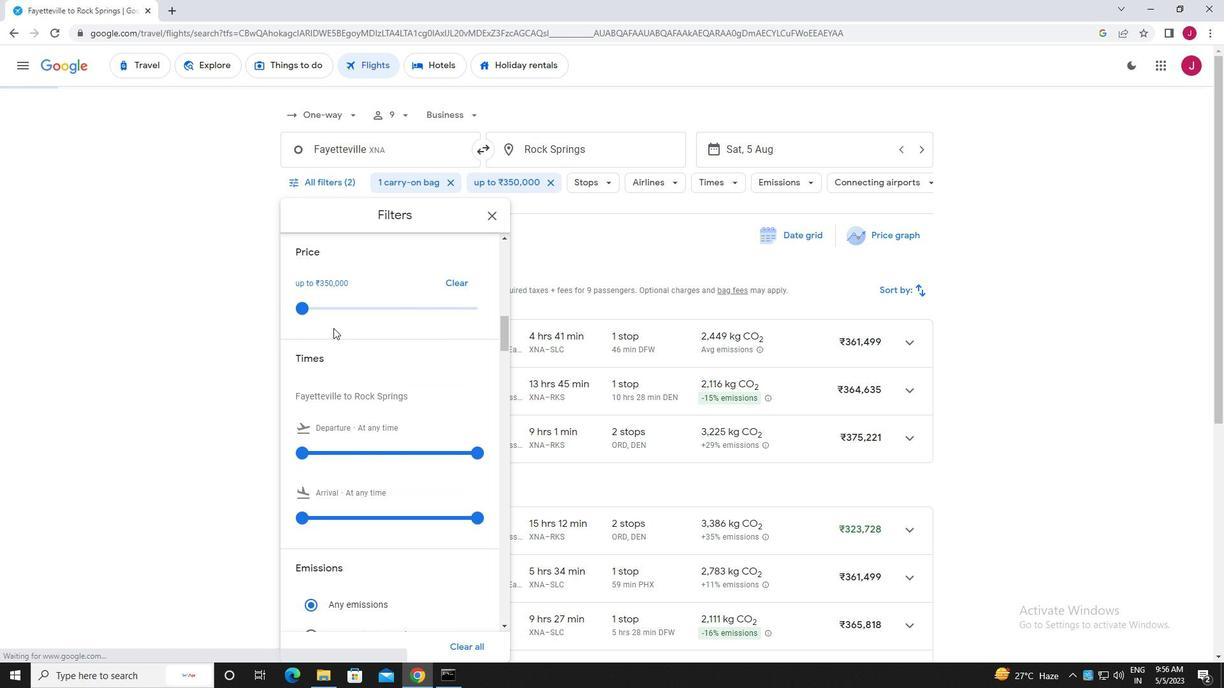 
Action: Mouse scrolled (333, 327) with delta (0, 0)
Screenshot: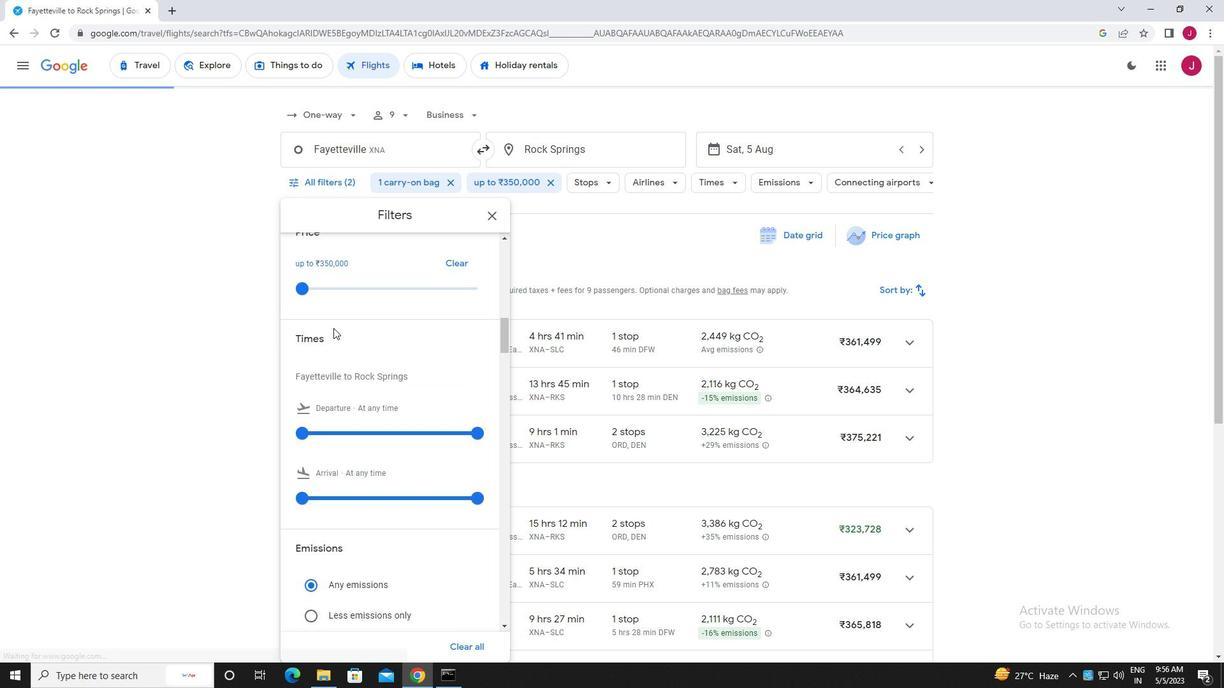 
Action: Mouse moved to (301, 262)
Screenshot: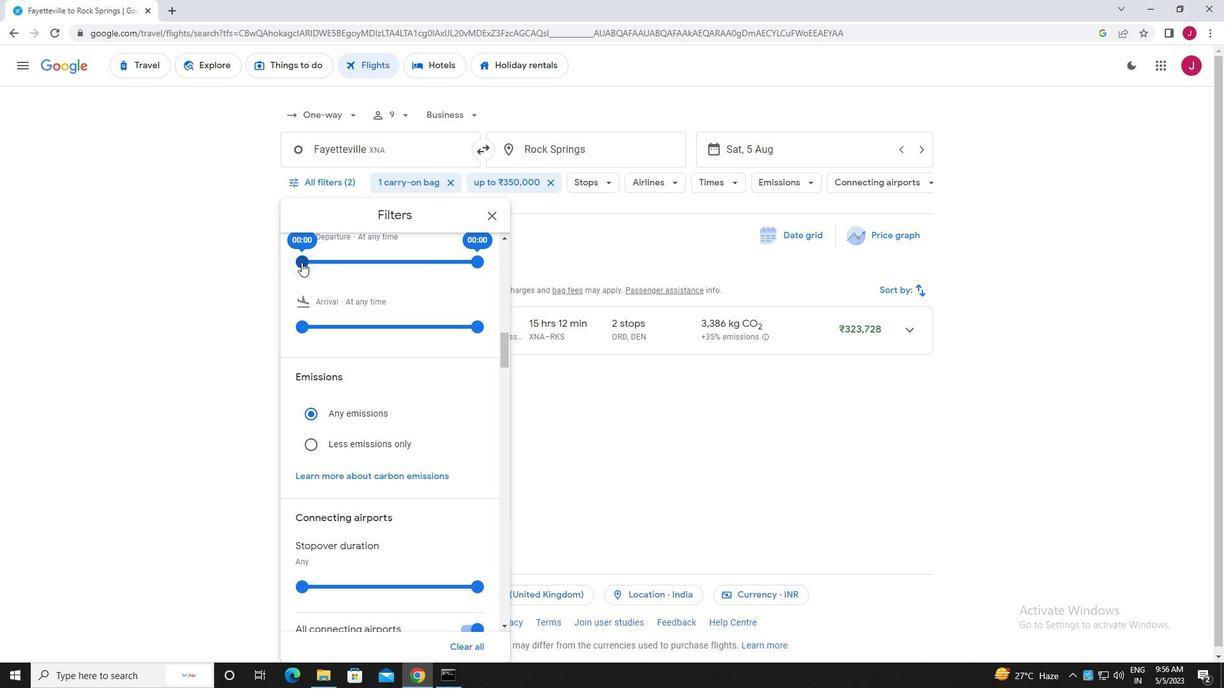 
Action: Mouse pressed left at (301, 262)
Screenshot: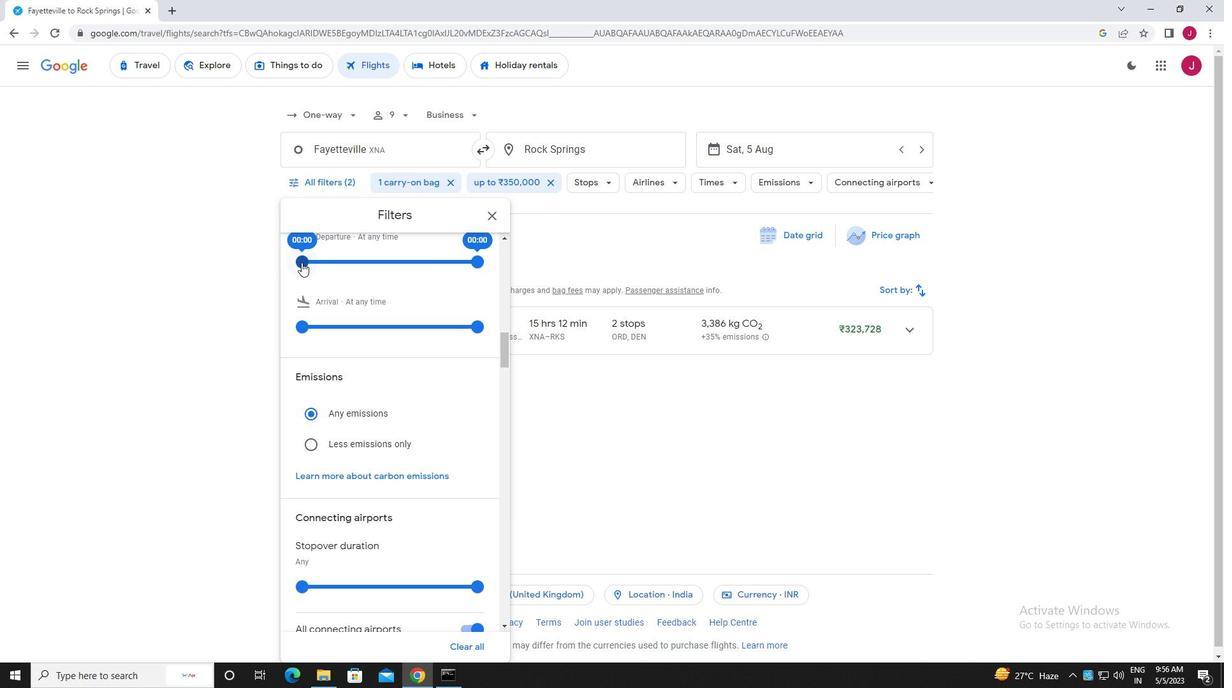 
Action: Mouse moved to (476, 265)
Screenshot: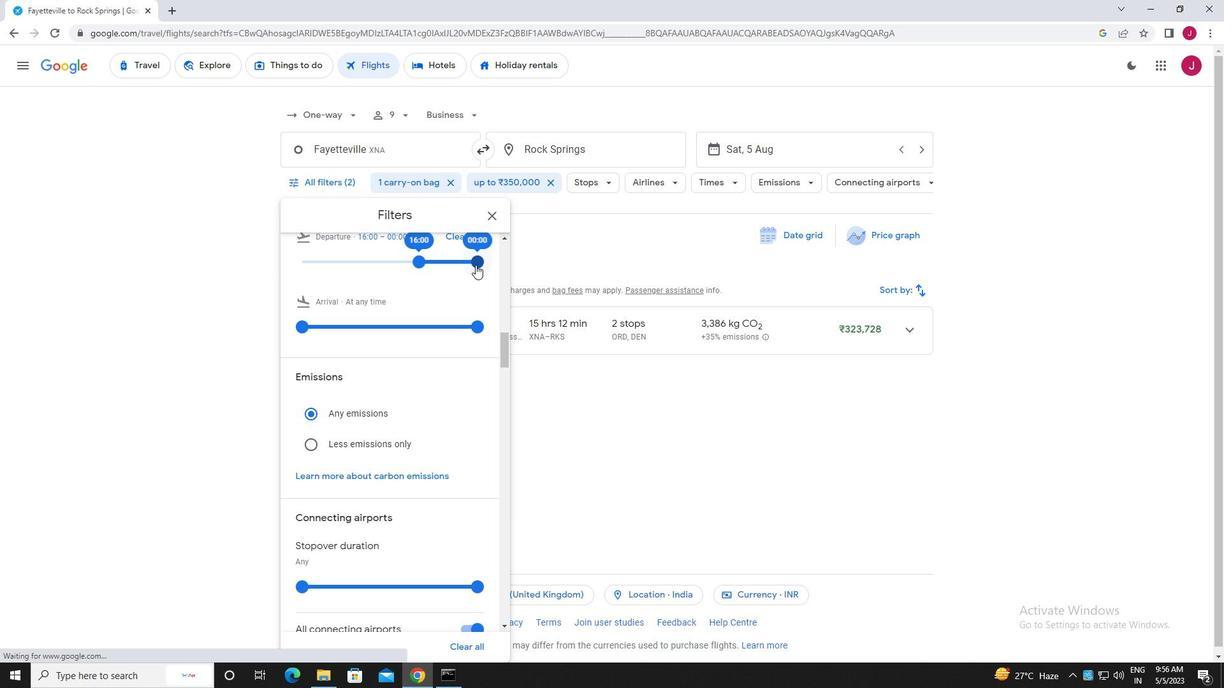 
Action: Mouse pressed left at (476, 265)
Screenshot: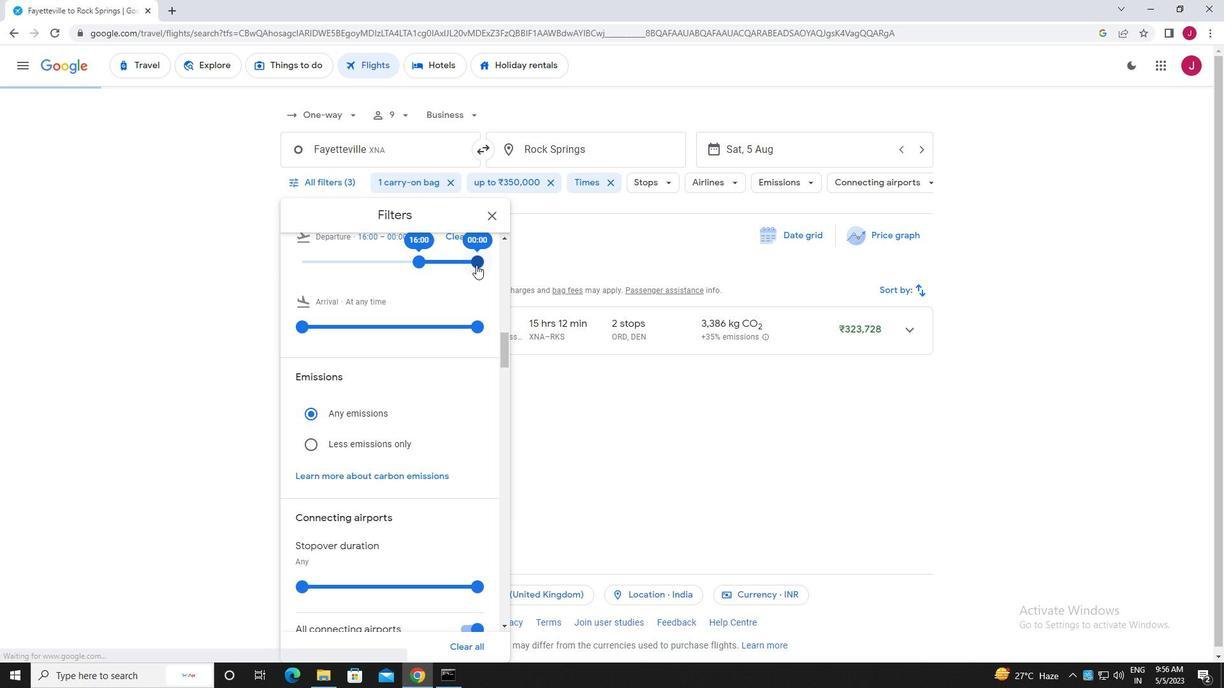 
Action: Mouse moved to (491, 218)
Screenshot: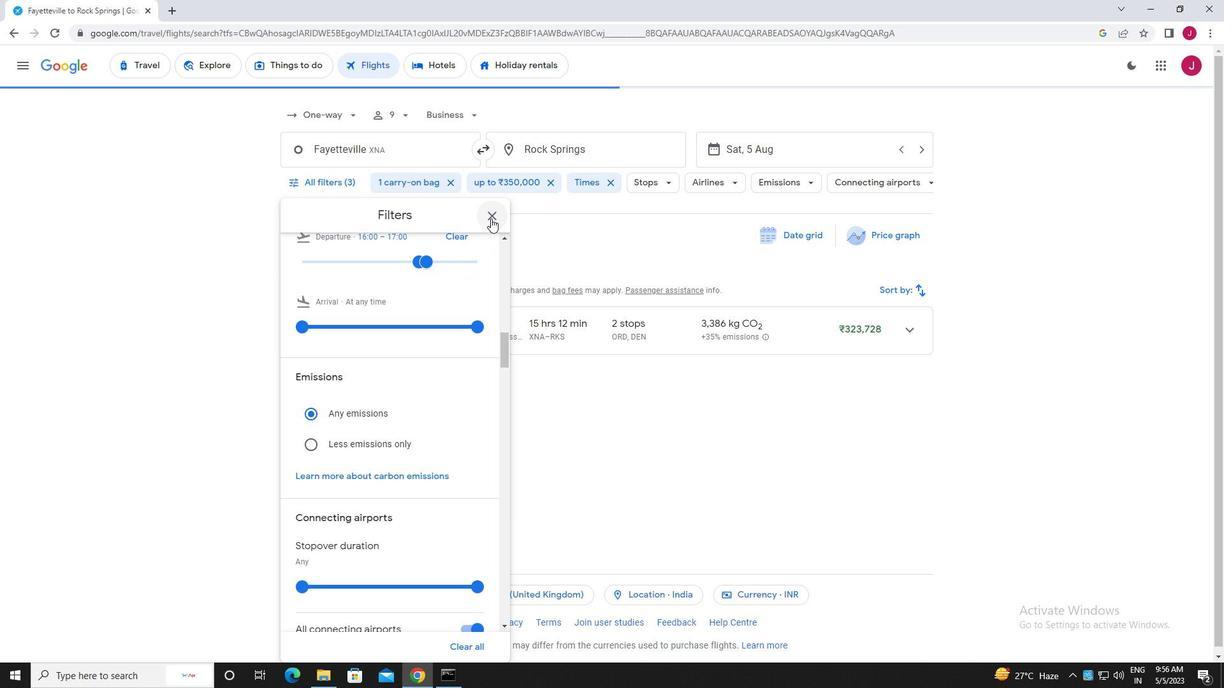 
Action: Mouse pressed left at (491, 218)
Screenshot: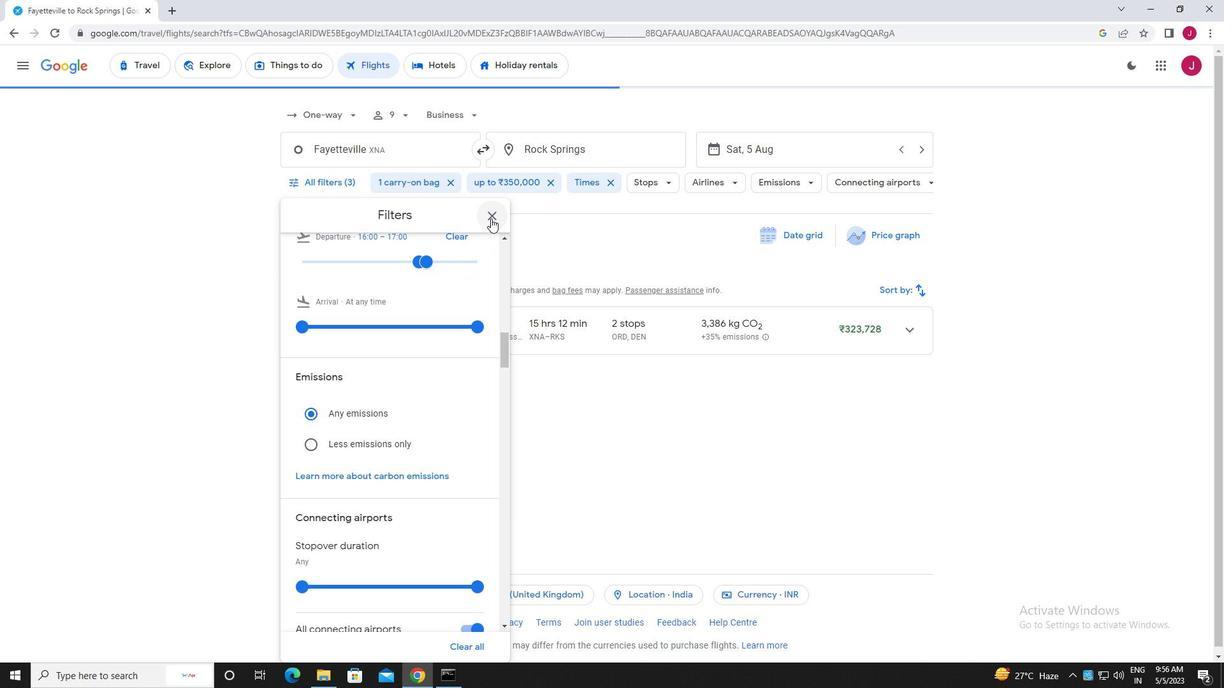 
Action: Mouse moved to (494, 223)
Screenshot: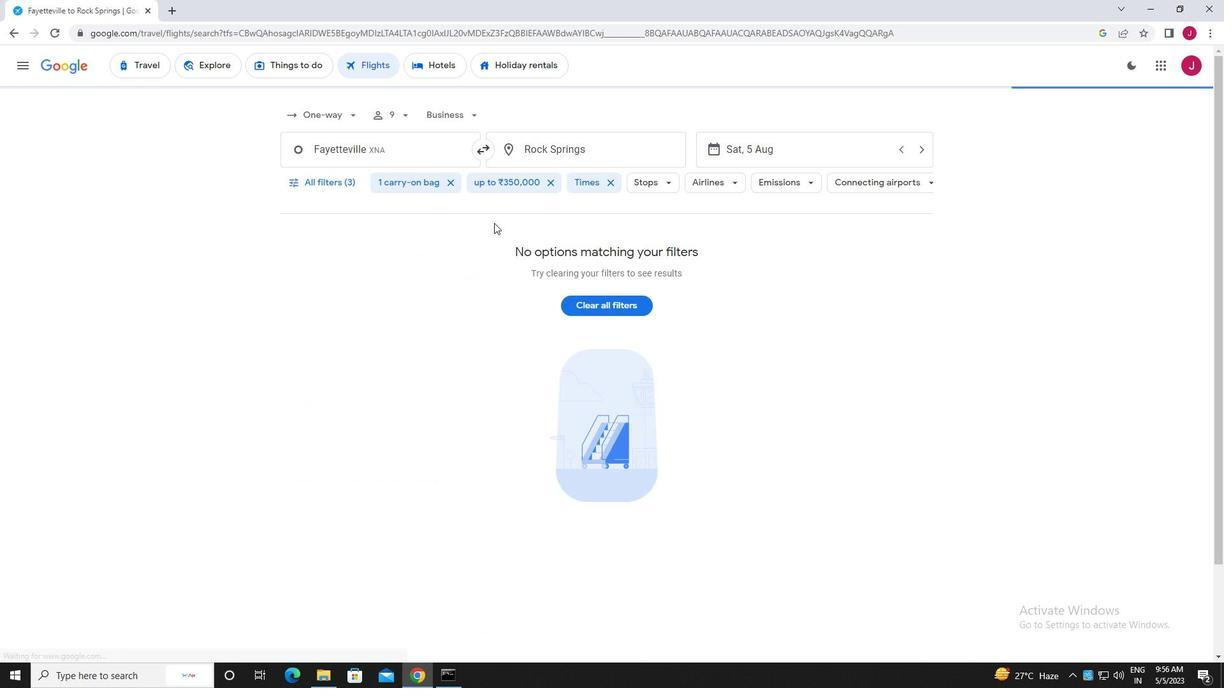 
